 Task: Find connections with filter location Valkeakoski with filter topic #leanstartupswith filter profile language Spanish with filter current company Zee Entertainment Enterprises Limited with filter school Tagore Engineering College with filter industry Pension Funds with filter service category Financial Planning with filter keywords title Novelist/Writer
Action: Mouse pressed left at (364, 301)
Screenshot: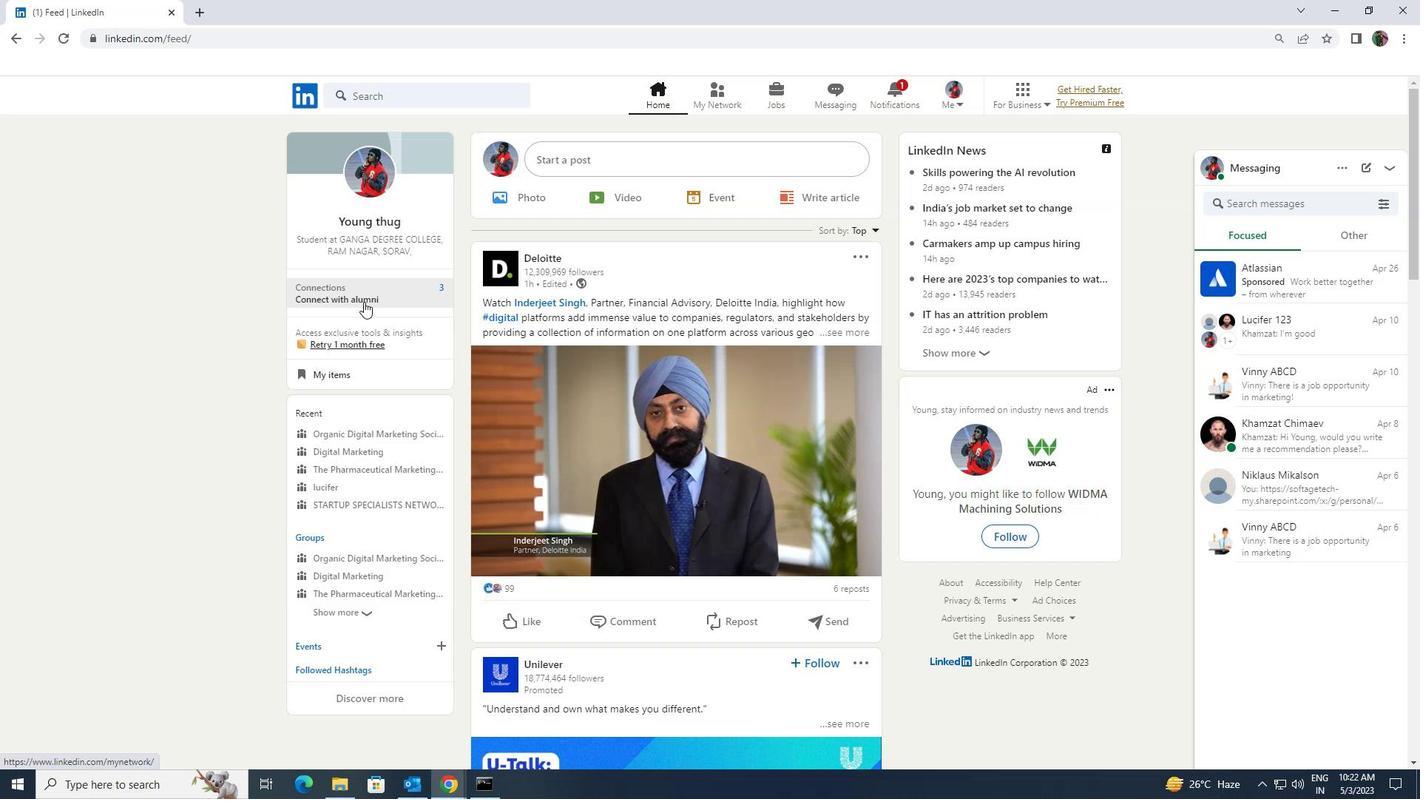 
Action: Mouse moved to (376, 187)
Screenshot: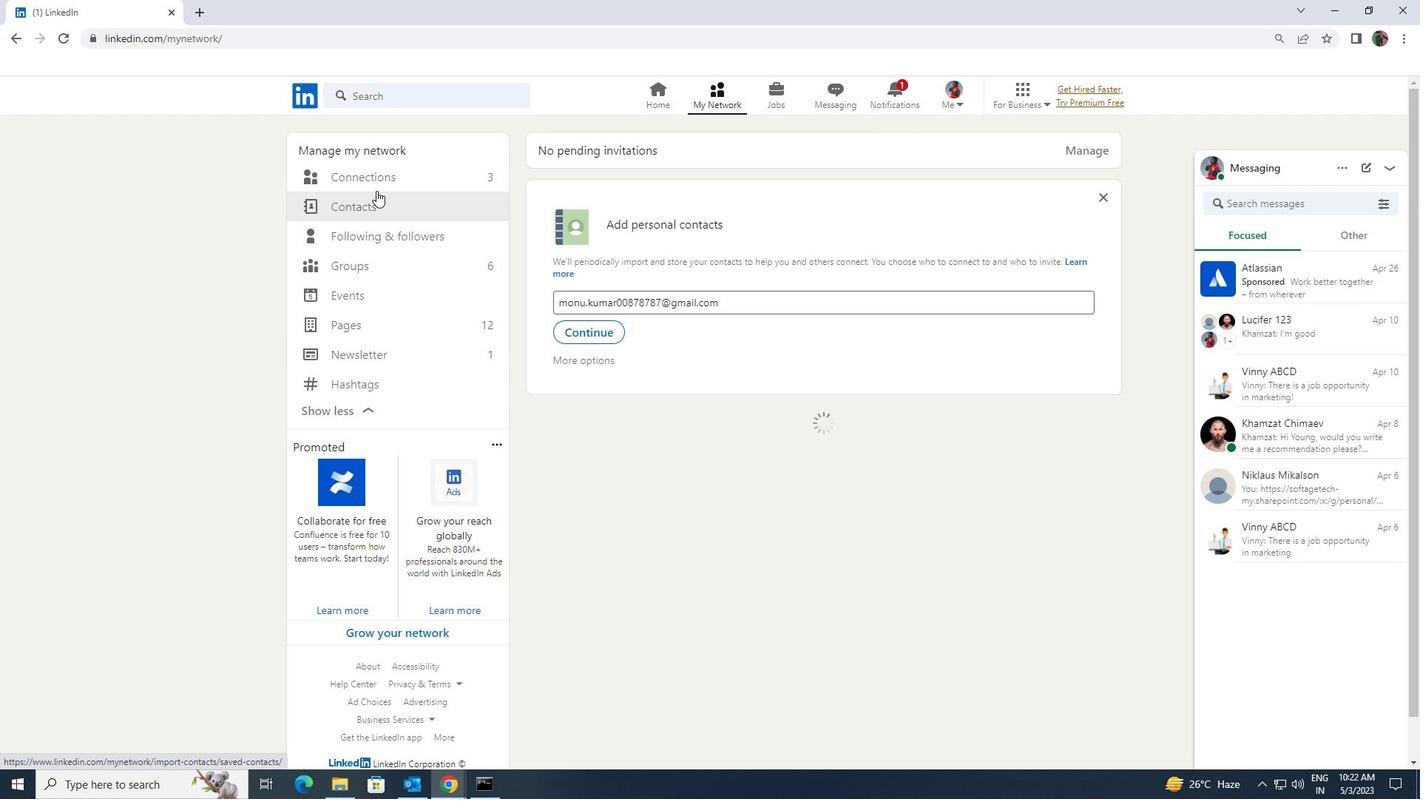 
Action: Mouse pressed left at (376, 187)
Screenshot: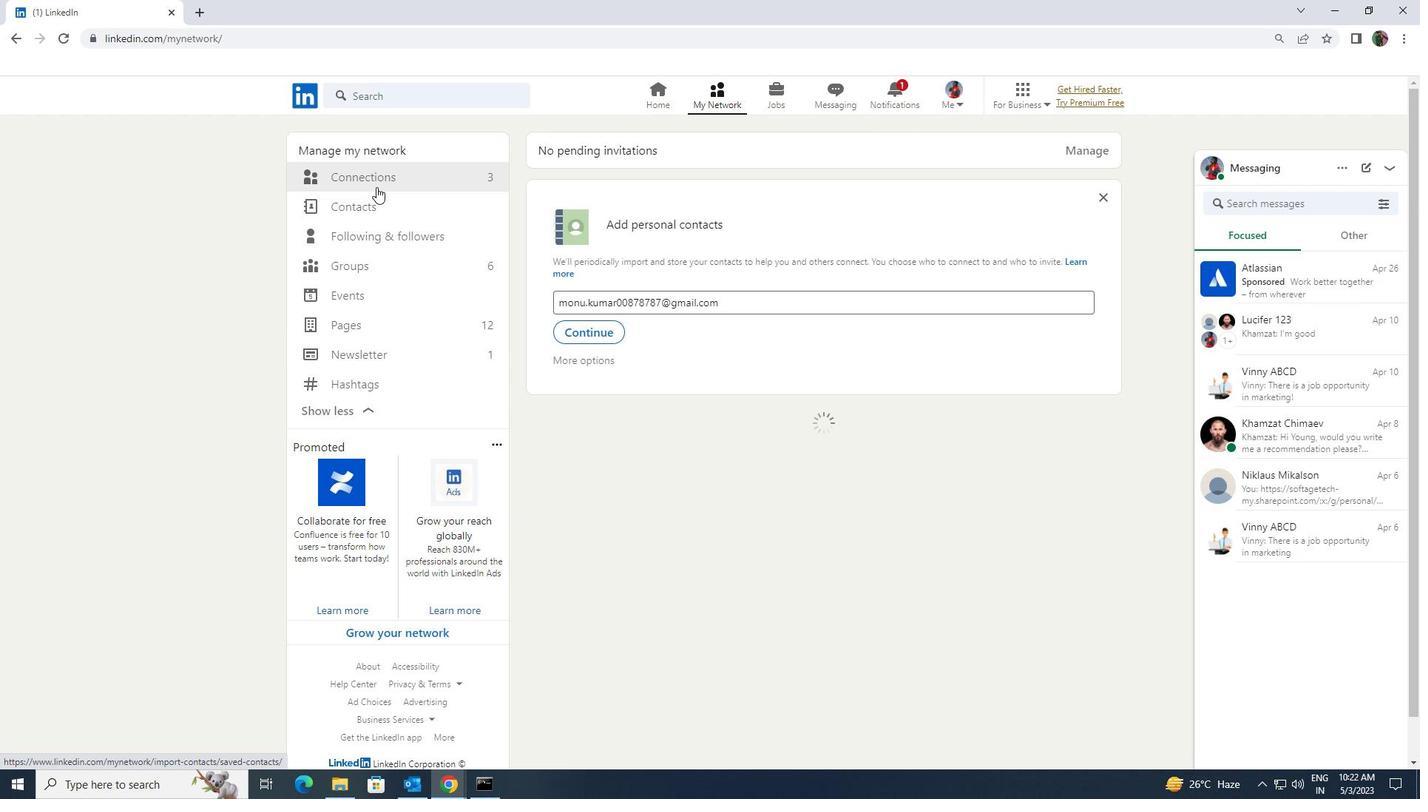 
Action: Mouse moved to (378, 184)
Screenshot: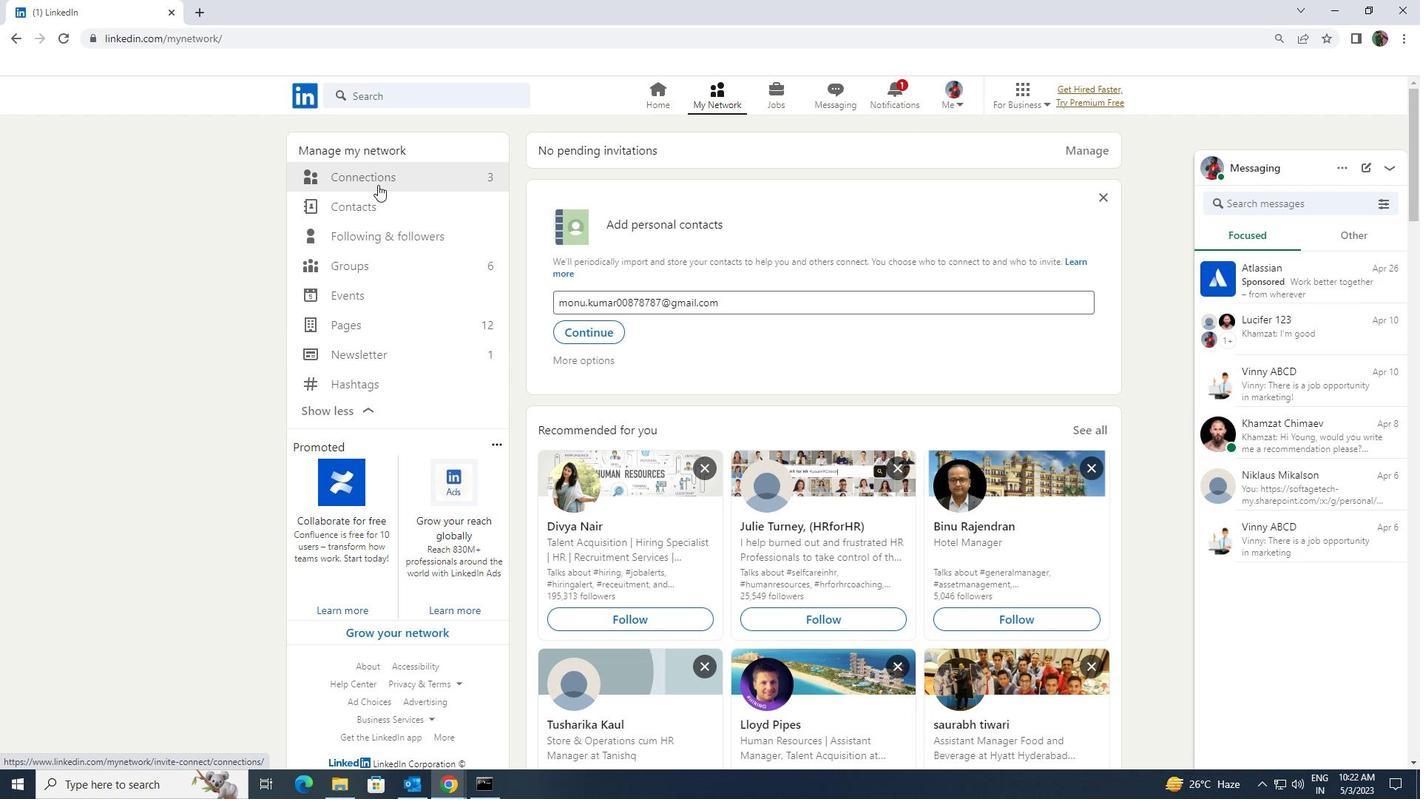 
Action: Mouse pressed left at (378, 184)
Screenshot: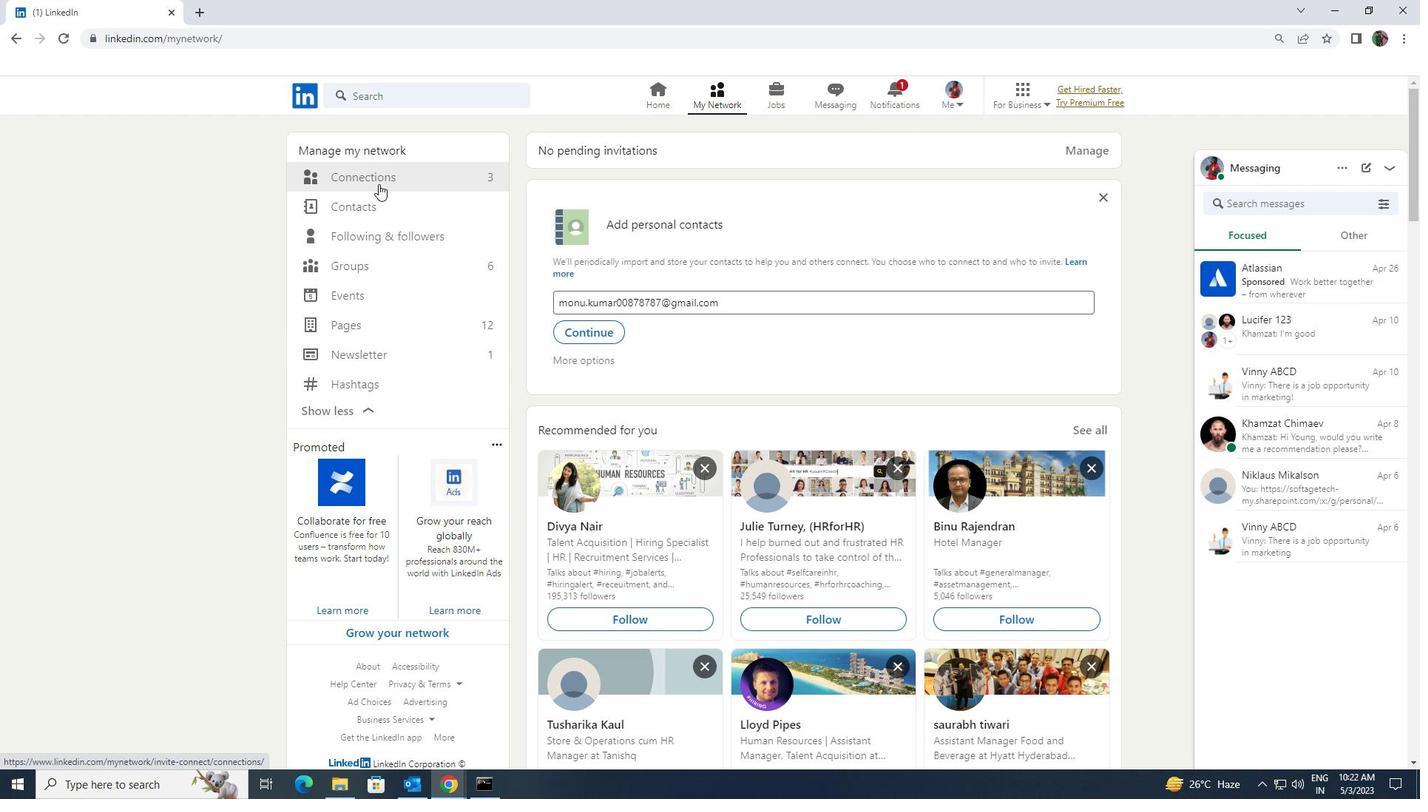 
Action: Mouse moved to (794, 183)
Screenshot: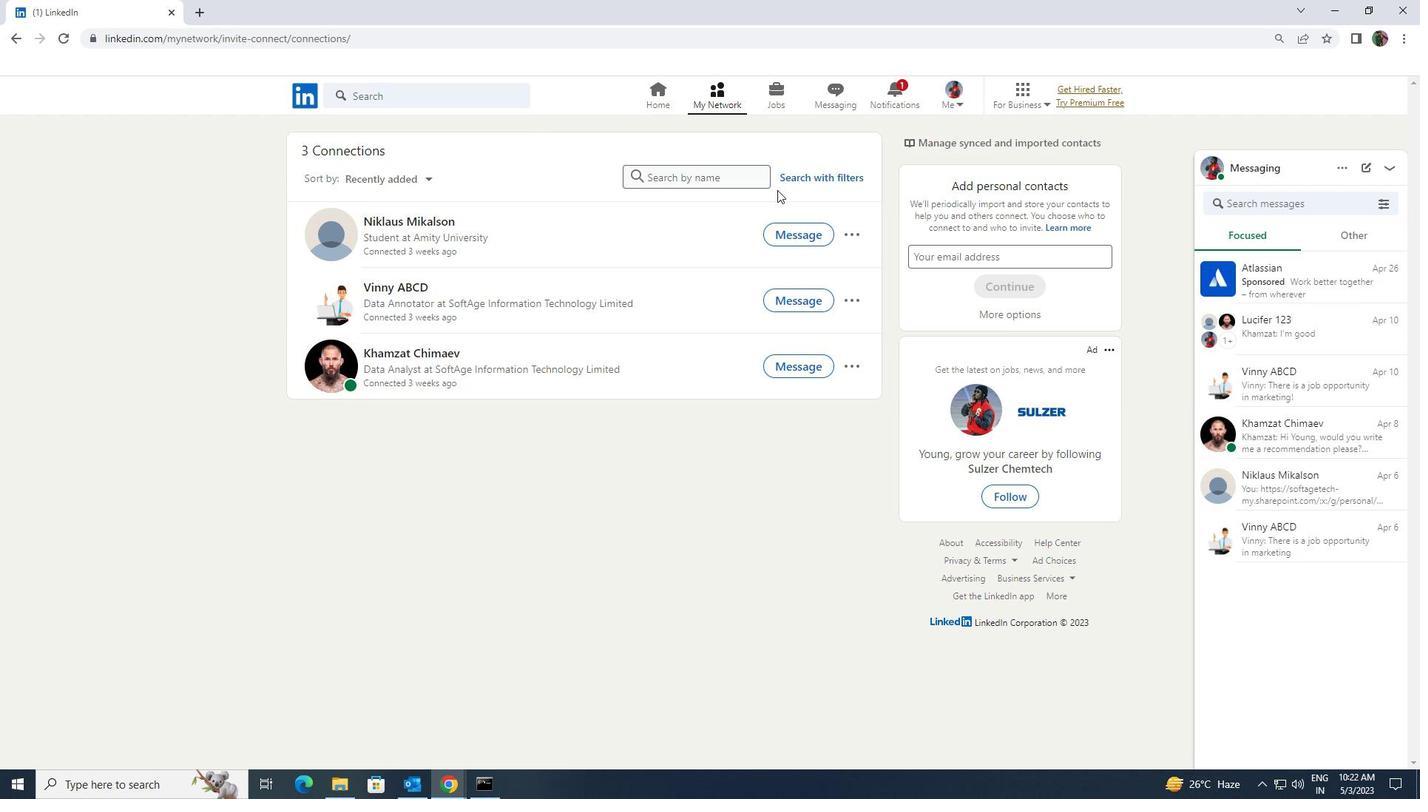 
Action: Mouse pressed left at (794, 183)
Screenshot: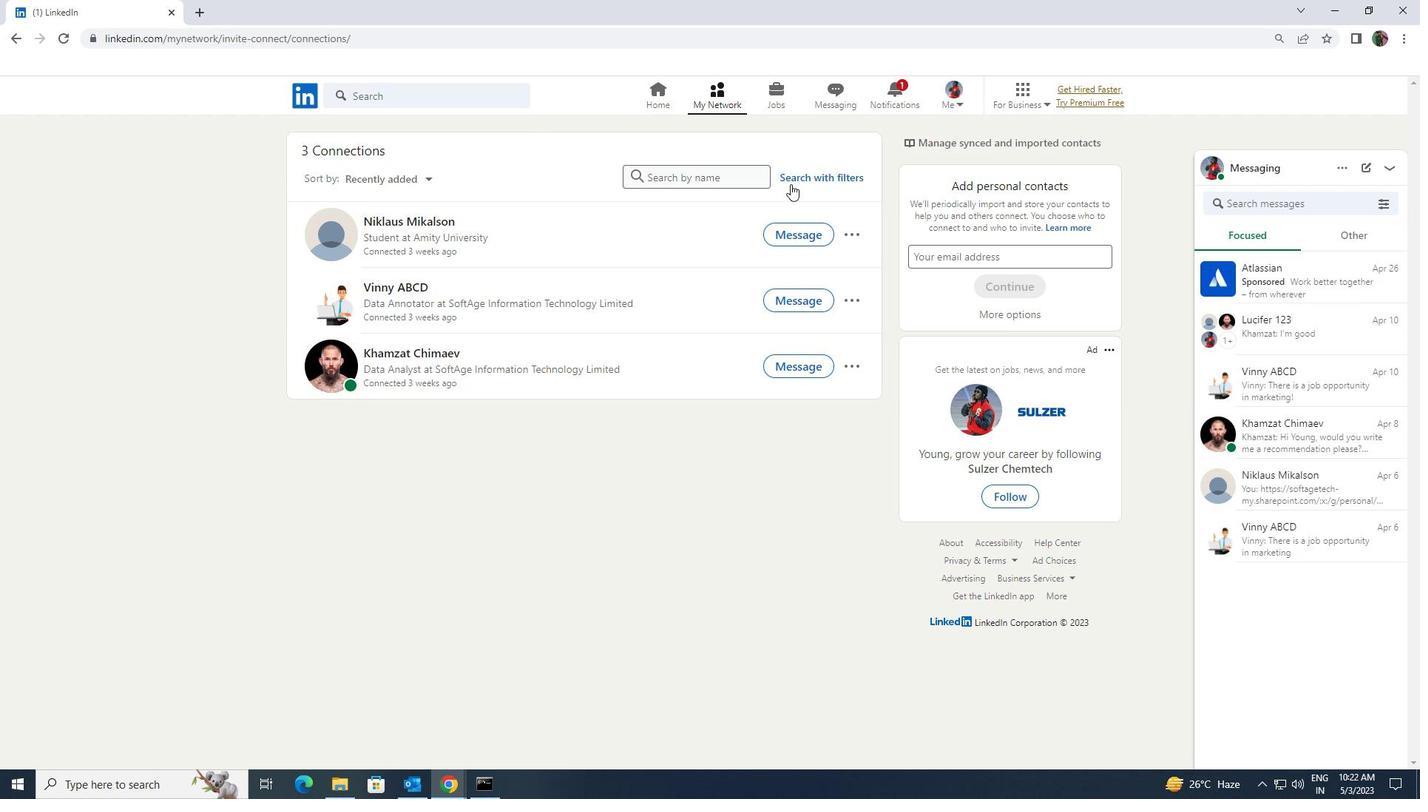 
Action: Mouse moved to (756, 137)
Screenshot: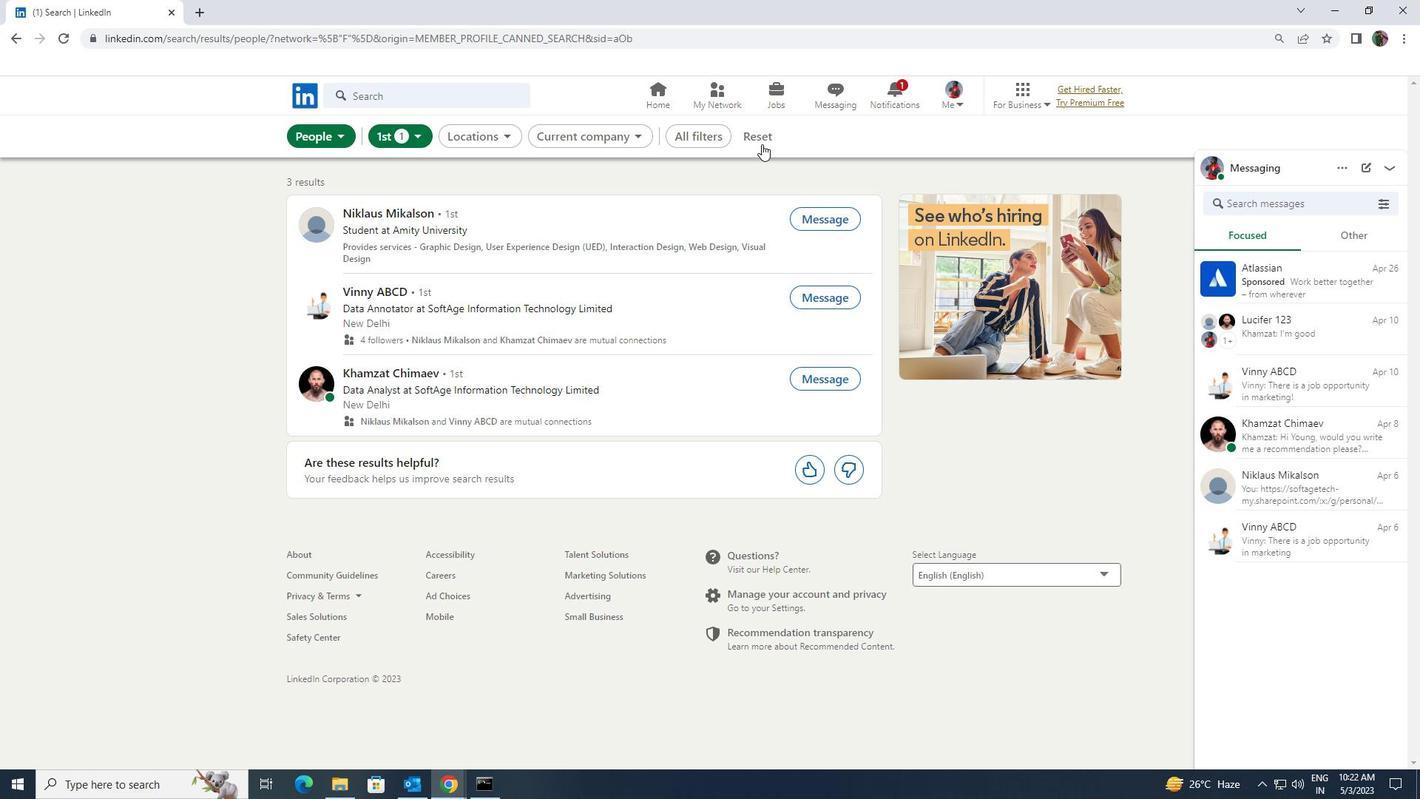 
Action: Mouse pressed left at (756, 137)
Screenshot: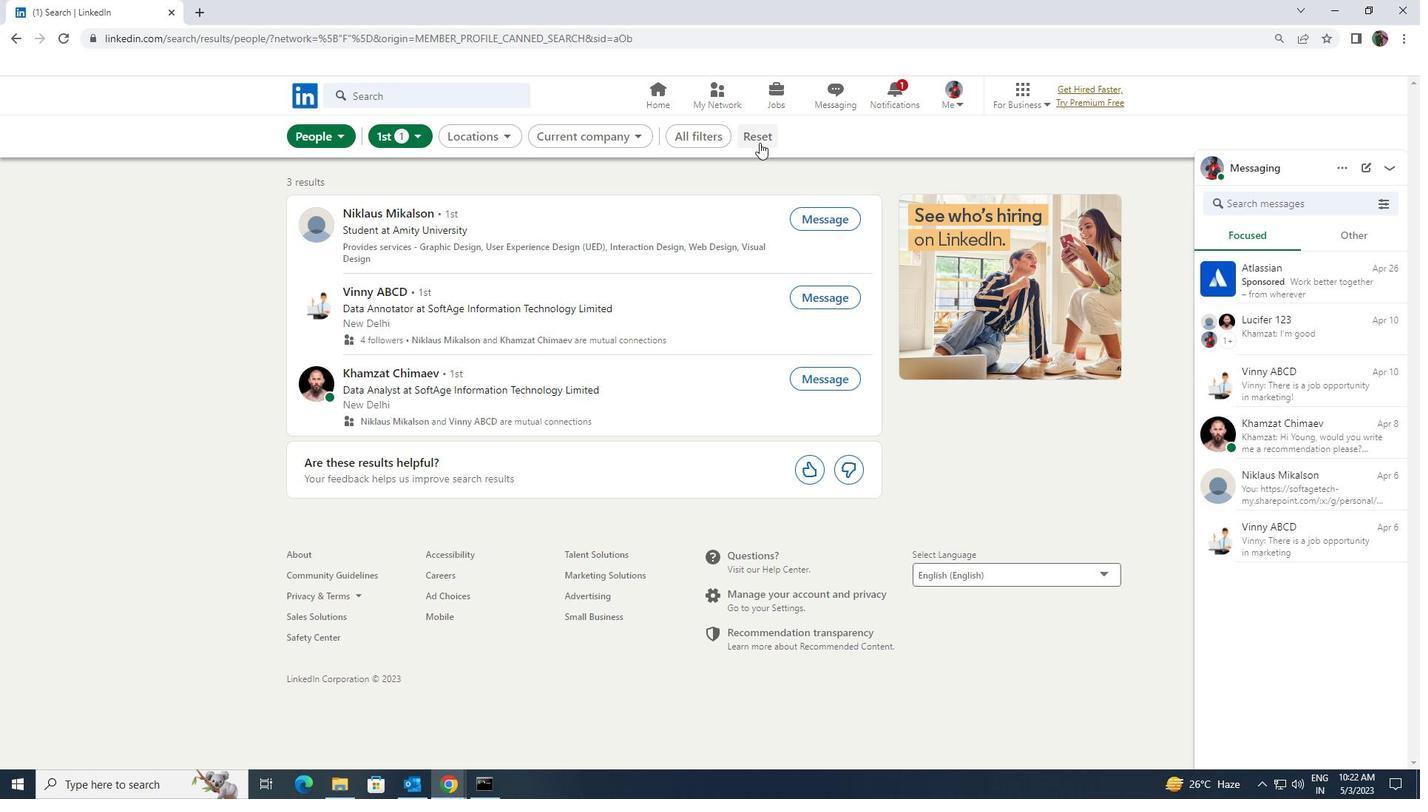 
Action: Mouse moved to (749, 136)
Screenshot: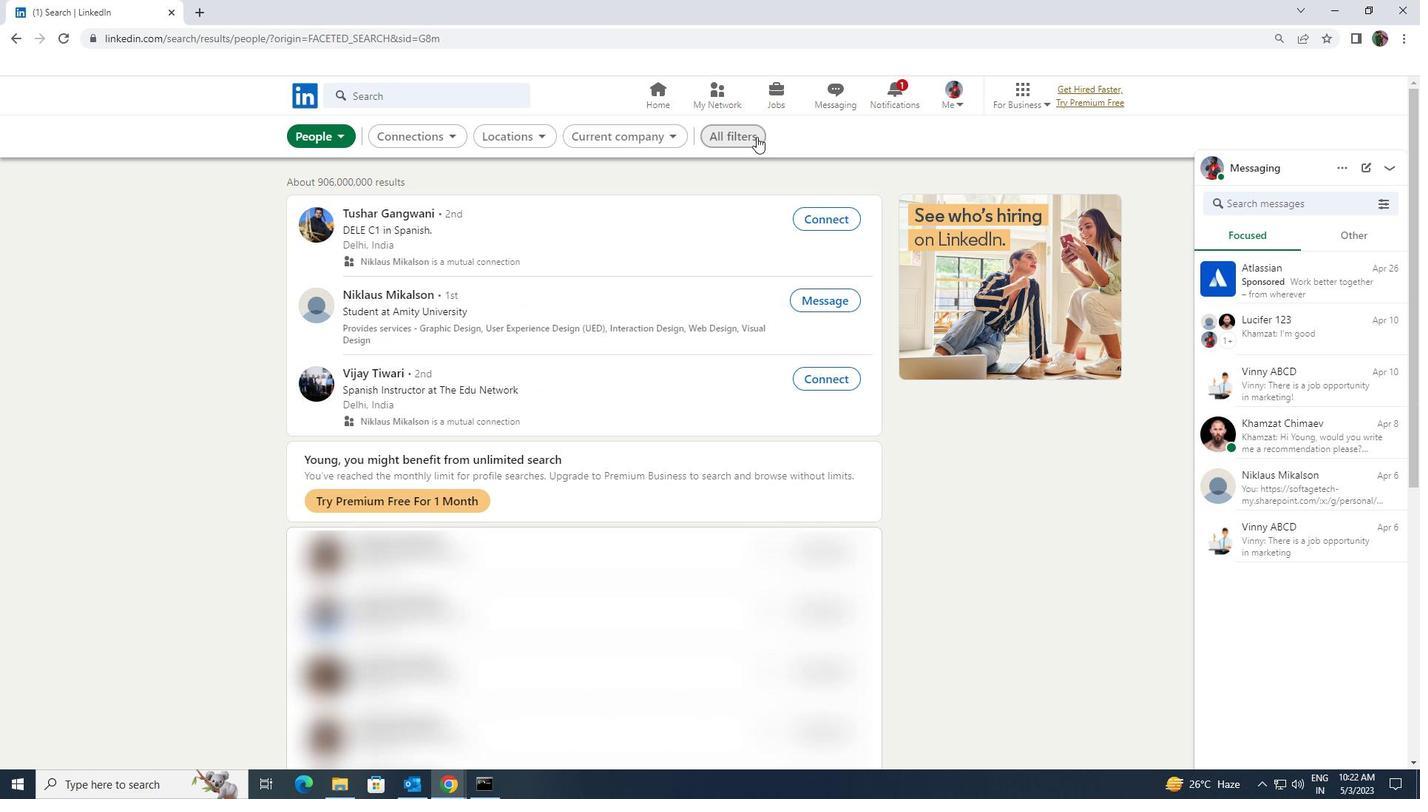 
Action: Mouse pressed left at (749, 136)
Screenshot: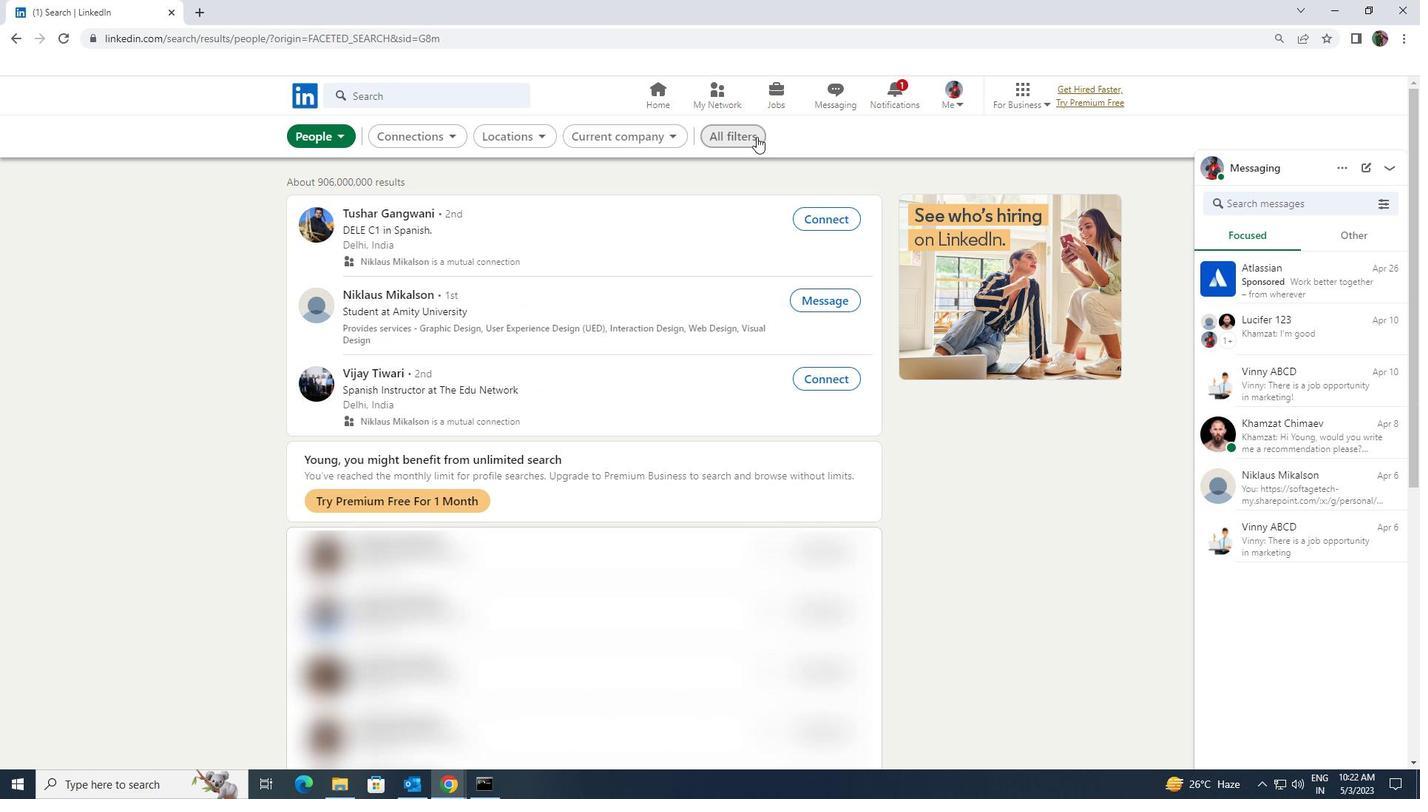 
Action: Mouse moved to (1235, 583)
Screenshot: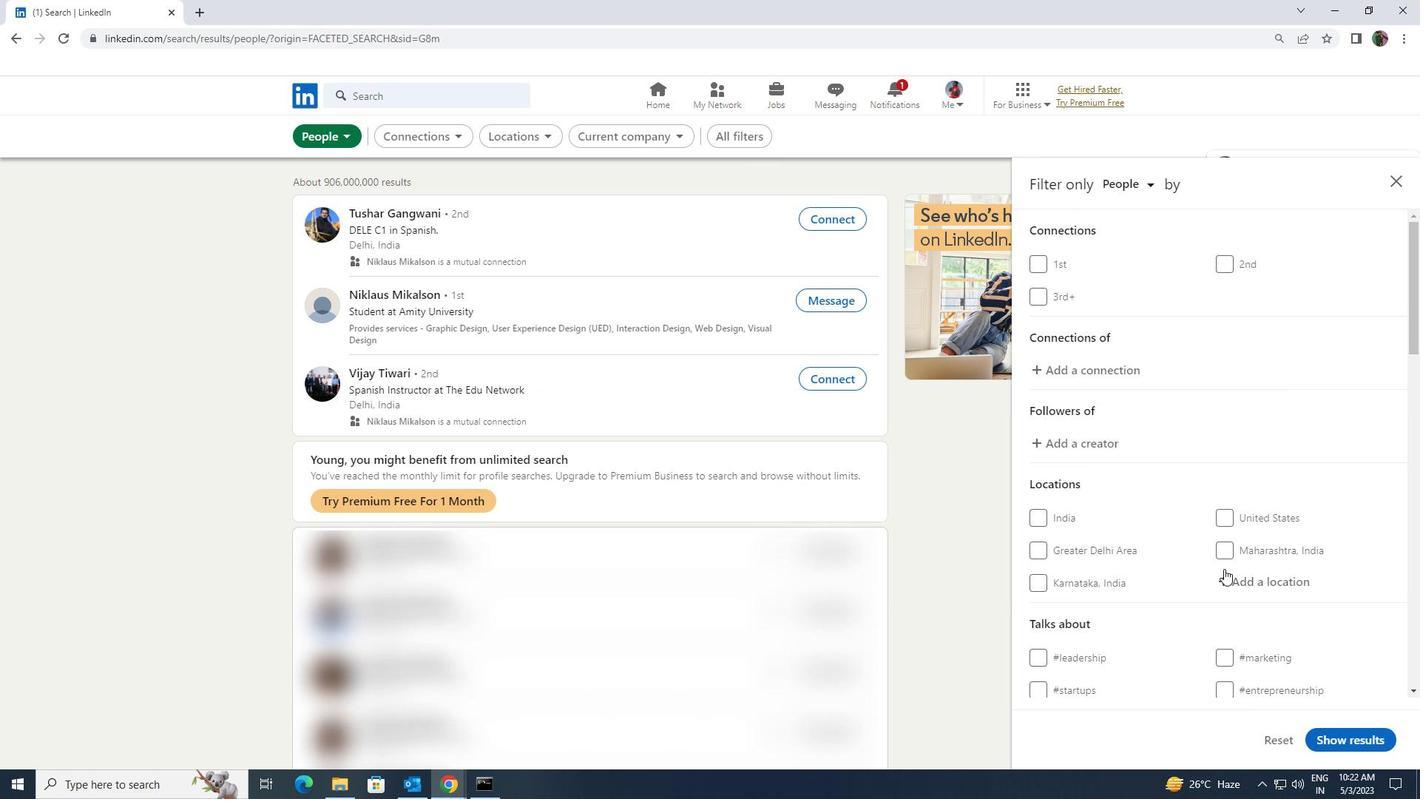
Action: Mouse pressed left at (1235, 583)
Screenshot: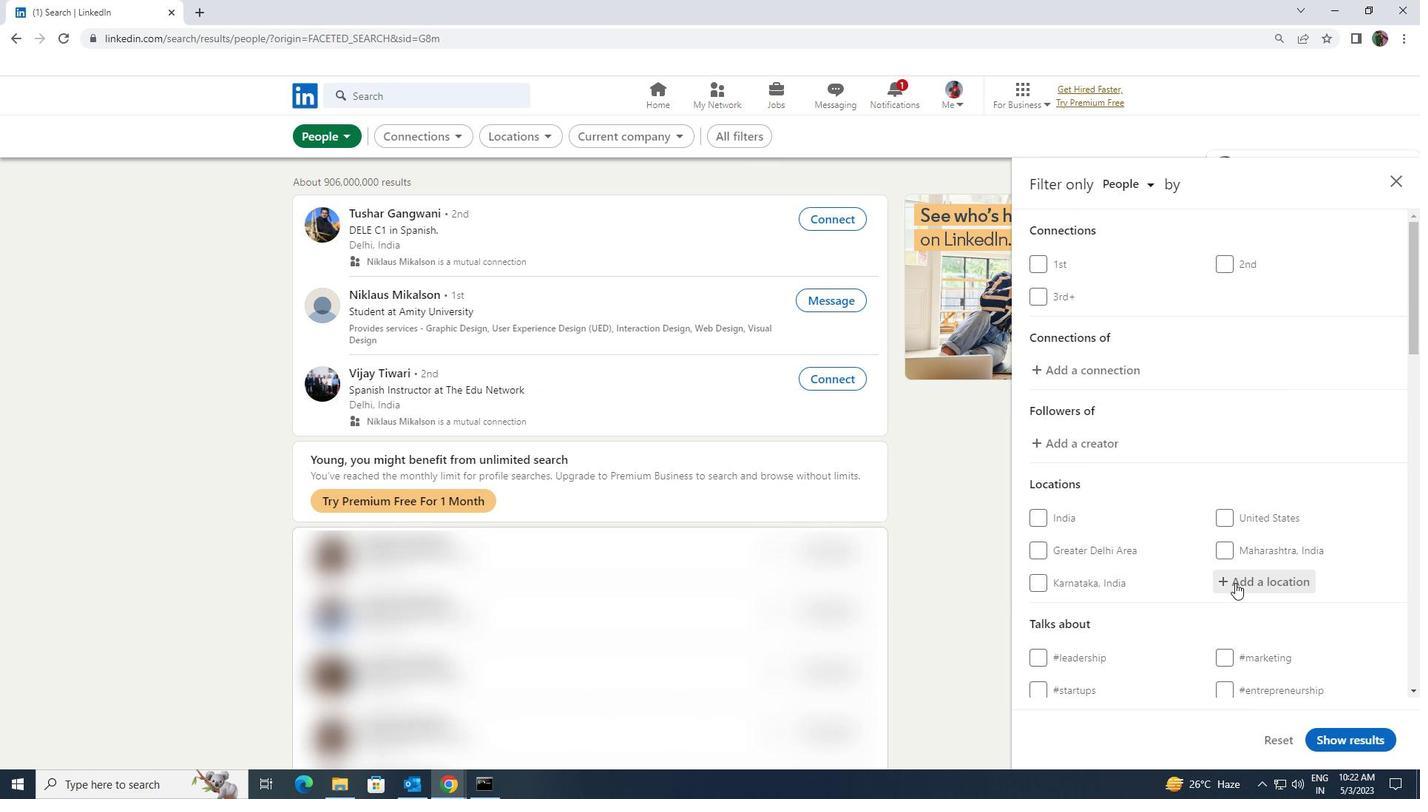 
Action: Mouse moved to (1234, 583)
Screenshot: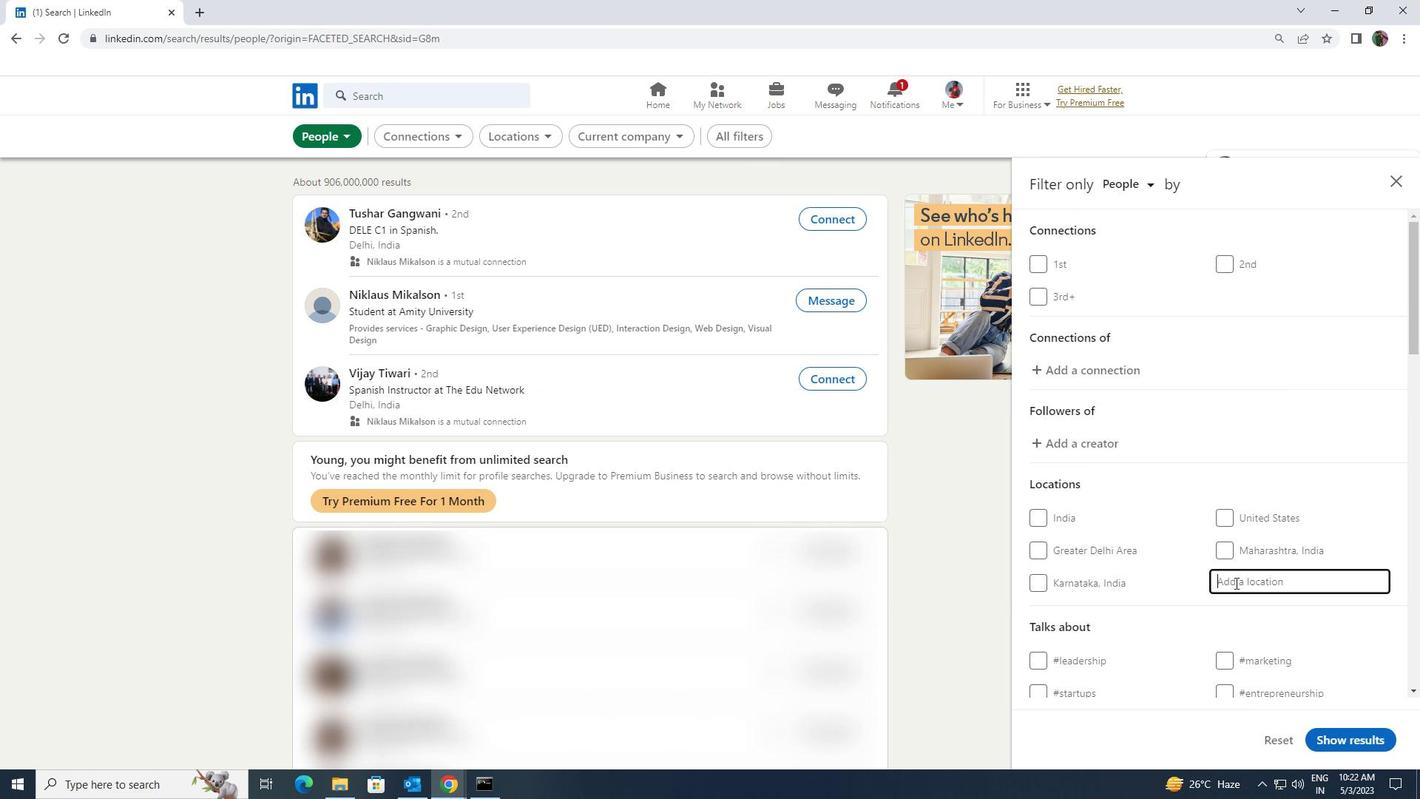 
Action: Key pressed <Key.shift>VALEKAKOSI
Screenshot: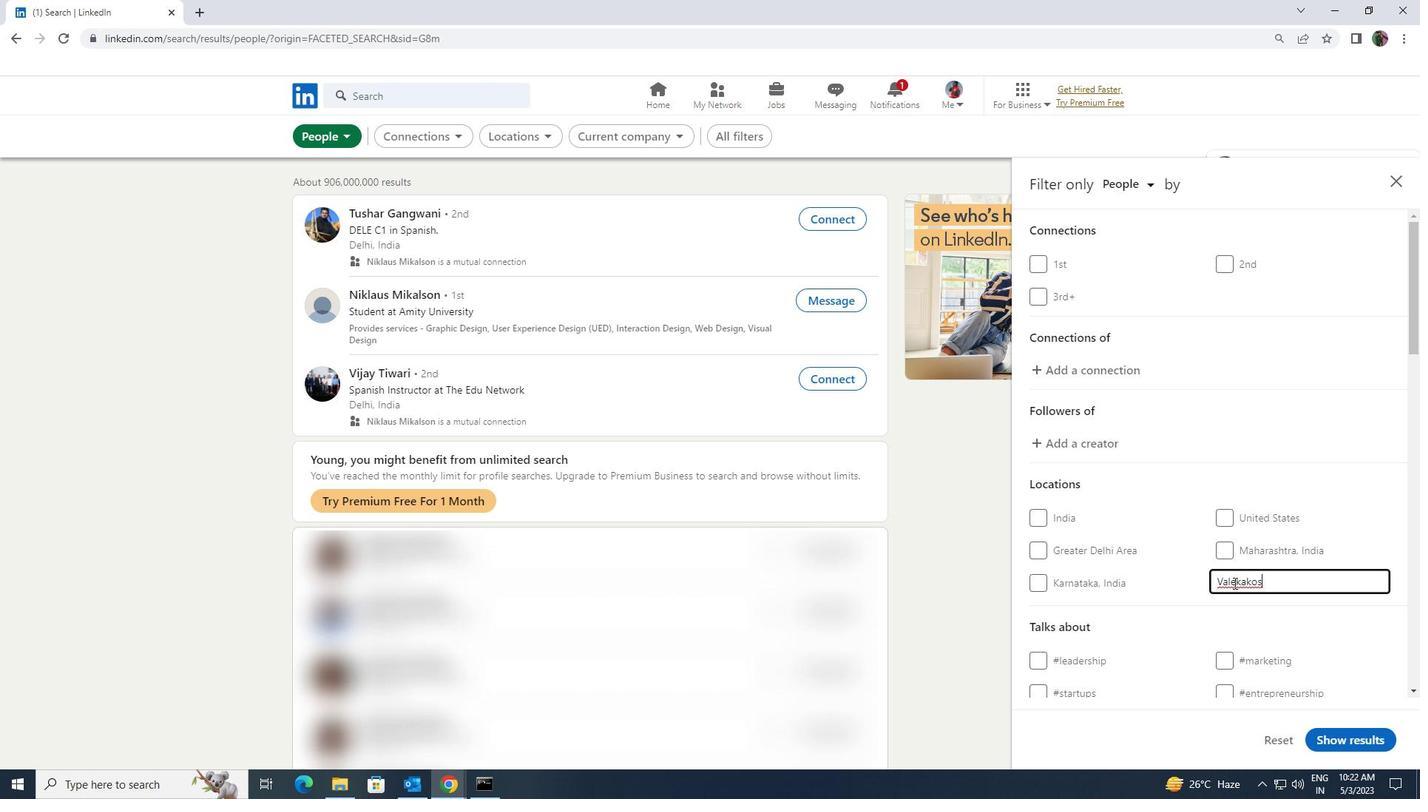 
Action: Mouse moved to (1245, 628)
Screenshot: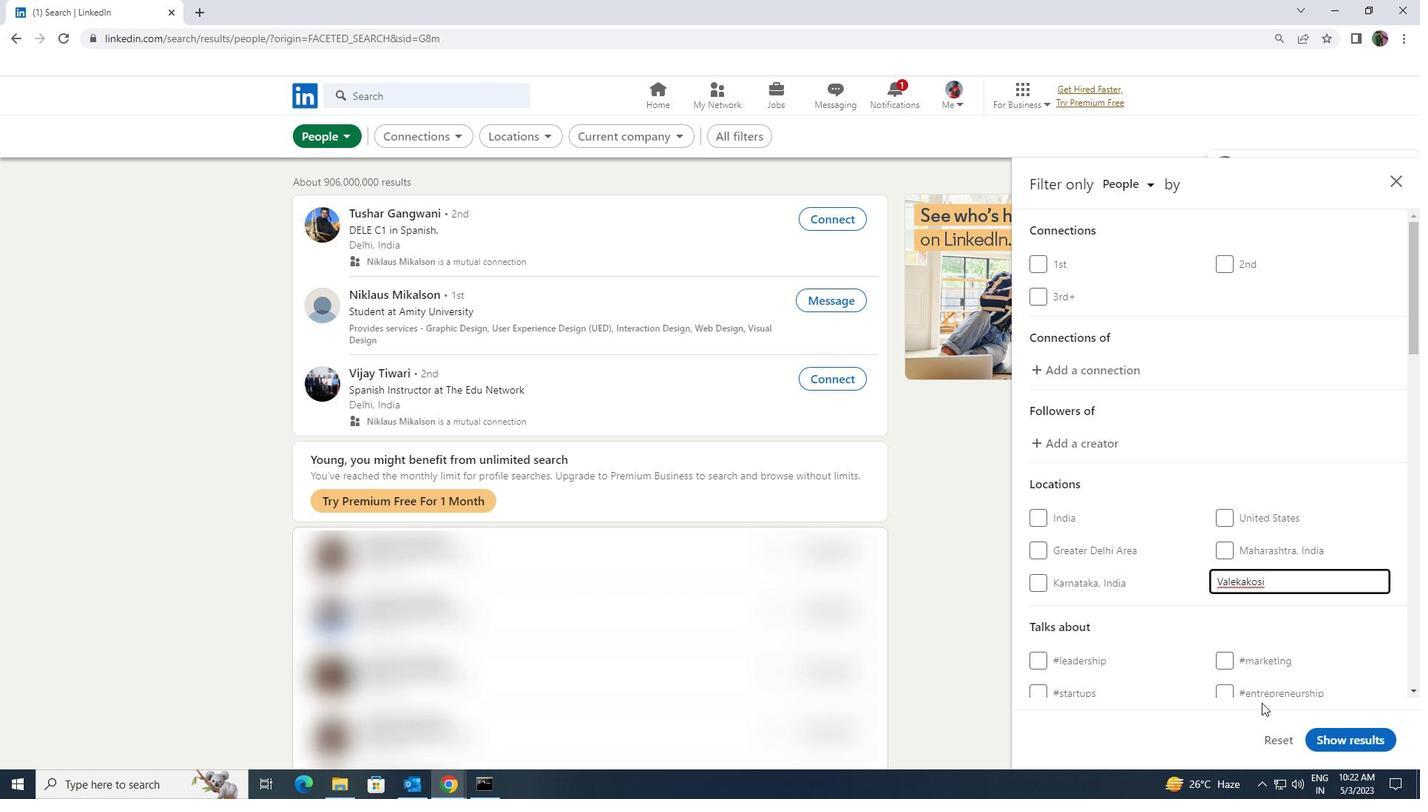 
Action: Mouse scrolled (1245, 628) with delta (0, 0)
Screenshot: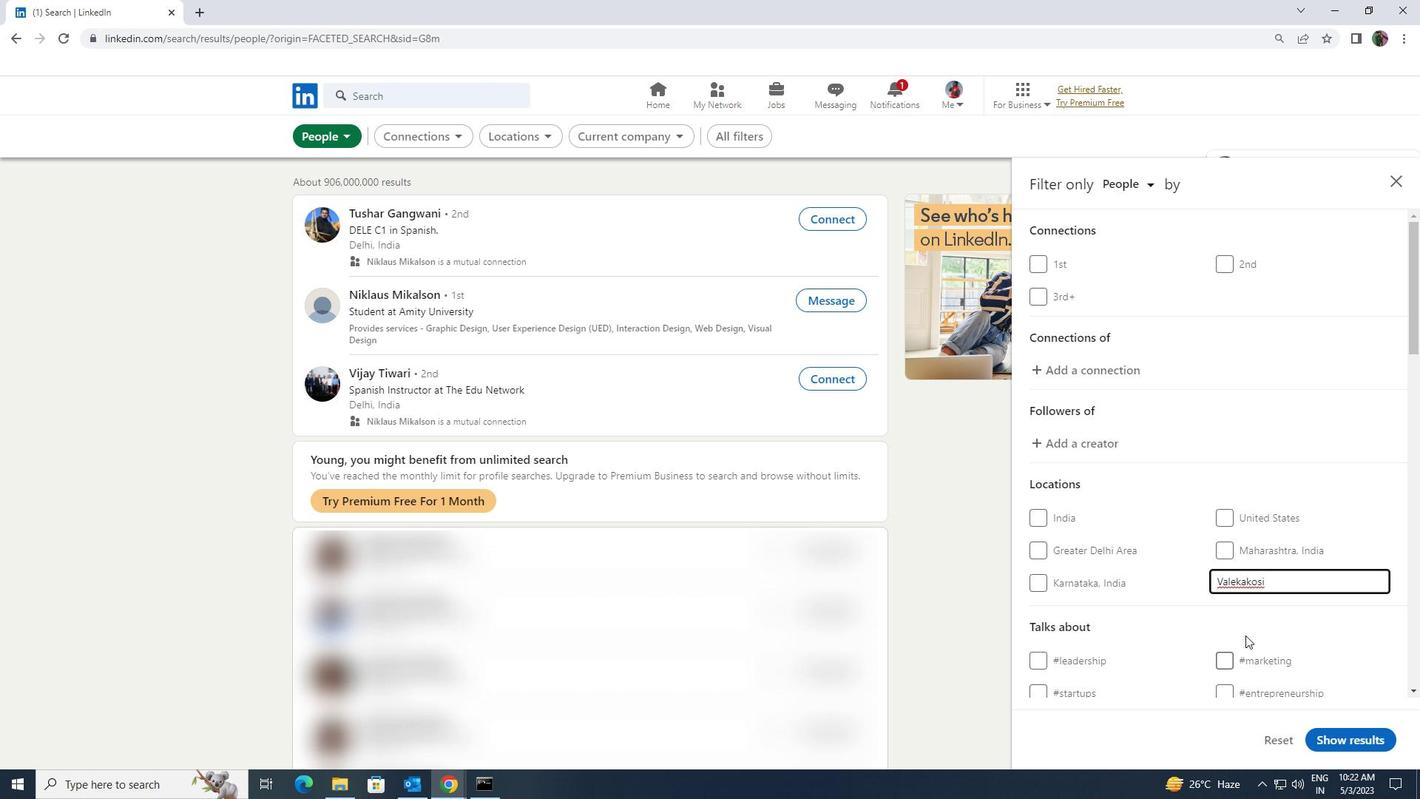 
Action: Mouse scrolled (1245, 628) with delta (0, 0)
Screenshot: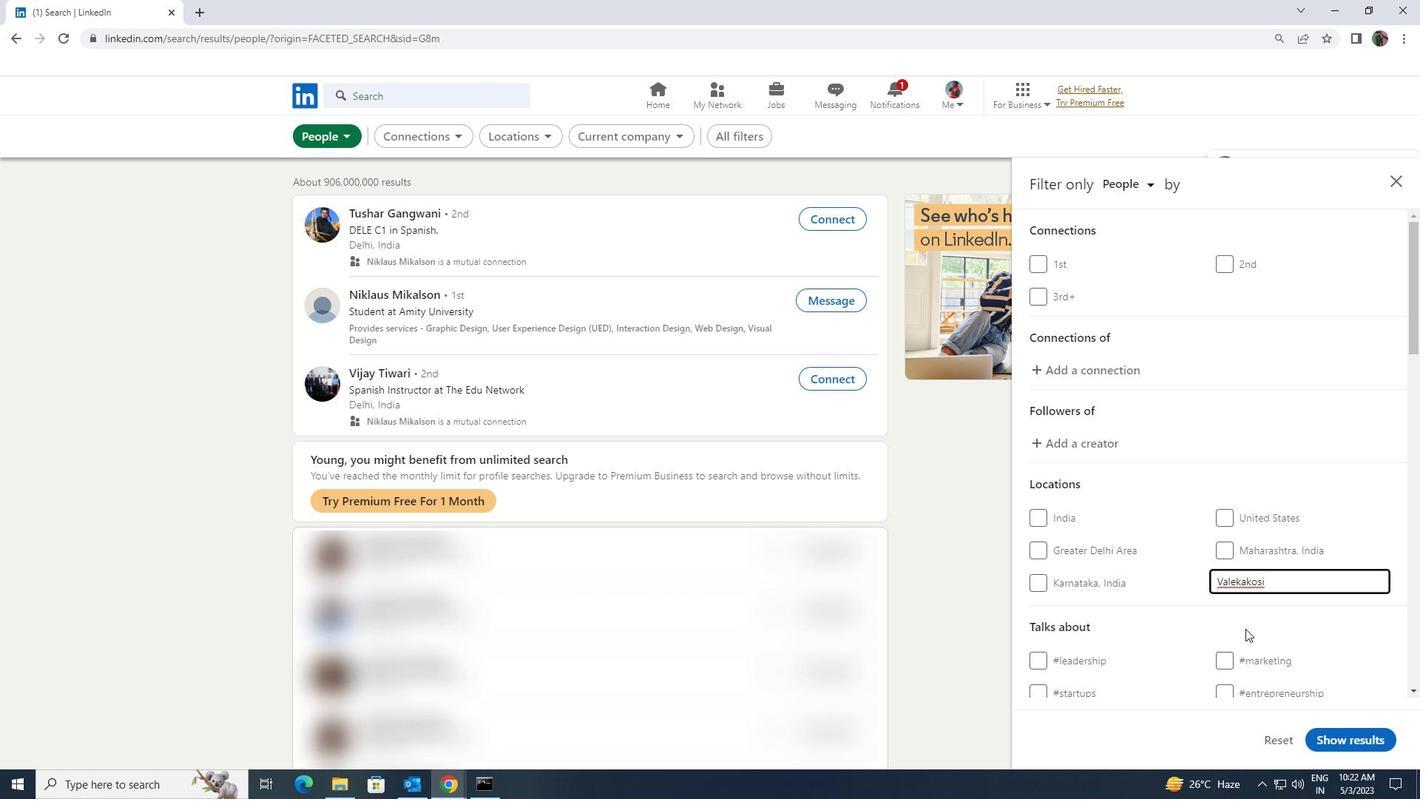 
Action: Mouse scrolled (1245, 628) with delta (0, 0)
Screenshot: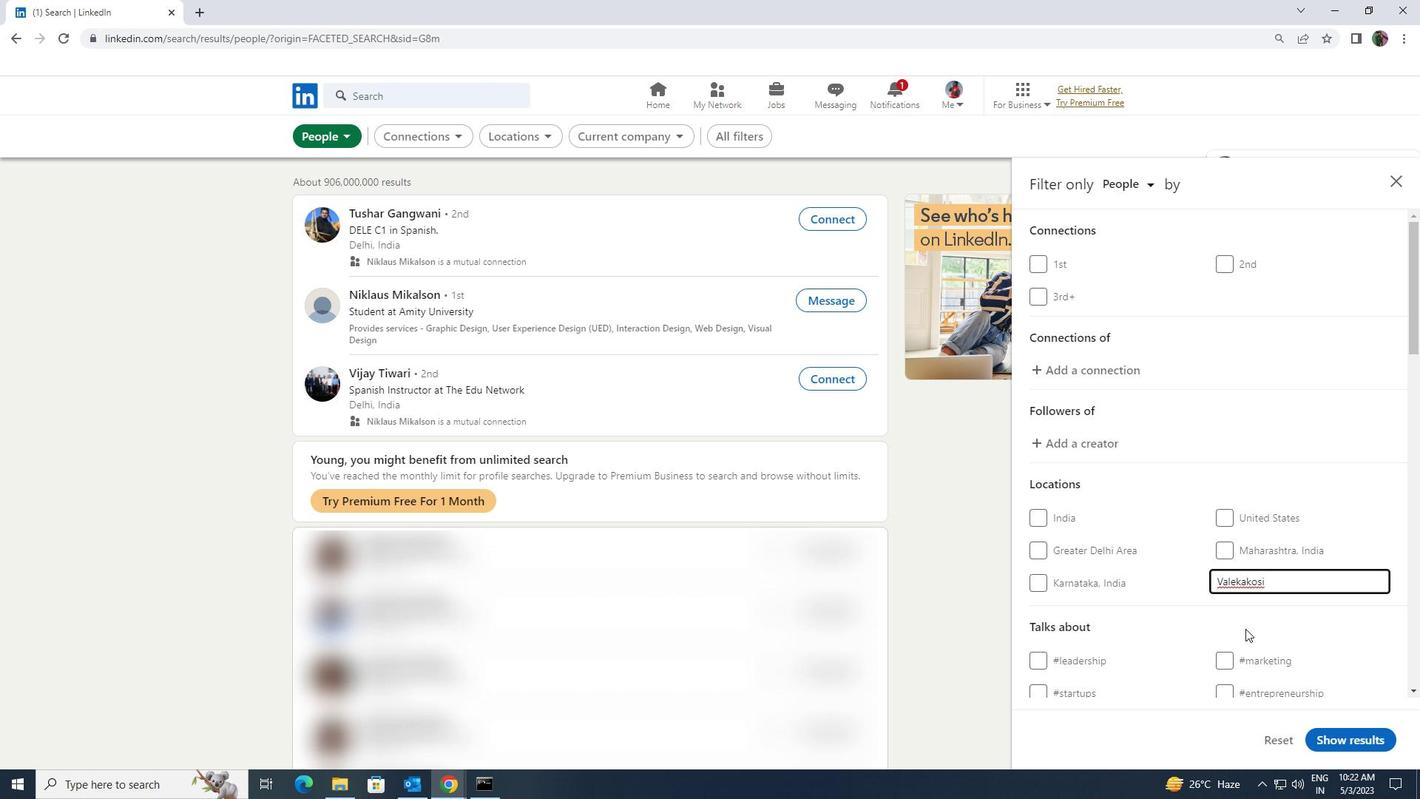 
Action: Mouse moved to (1243, 501)
Screenshot: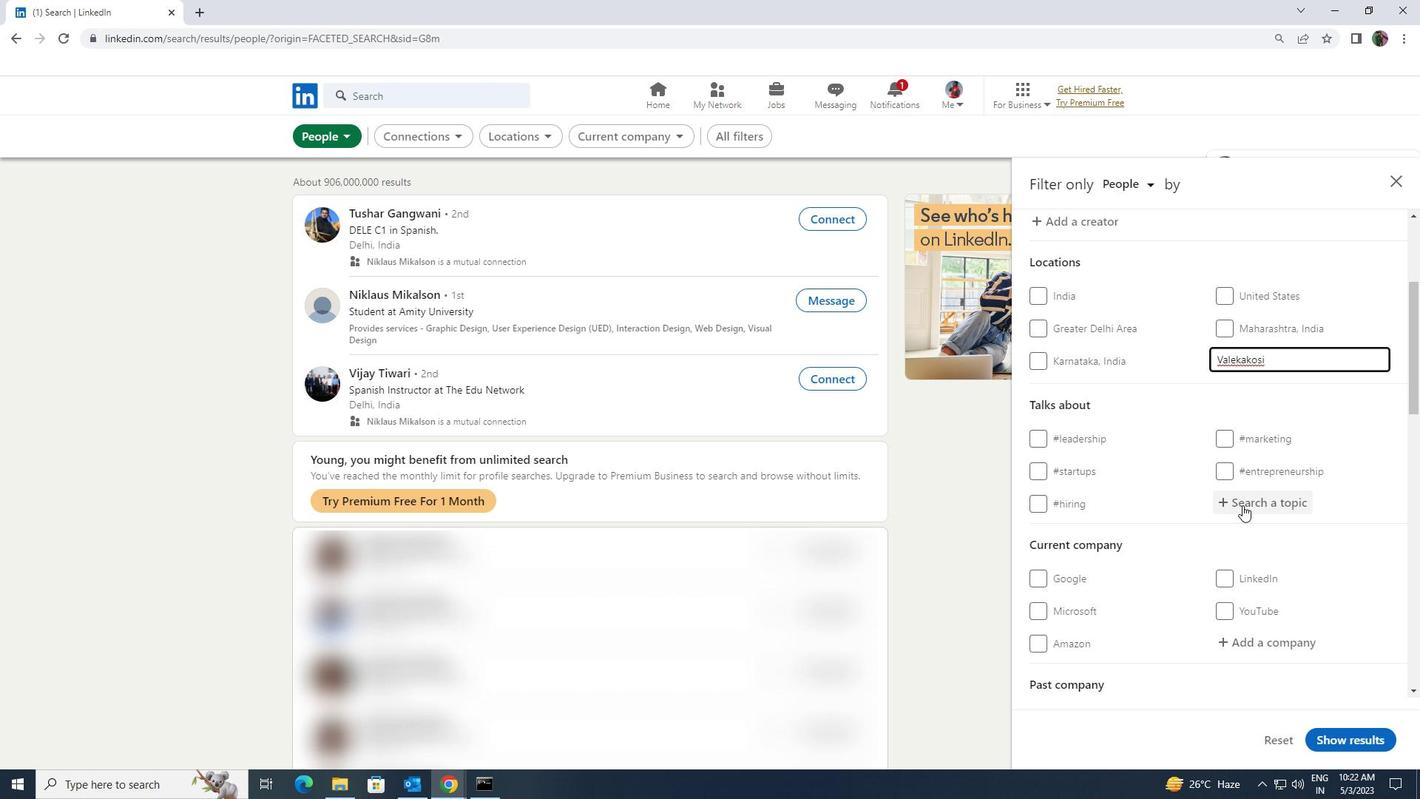 
Action: Mouse pressed left at (1243, 501)
Screenshot: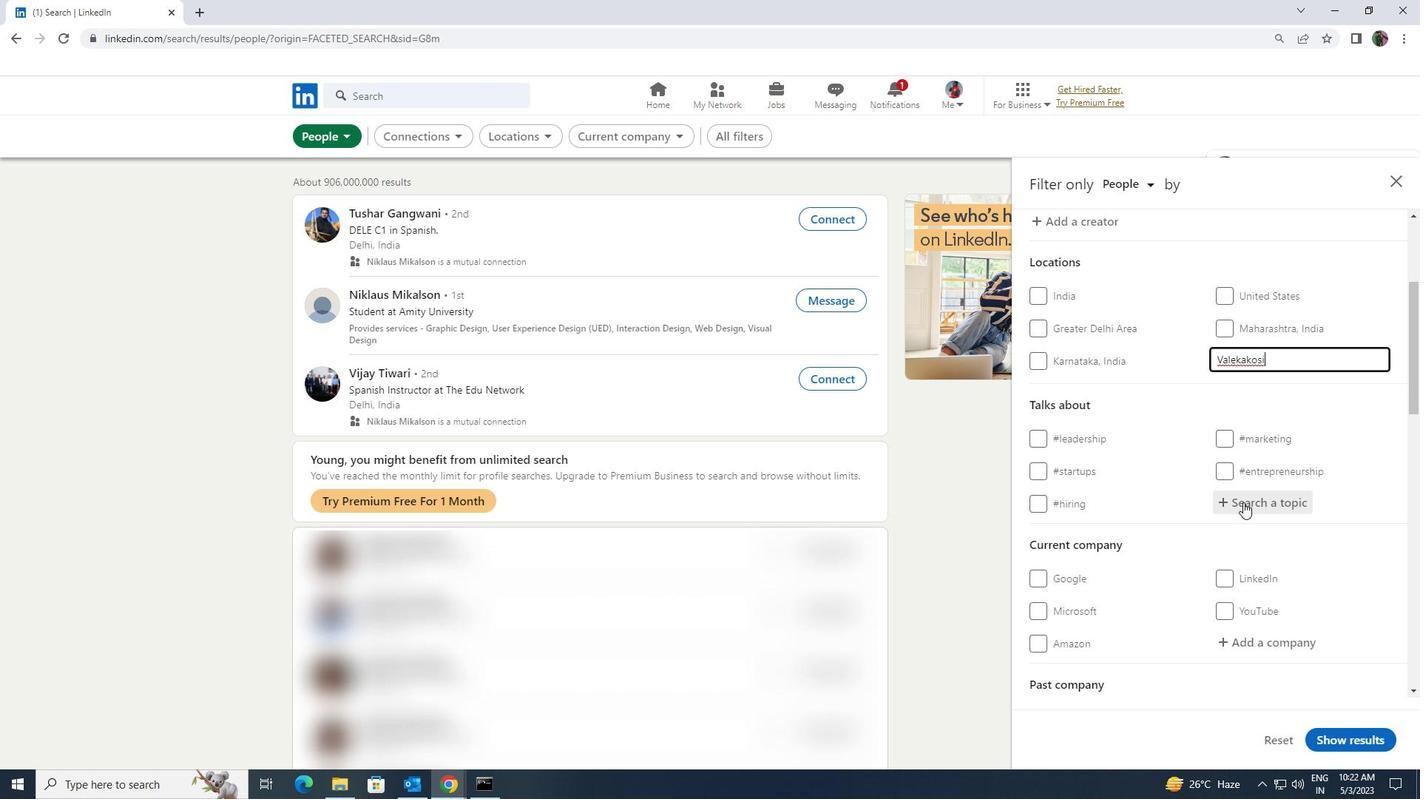 
Action: Key pressed <Key.shift><Key.shift>LEANSTA
Screenshot: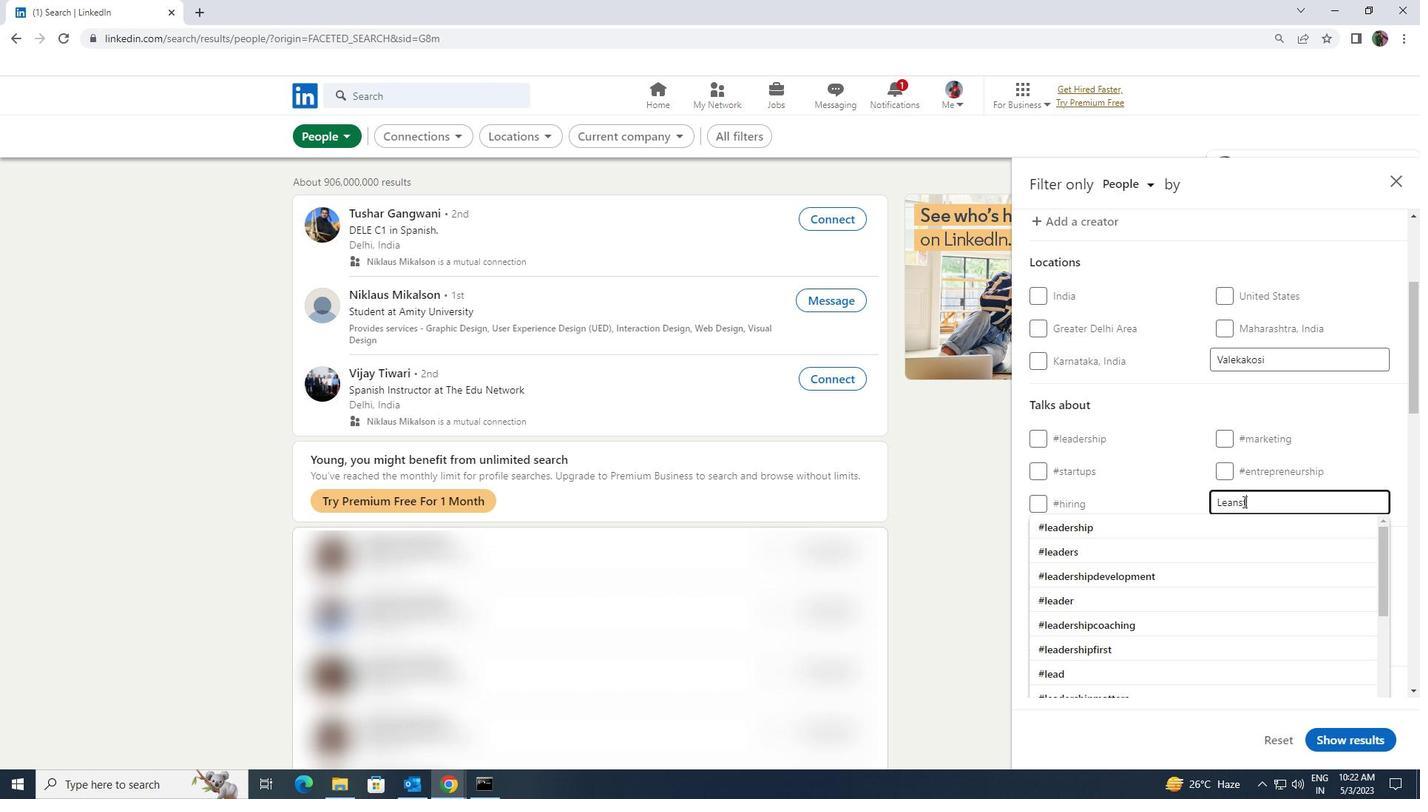 
Action: Mouse moved to (1240, 520)
Screenshot: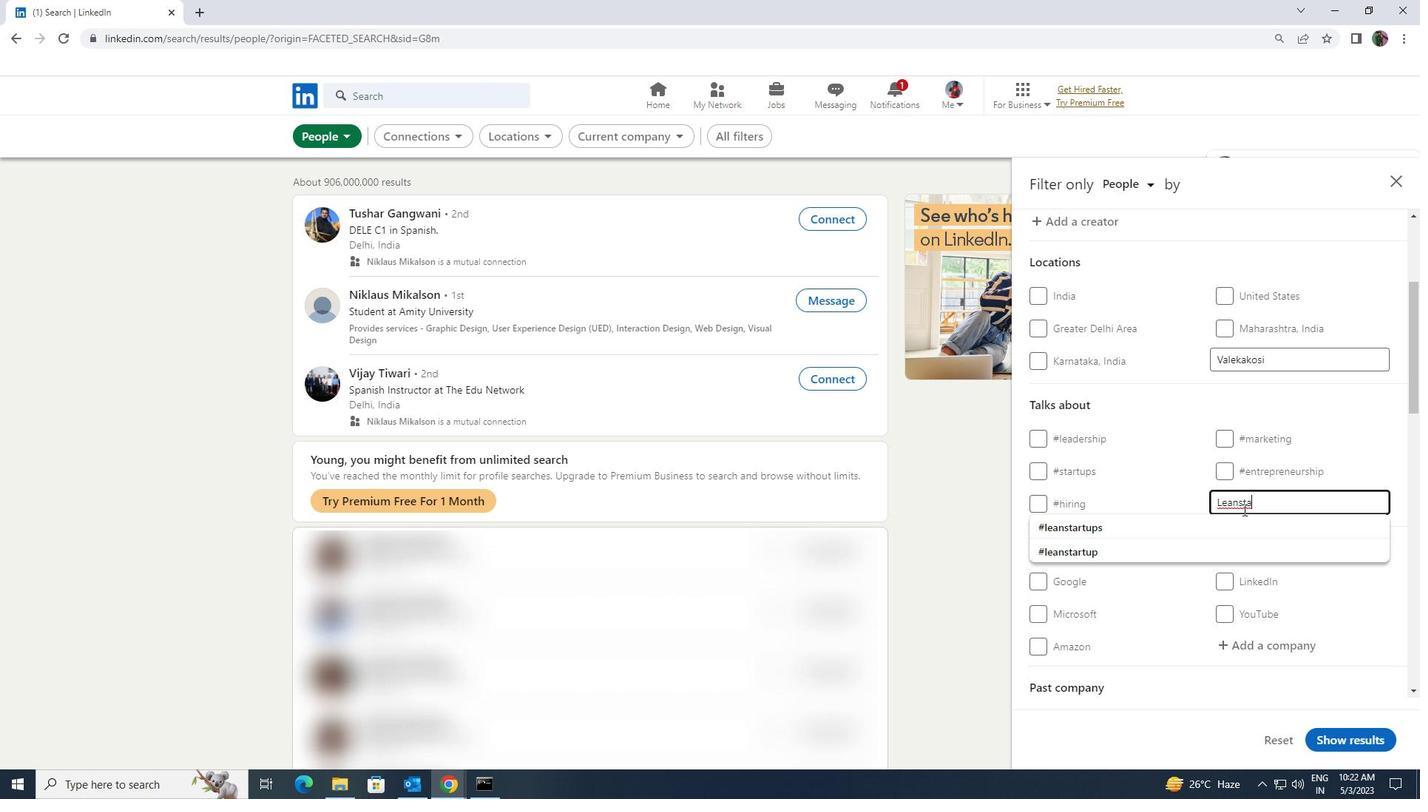 
Action: Mouse pressed left at (1240, 520)
Screenshot: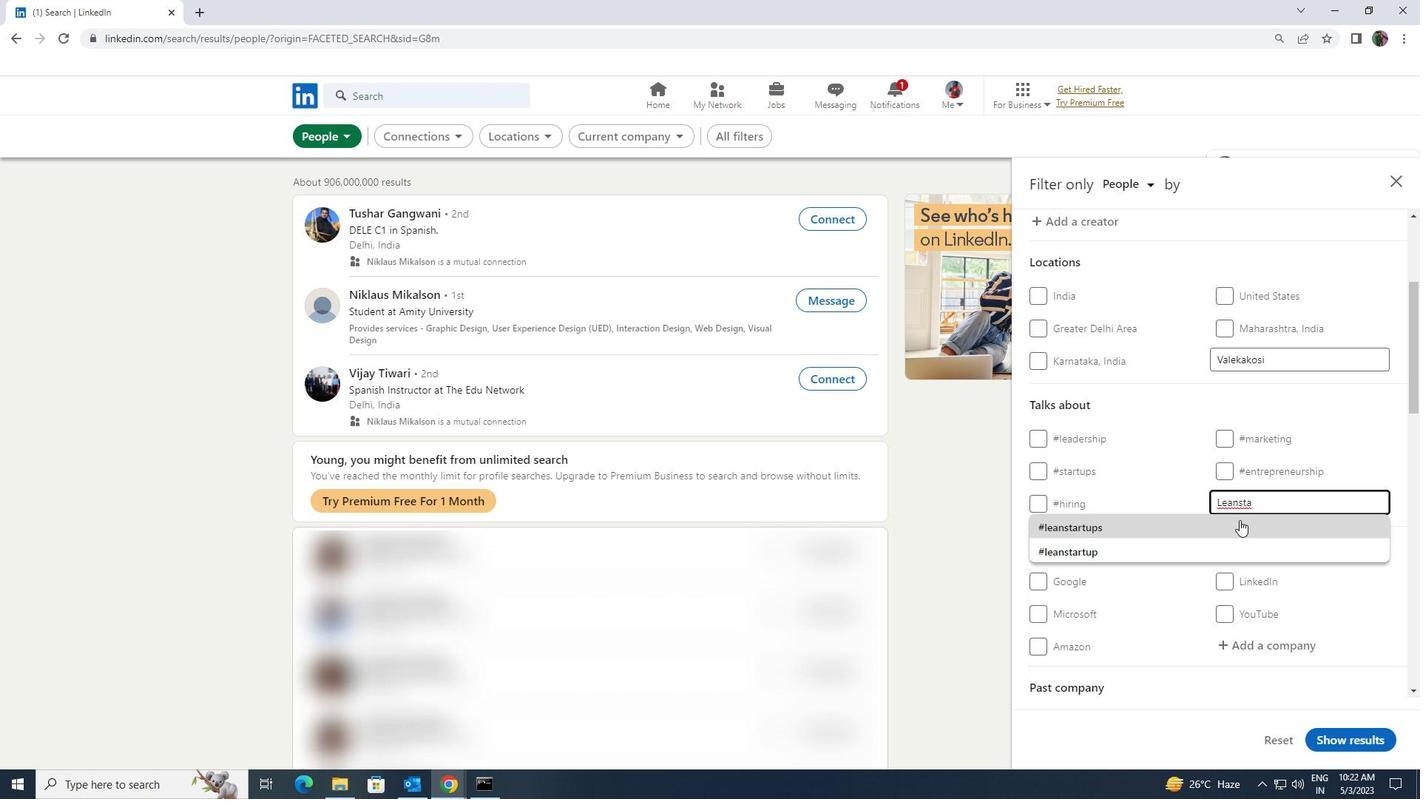 
Action: Mouse moved to (1239, 520)
Screenshot: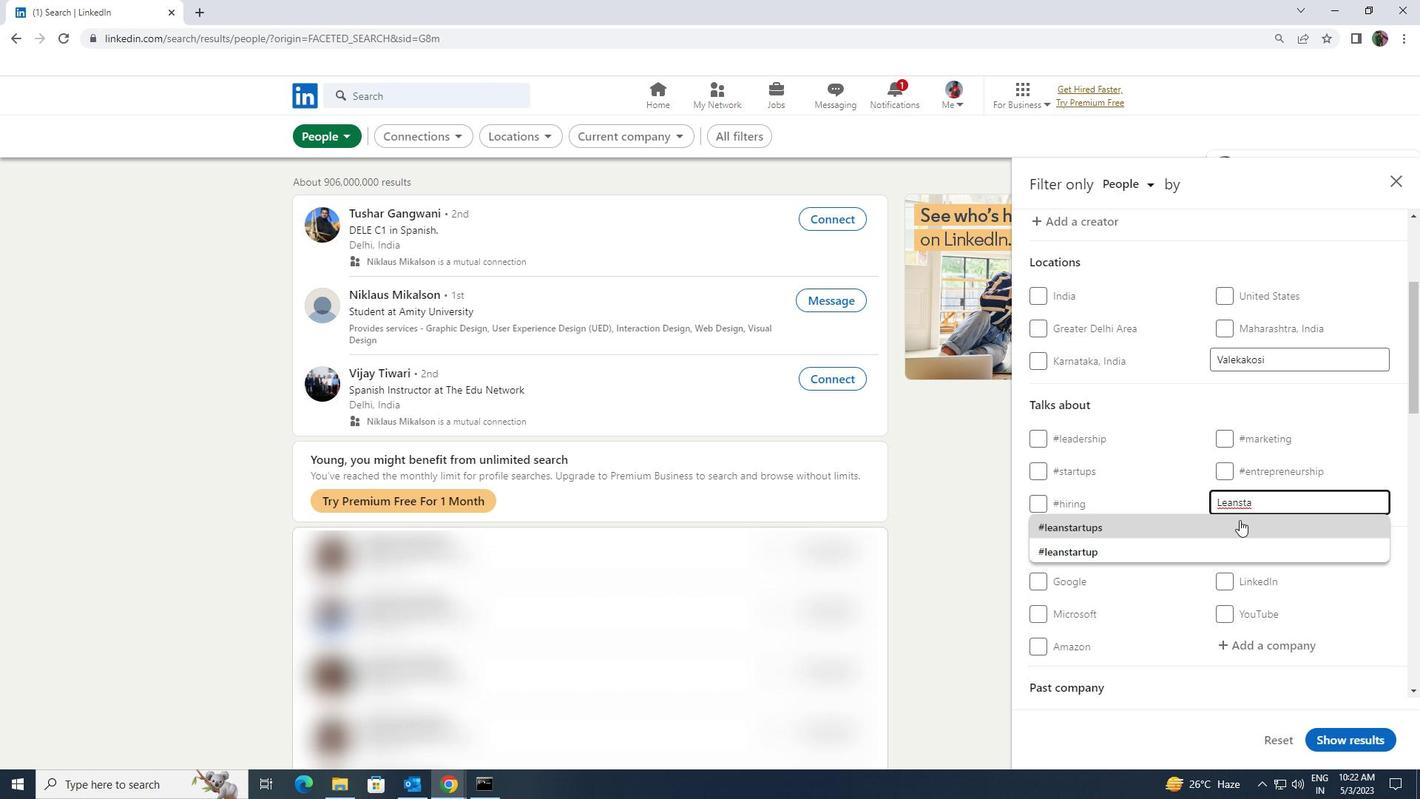 
Action: Mouse scrolled (1239, 519) with delta (0, 0)
Screenshot: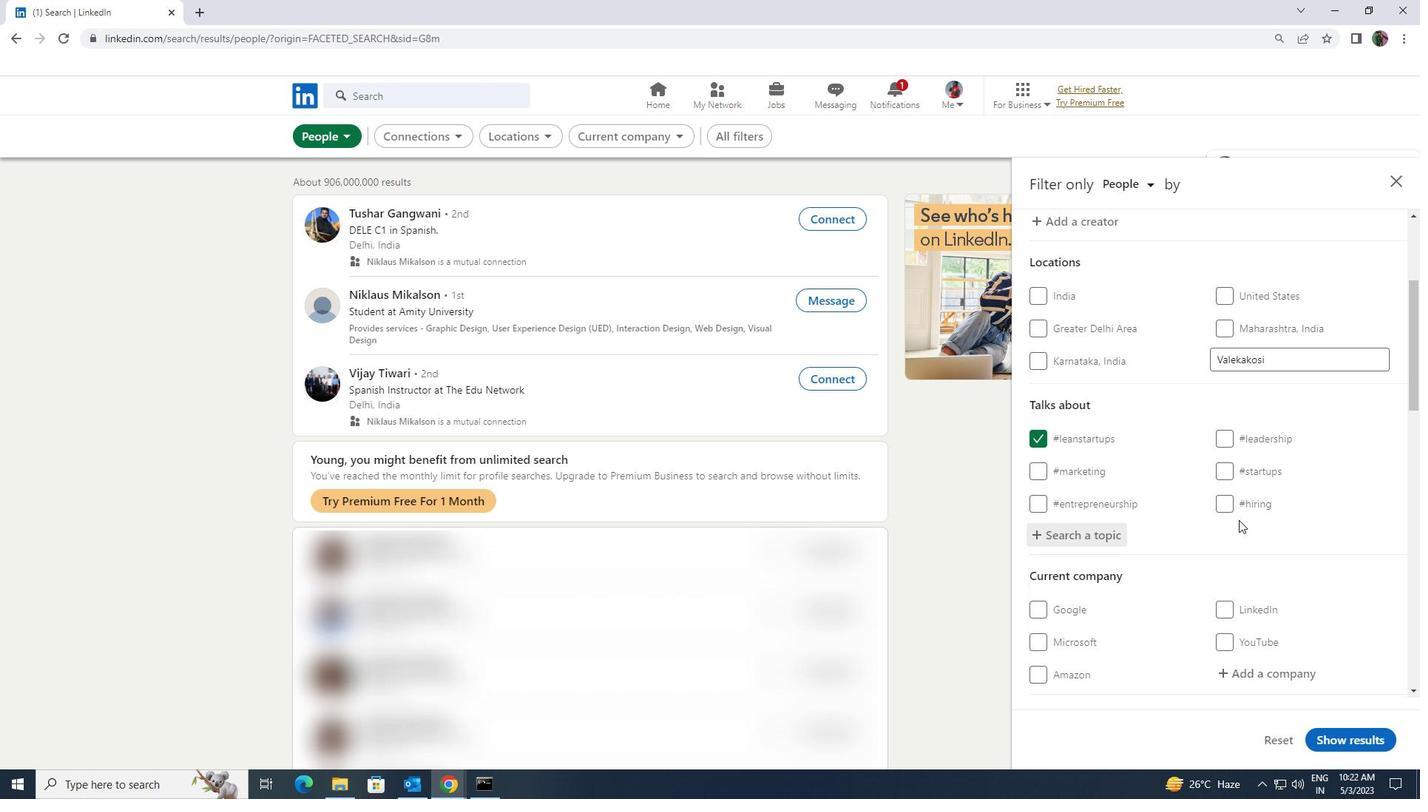 
Action: Mouse scrolled (1239, 519) with delta (0, 0)
Screenshot: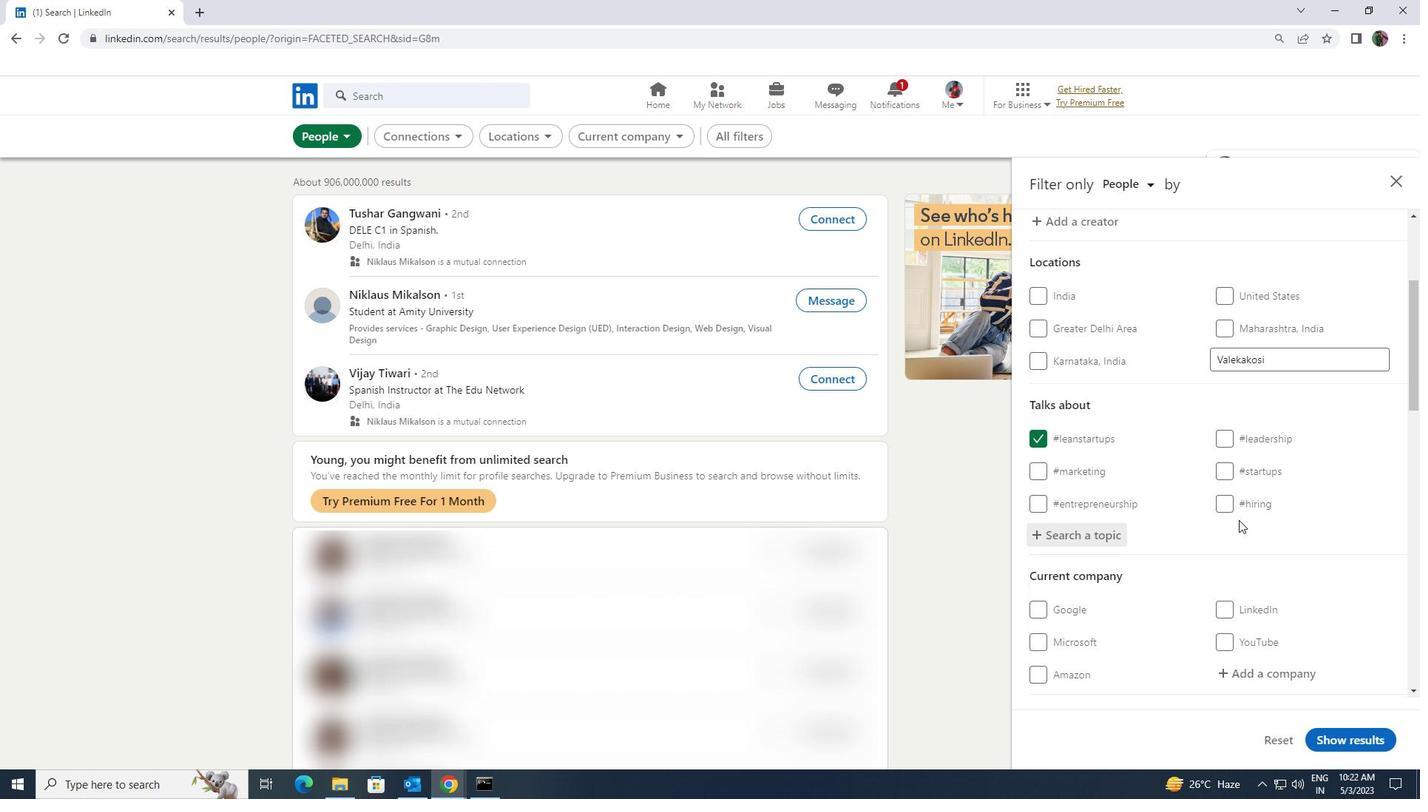 
Action: Mouse scrolled (1239, 519) with delta (0, 0)
Screenshot: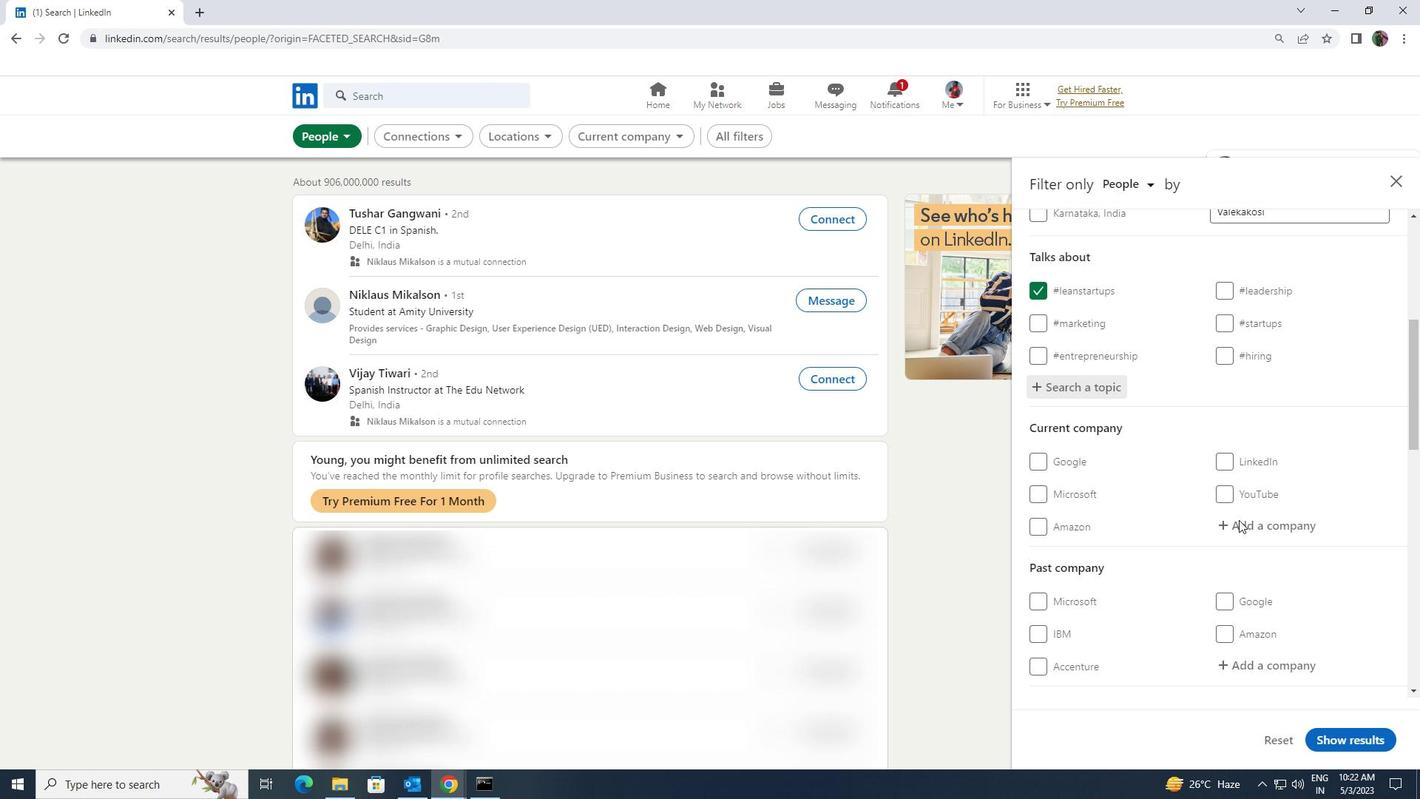 
Action: Mouse scrolled (1239, 519) with delta (0, 0)
Screenshot: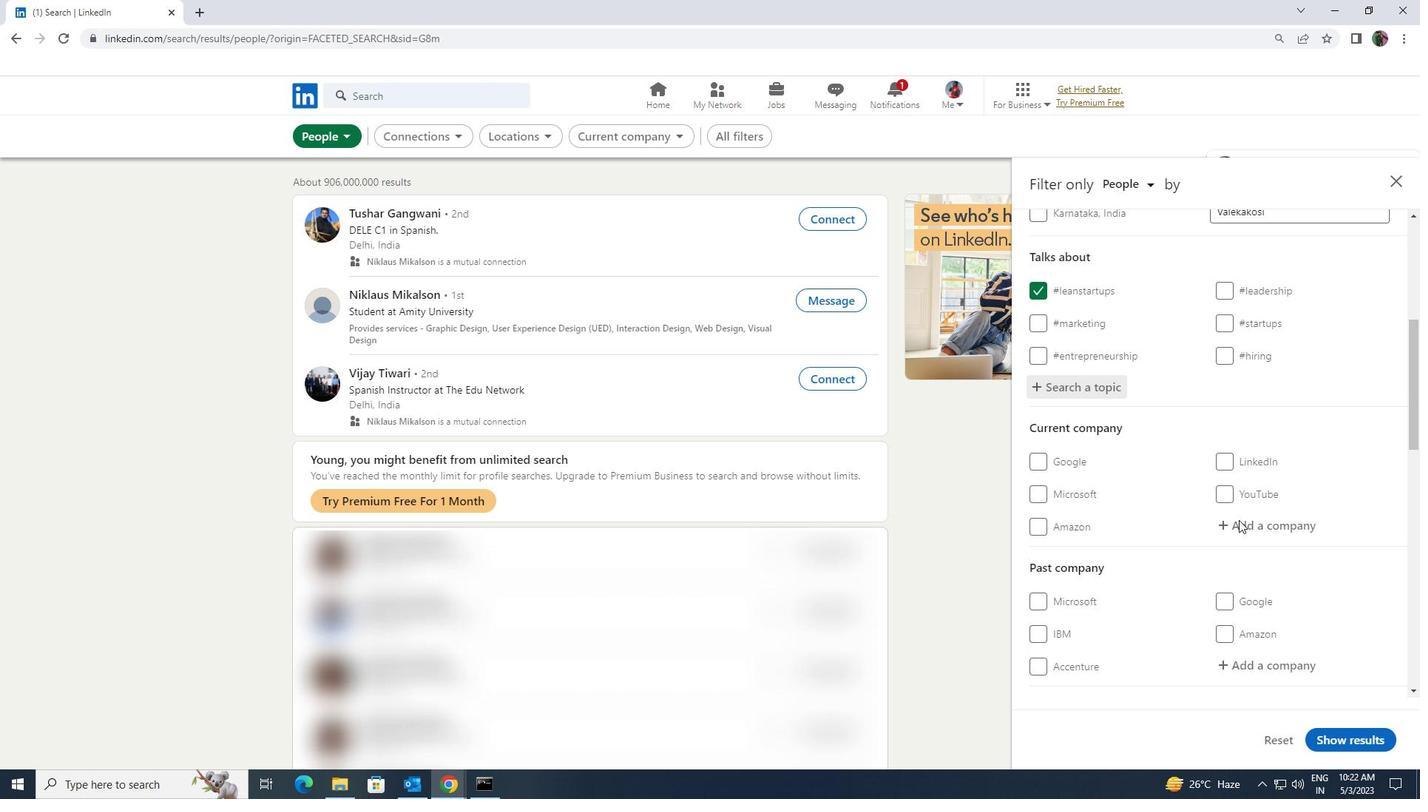 
Action: Mouse scrolled (1239, 519) with delta (0, 0)
Screenshot: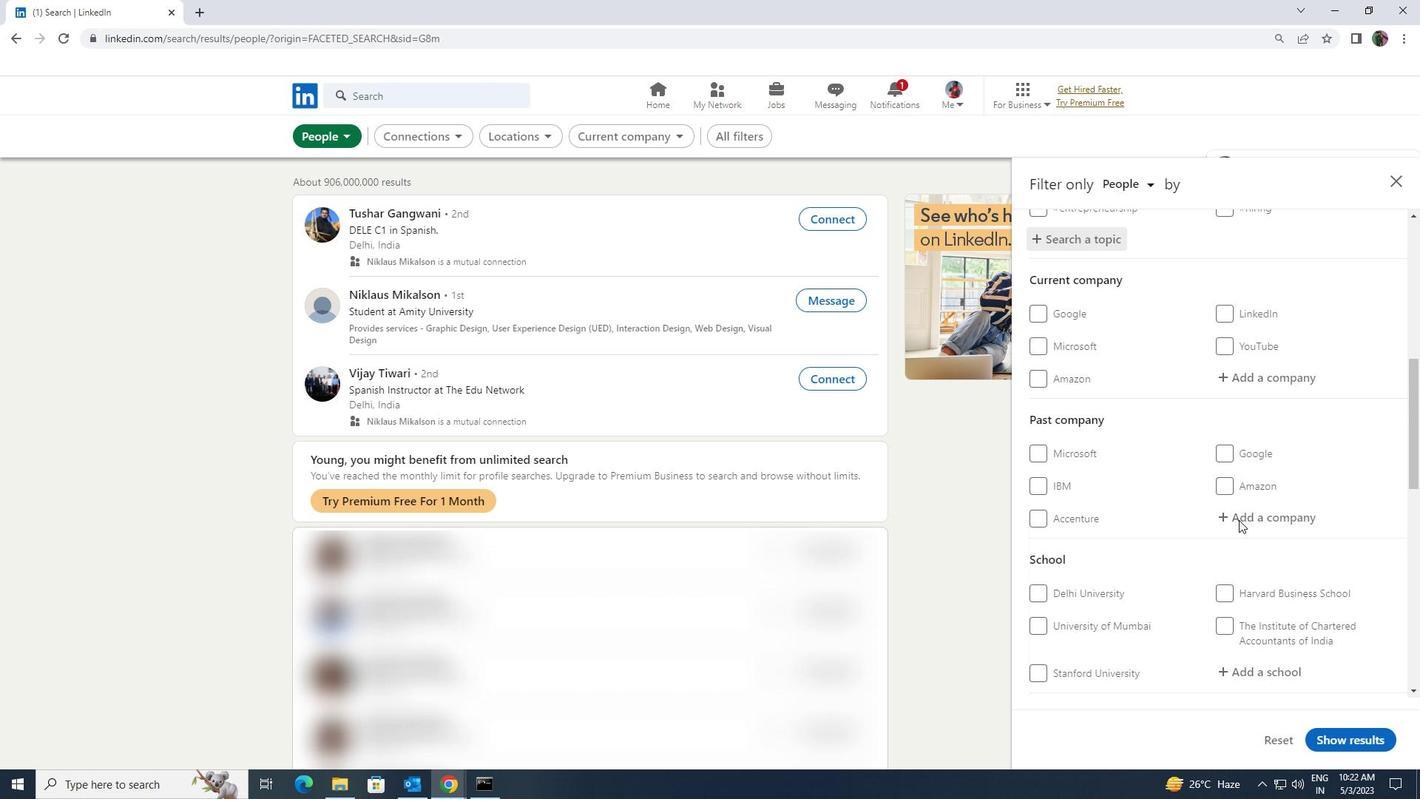 
Action: Mouse scrolled (1239, 519) with delta (0, 0)
Screenshot: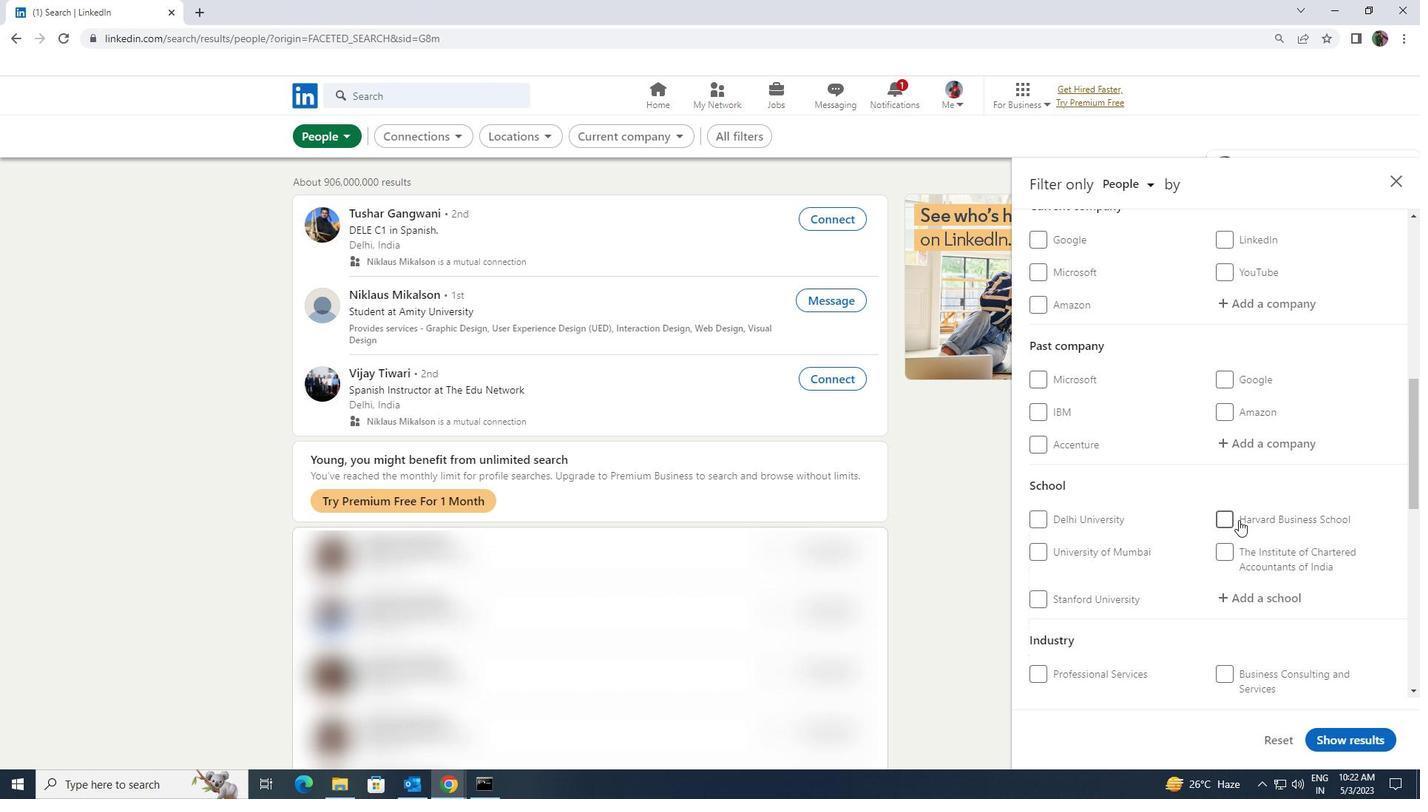 
Action: Mouse scrolled (1239, 519) with delta (0, 0)
Screenshot: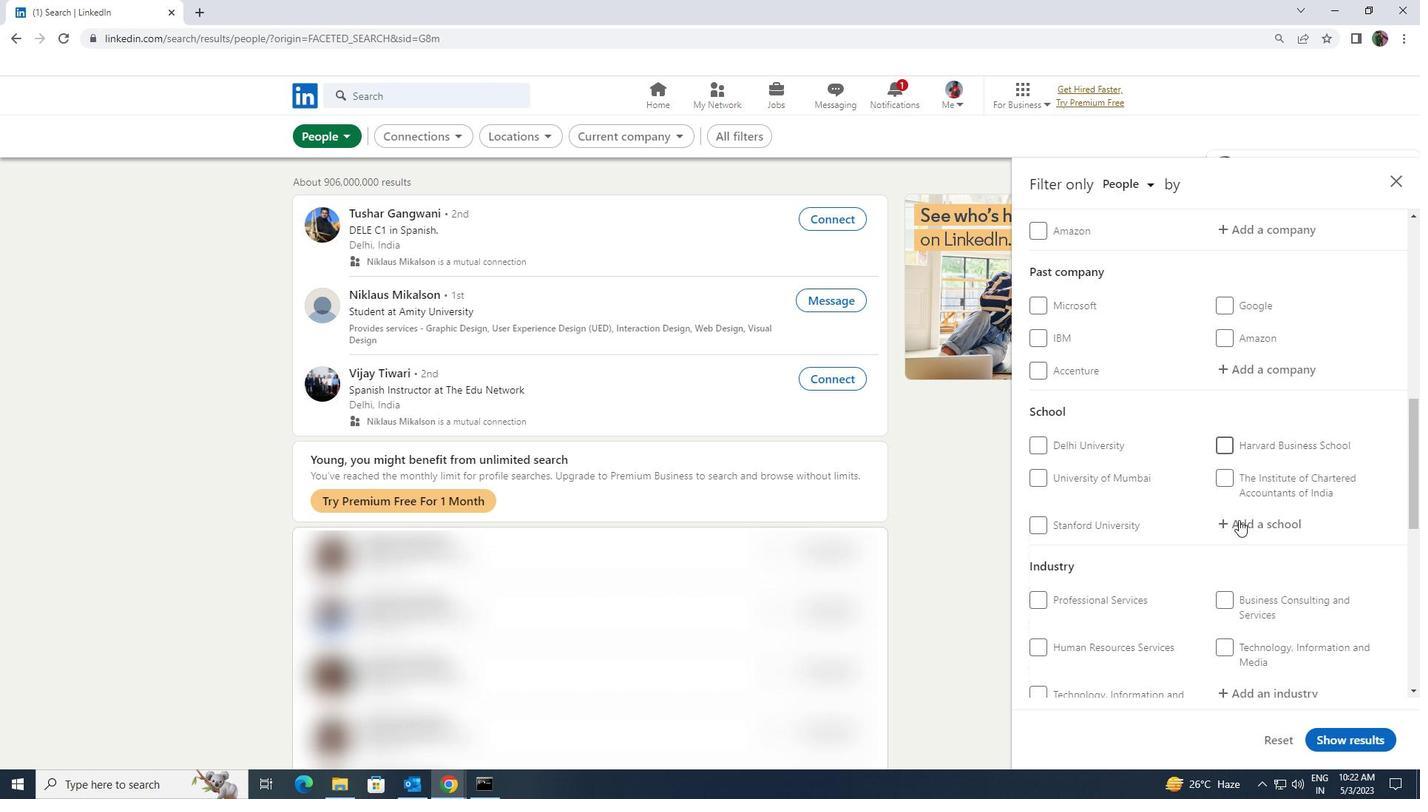 
Action: Mouse scrolled (1239, 519) with delta (0, 0)
Screenshot: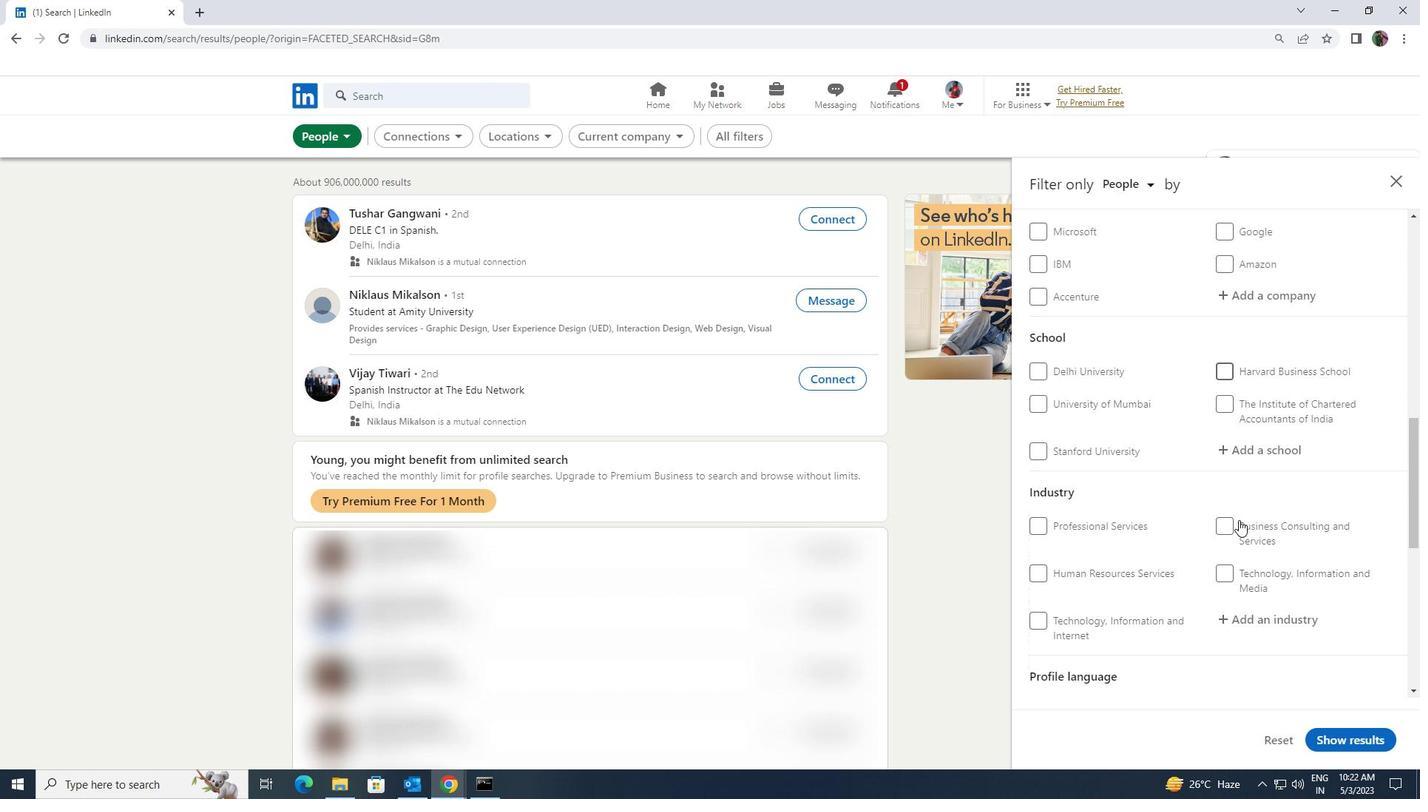 
Action: Mouse scrolled (1239, 519) with delta (0, 0)
Screenshot: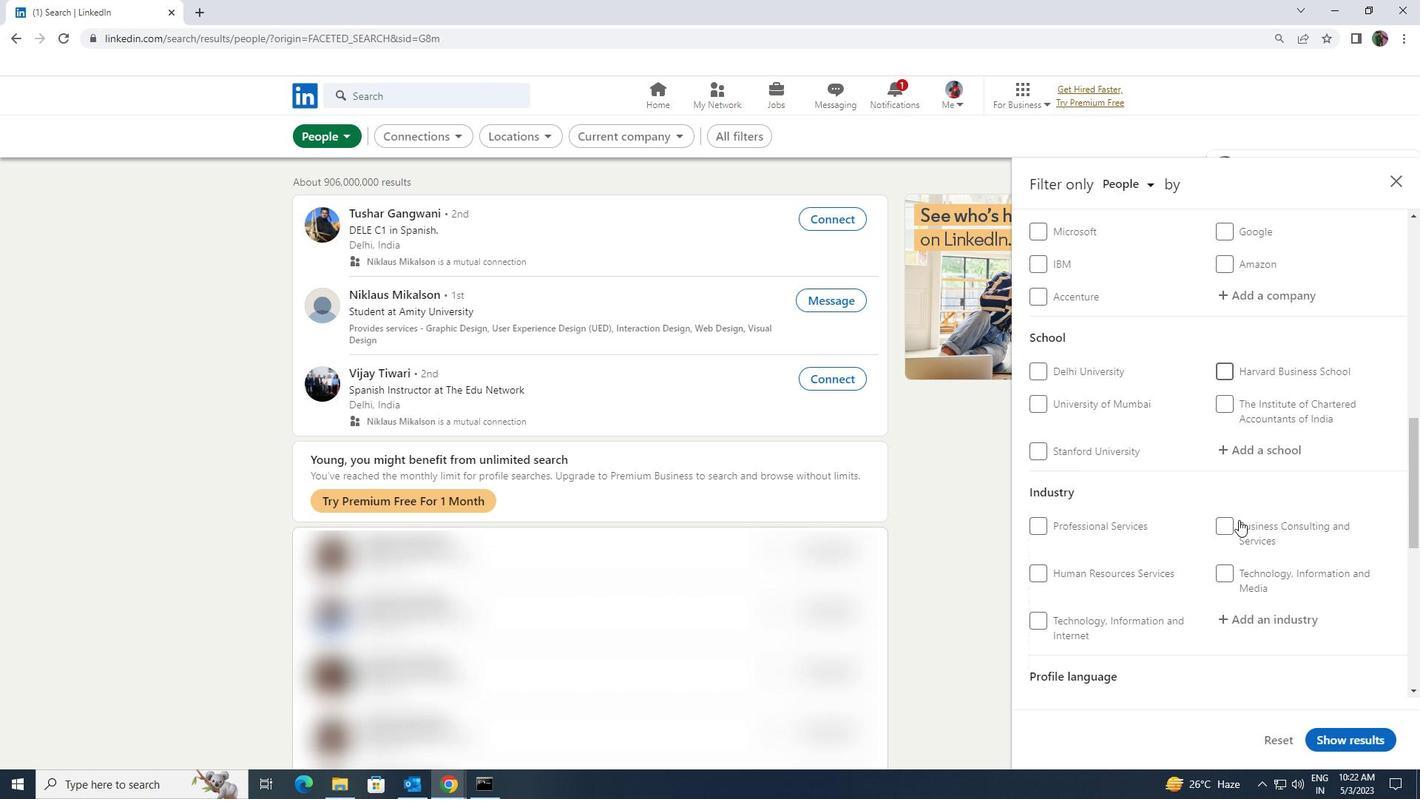 
Action: Mouse scrolled (1239, 519) with delta (0, 0)
Screenshot: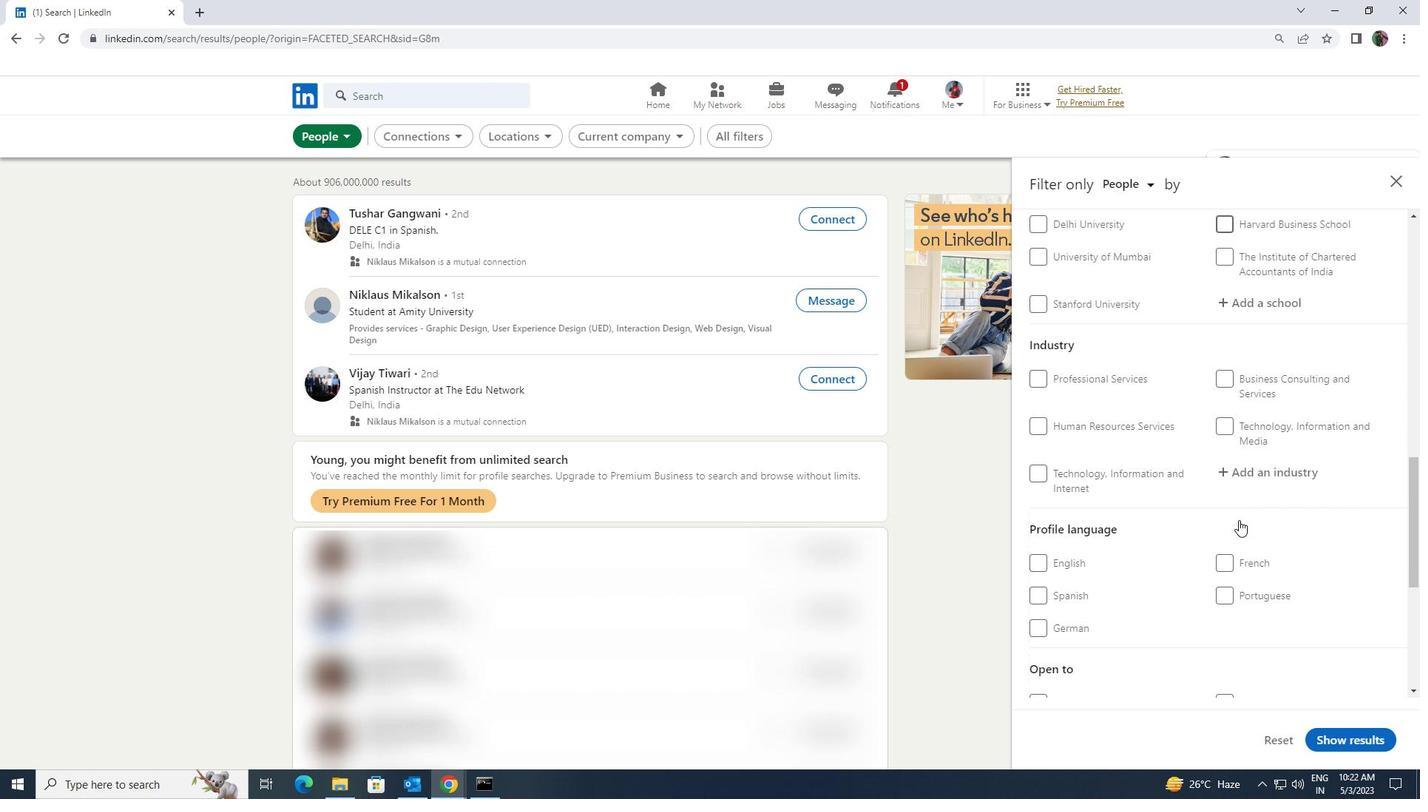
Action: Mouse moved to (1038, 517)
Screenshot: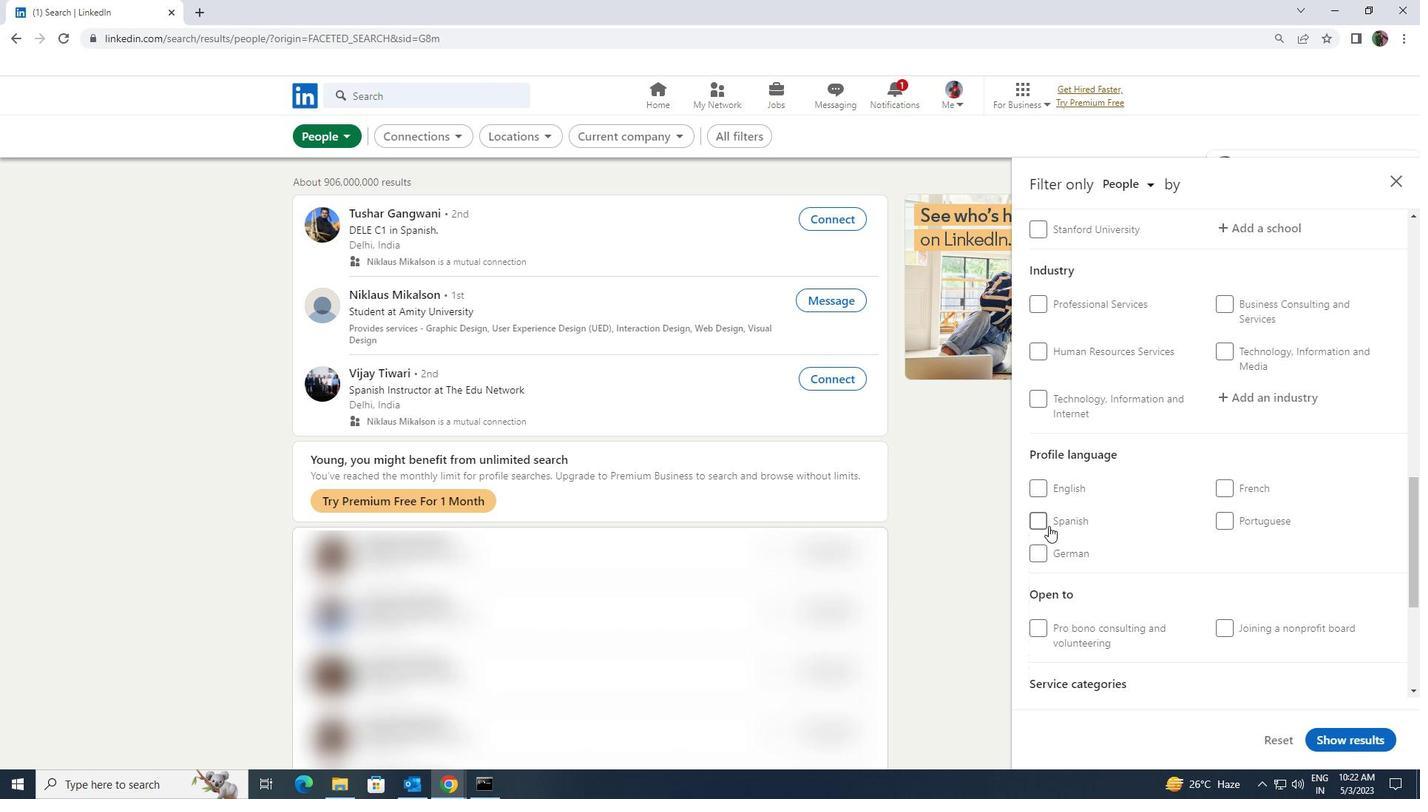 
Action: Mouse pressed left at (1038, 517)
Screenshot: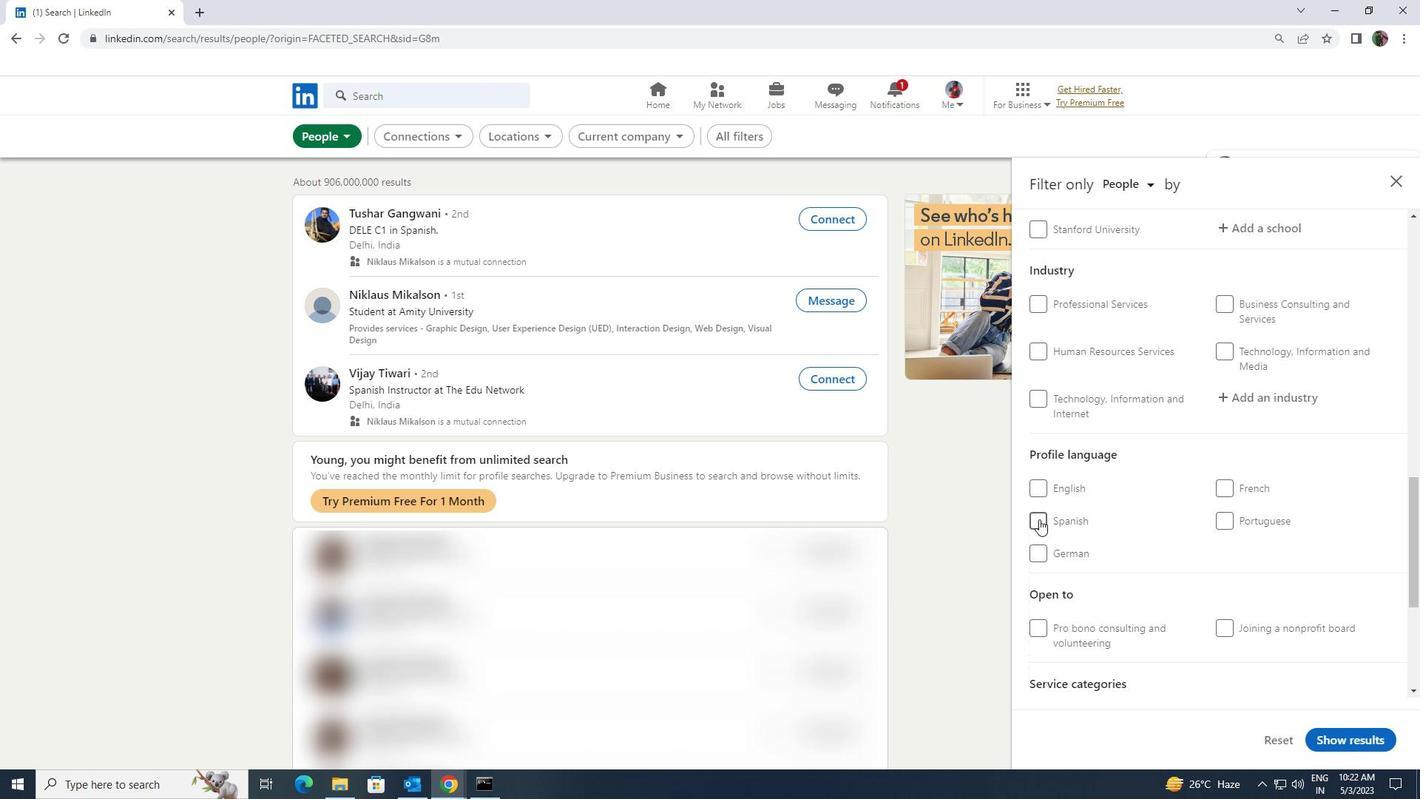 
Action: Mouse moved to (1176, 531)
Screenshot: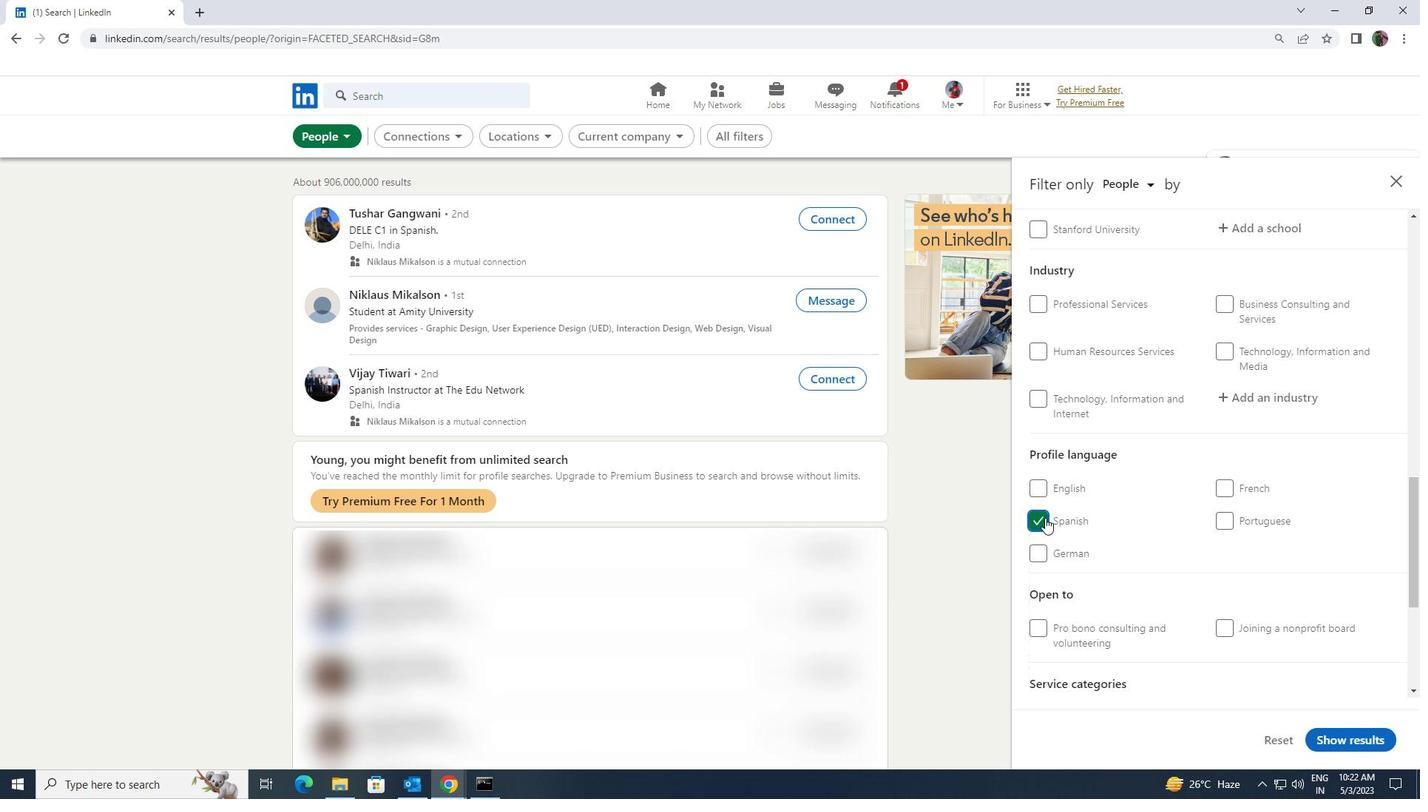 
Action: Mouse scrolled (1176, 531) with delta (0, 0)
Screenshot: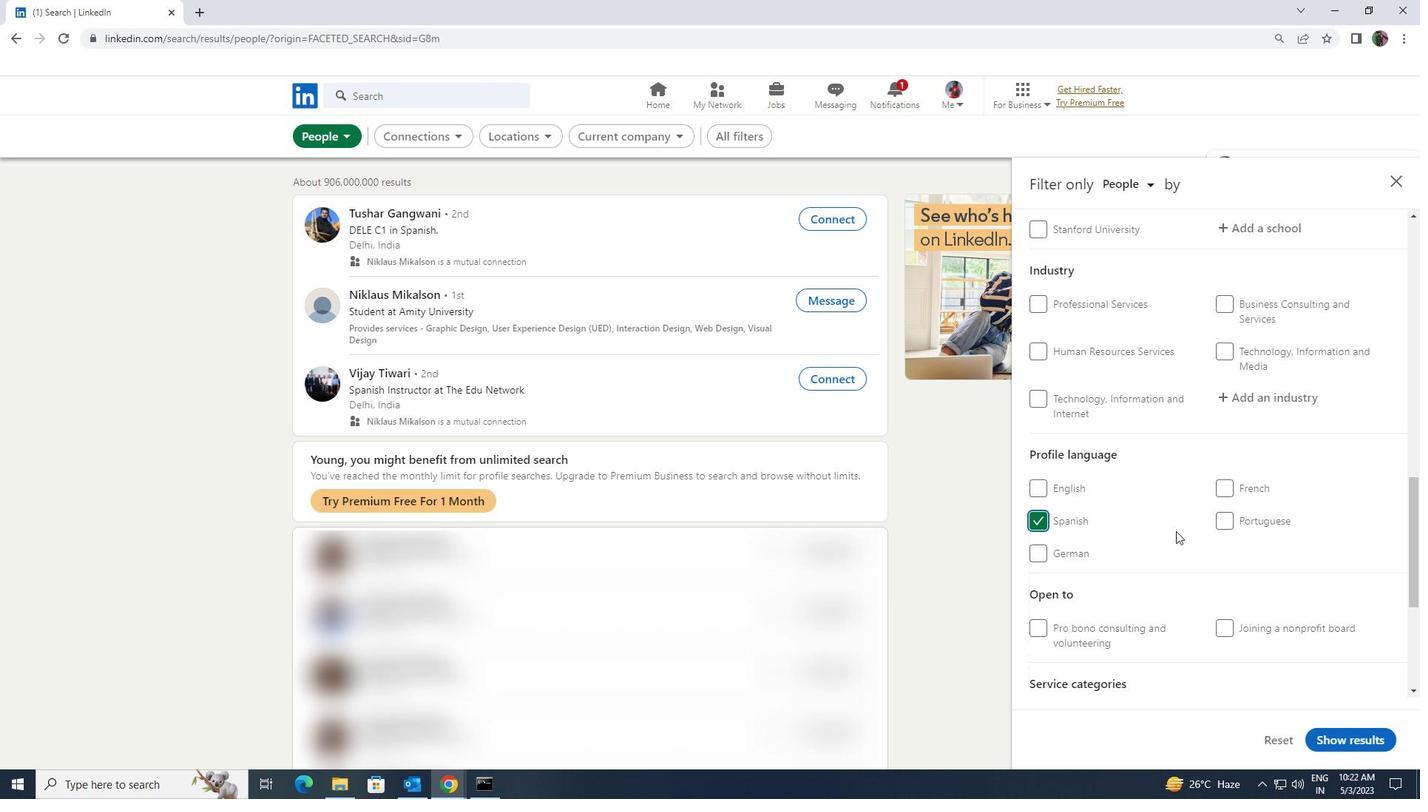 
Action: Mouse scrolled (1176, 531) with delta (0, 0)
Screenshot: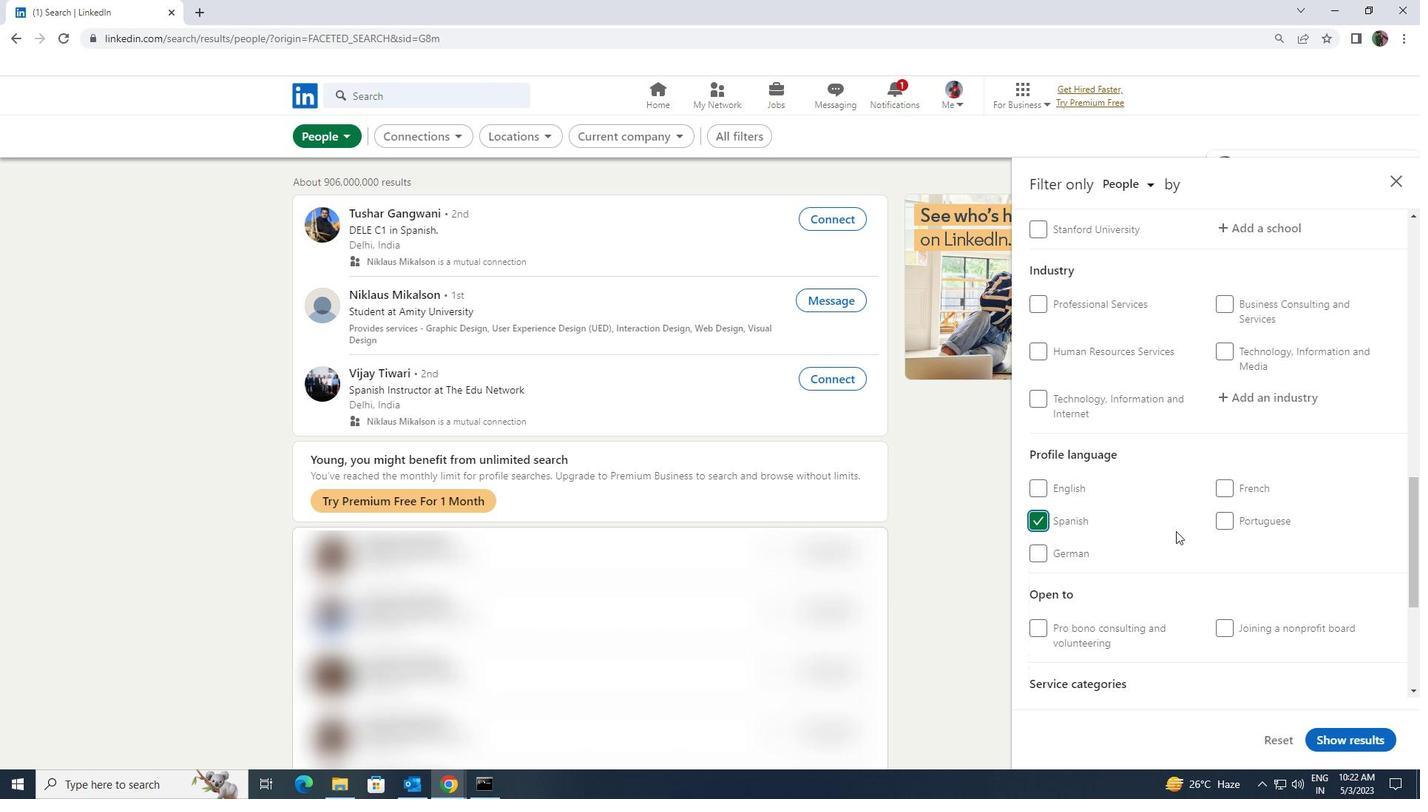 
Action: Mouse moved to (1177, 532)
Screenshot: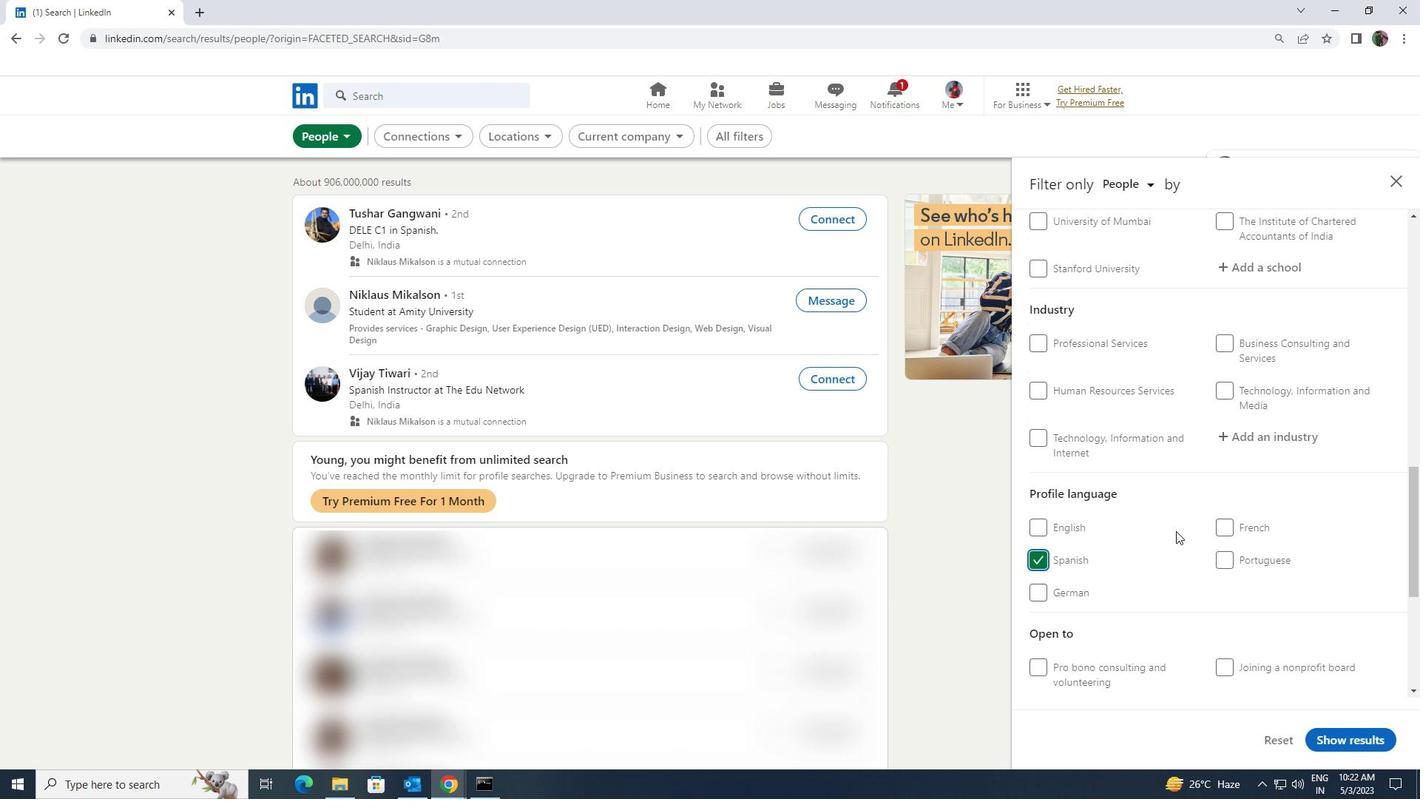 
Action: Mouse scrolled (1177, 533) with delta (0, 0)
Screenshot: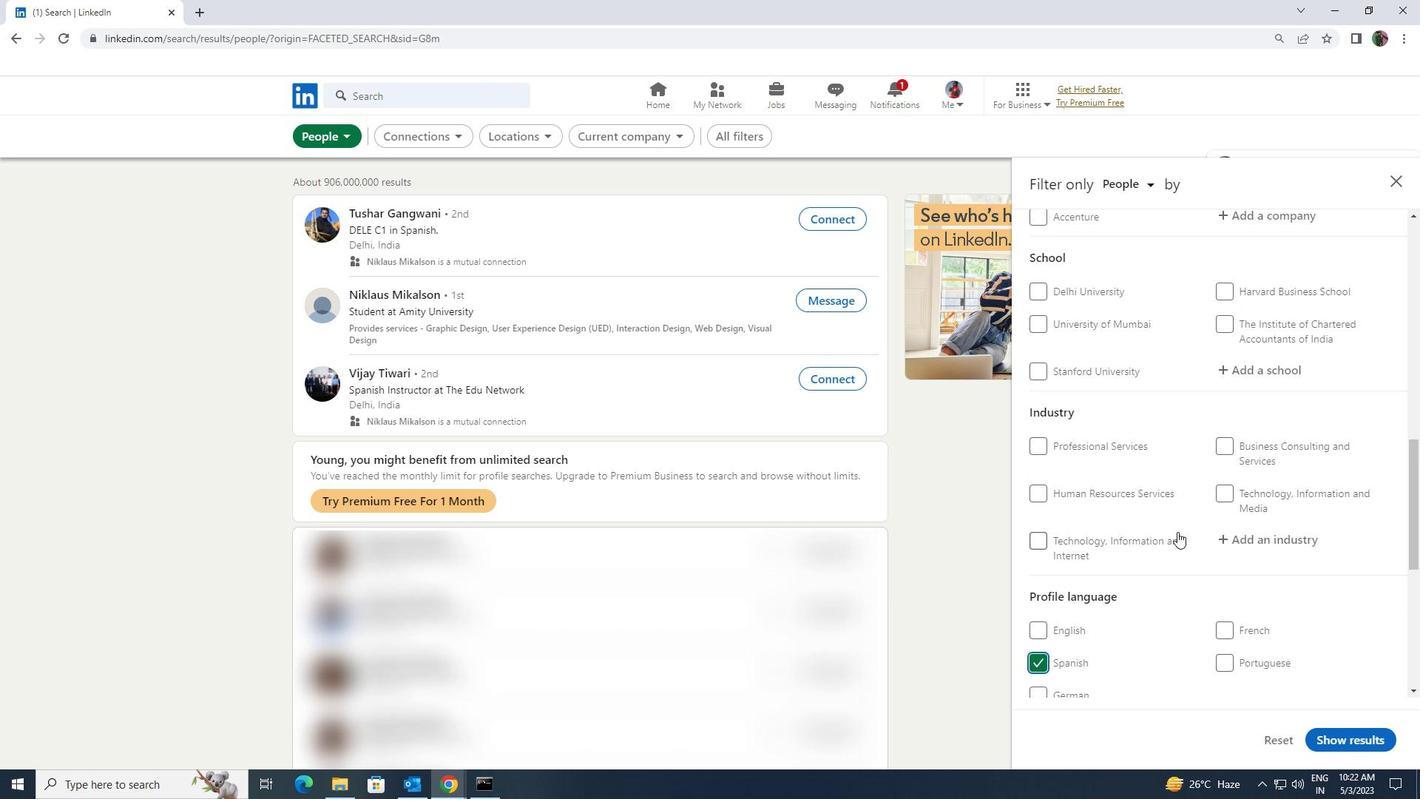 
Action: Mouse scrolled (1177, 533) with delta (0, 0)
Screenshot: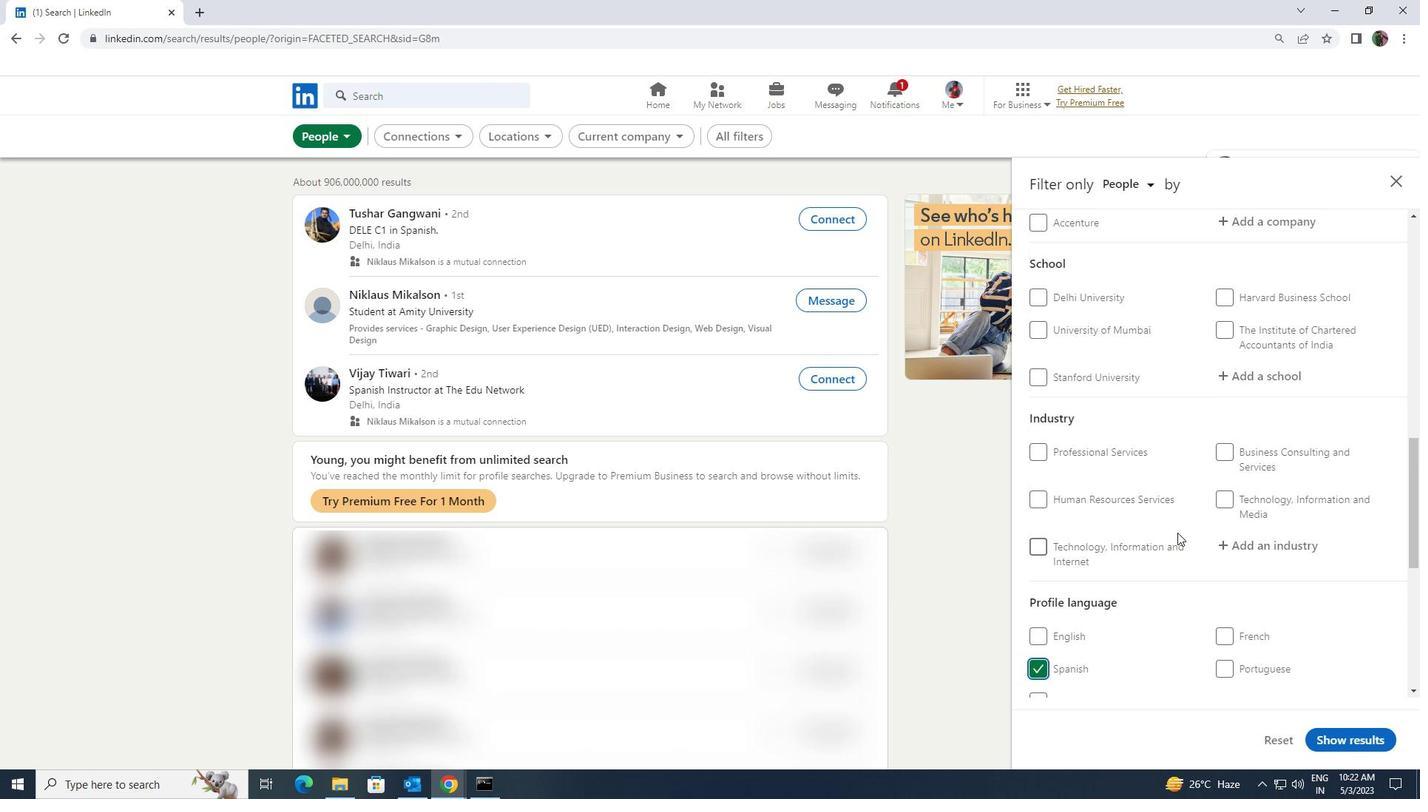 
Action: Mouse moved to (1177, 534)
Screenshot: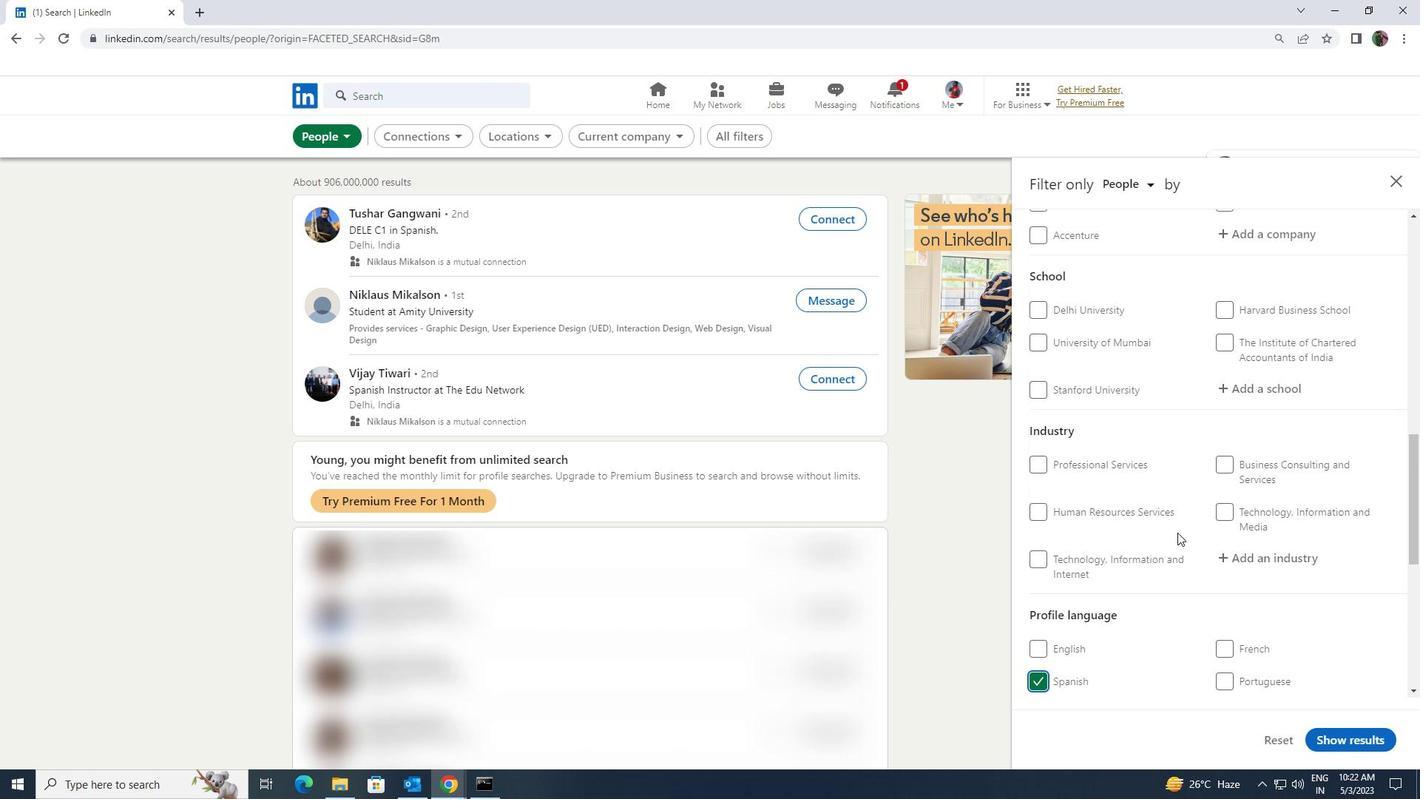 
Action: Mouse scrolled (1177, 534) with delta (0, 0)
Screenshot: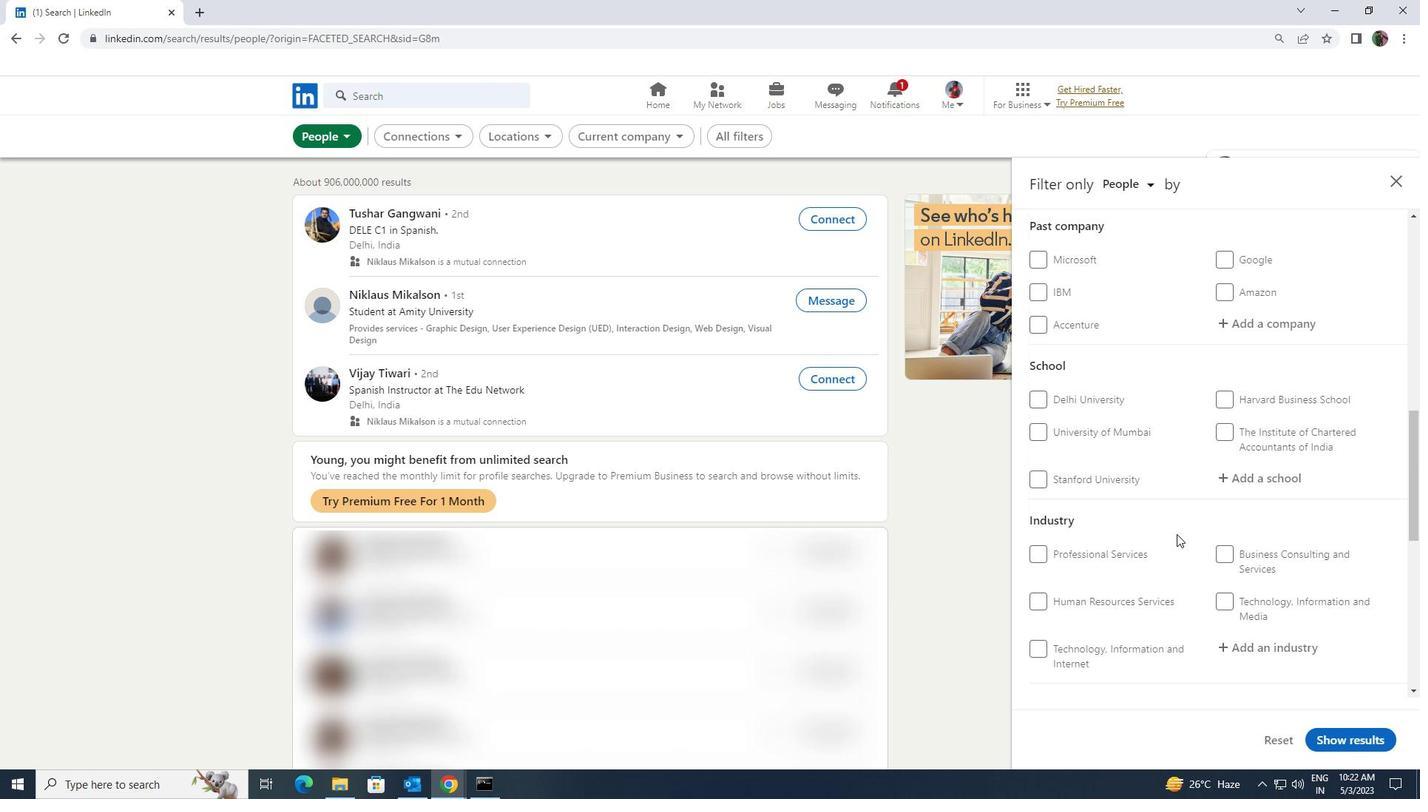 
Action: Mouse moved to (1172, 537)
Screenshot: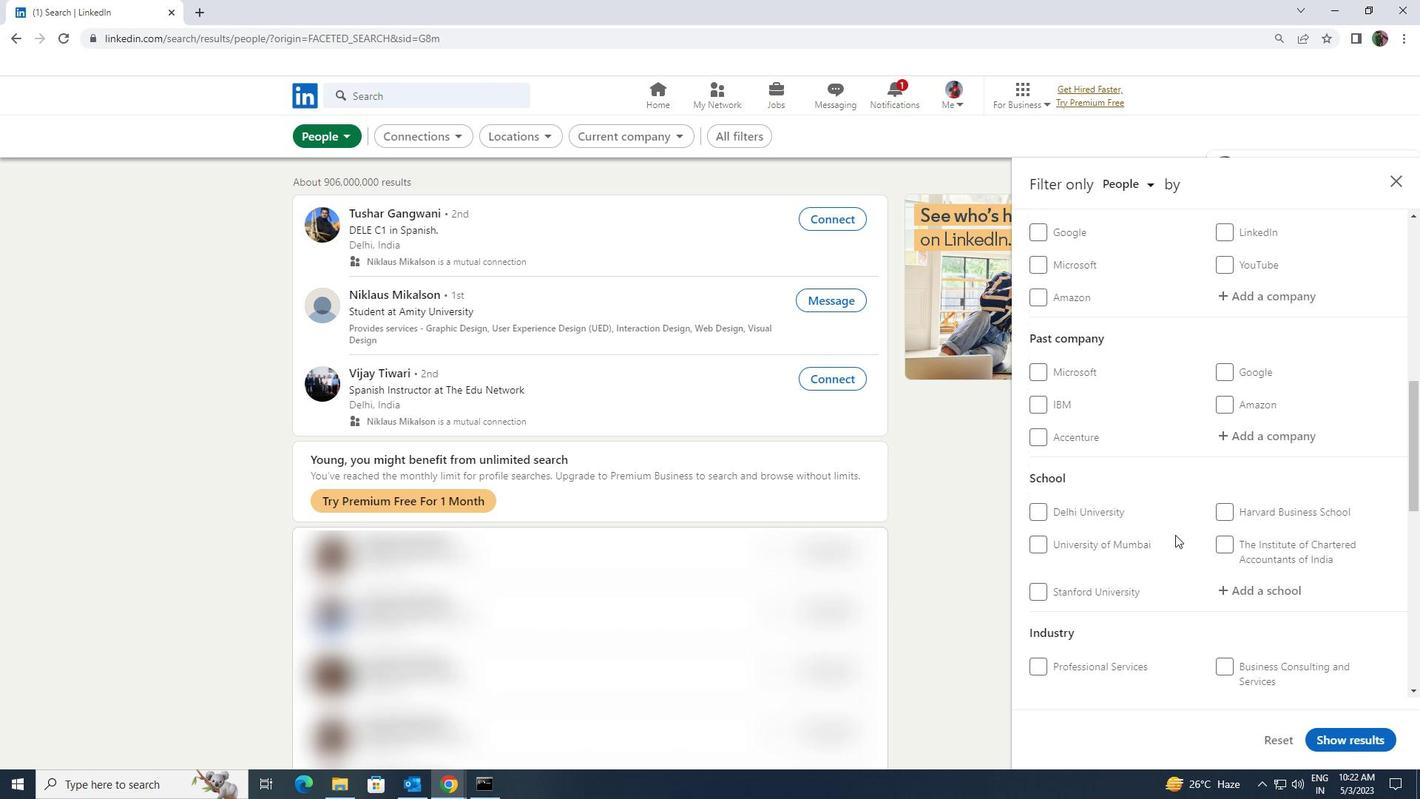 
Action: Mouse scrolled (1172, 538) with delta (0, 0)
Screenshot: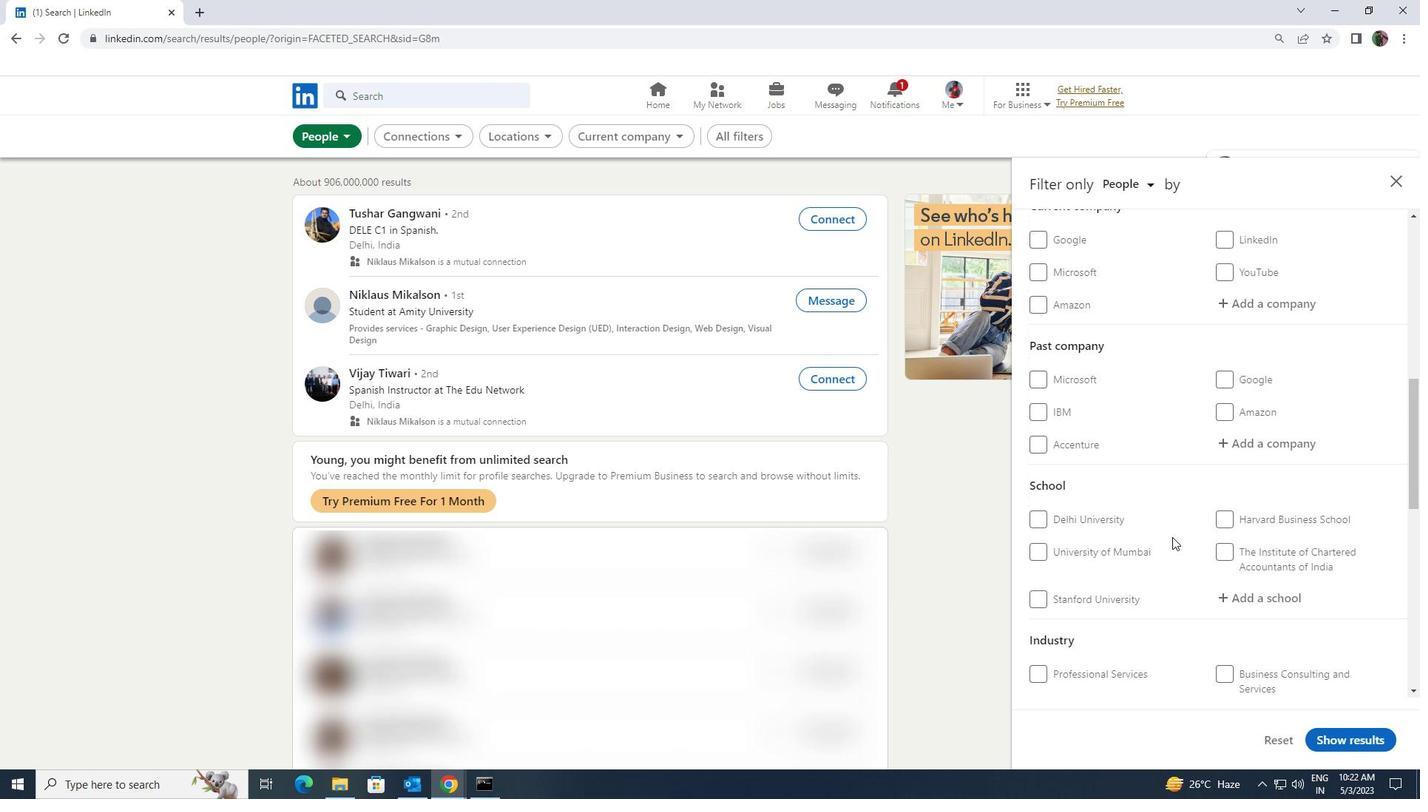
Action: Mouse scrolled (1172, 538) with delta (0, 0)
Screenshot: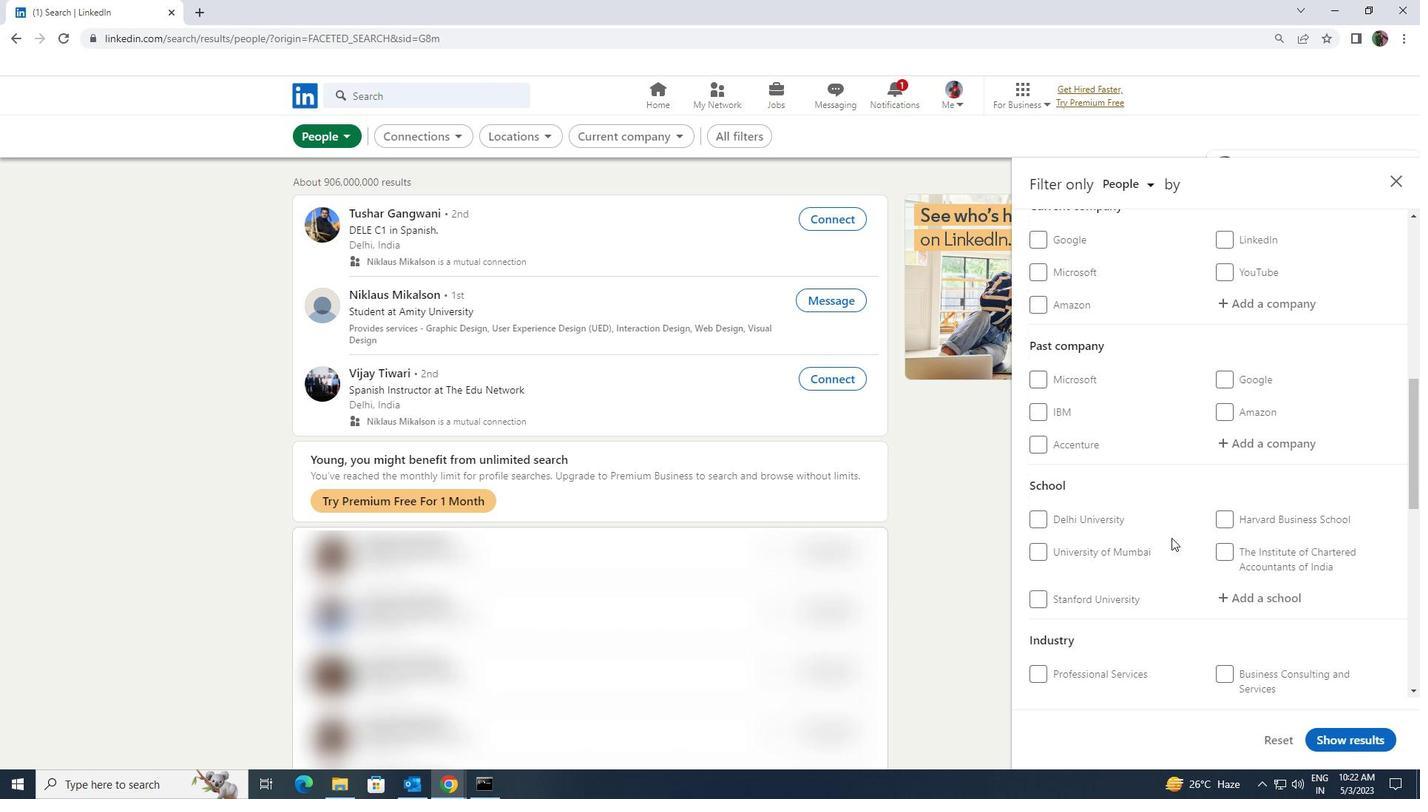 
Action: Mouse moved to (1220, 452)
Screenshot: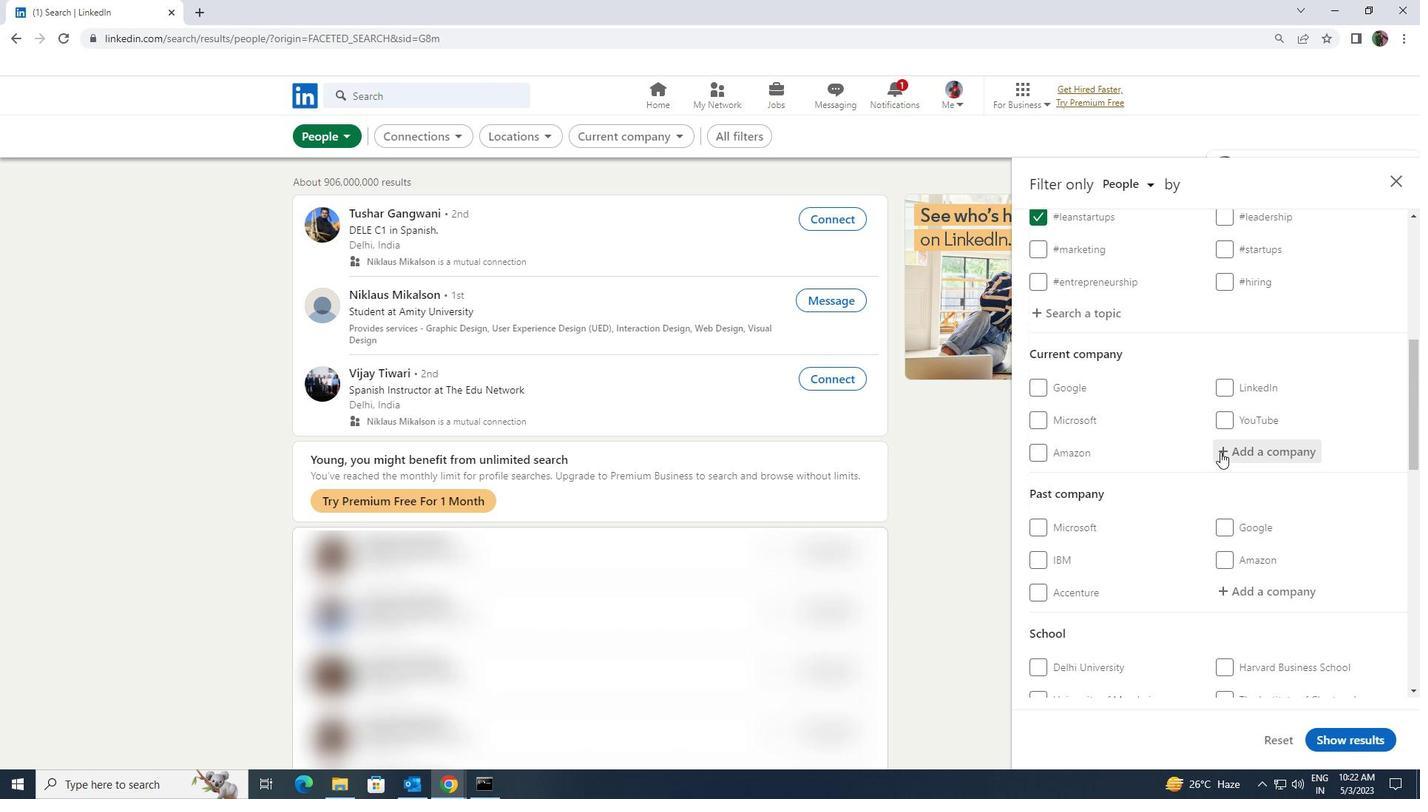 
Action: Mouse pressed left at (1220, 452)
Screenshot: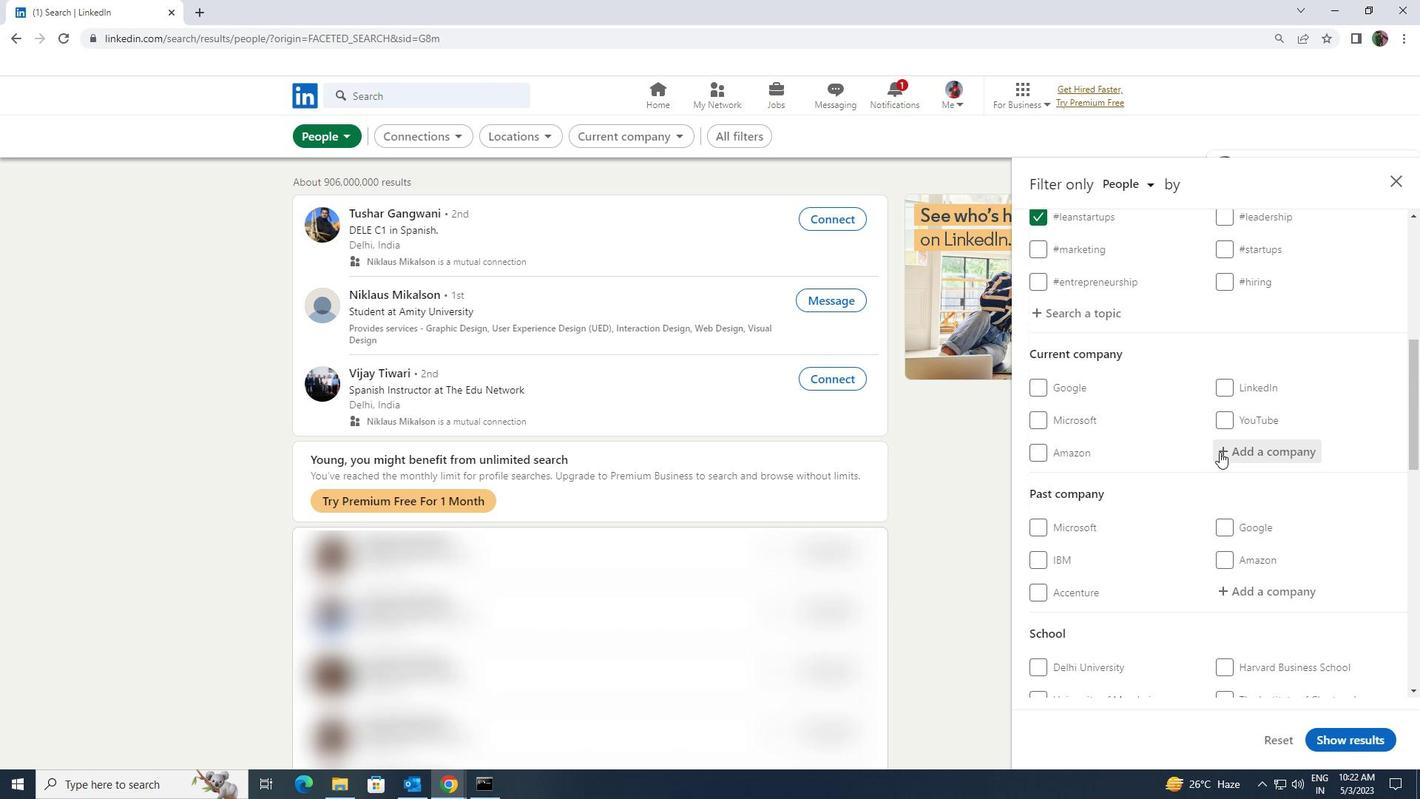 
Action: Key pressed <Key.shift><Key.shift><Key.shift><Key.shift><Key.shift>ZEE<Key.space><Key.shift>ENTE
Screenshot: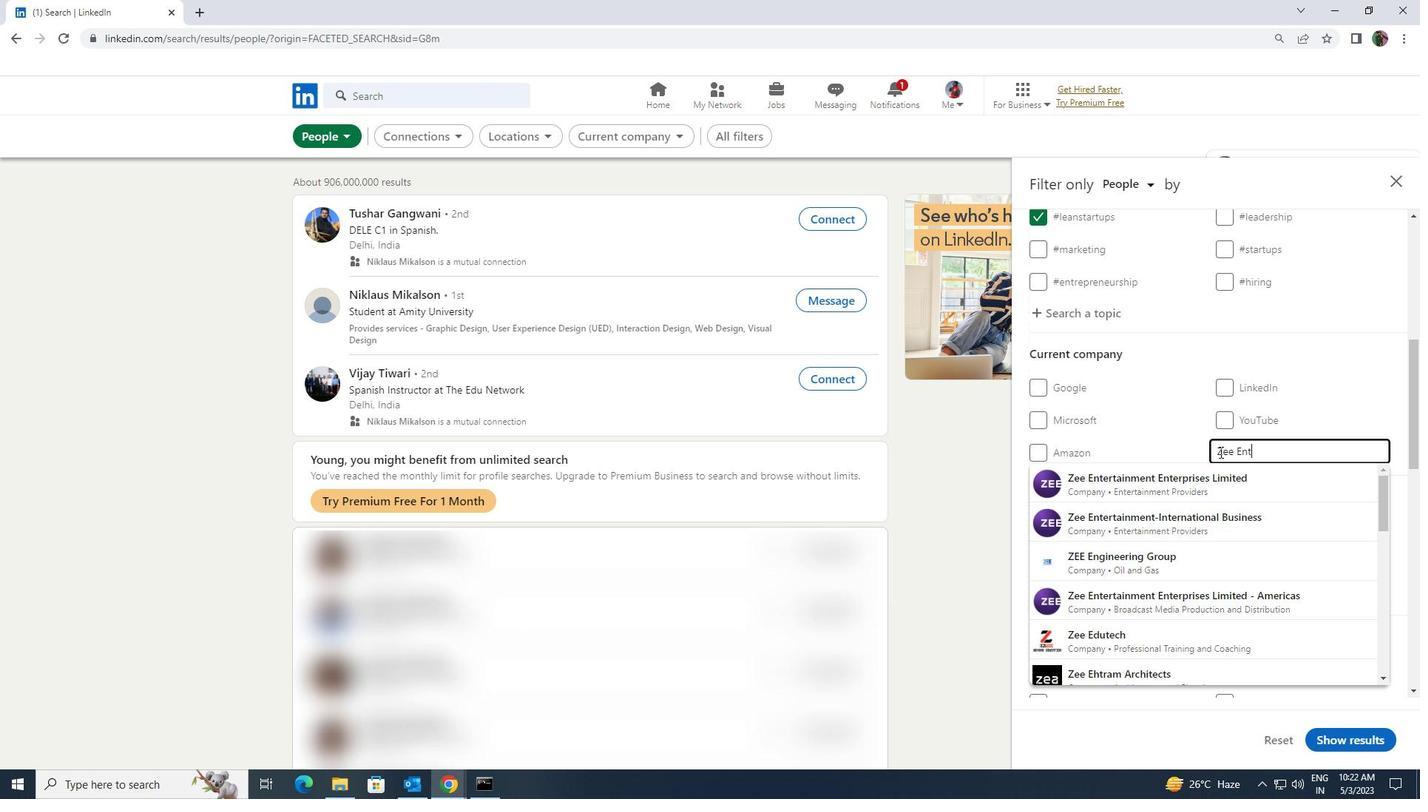 
Action: Mouse moved to (1216, 470)
Screenshot: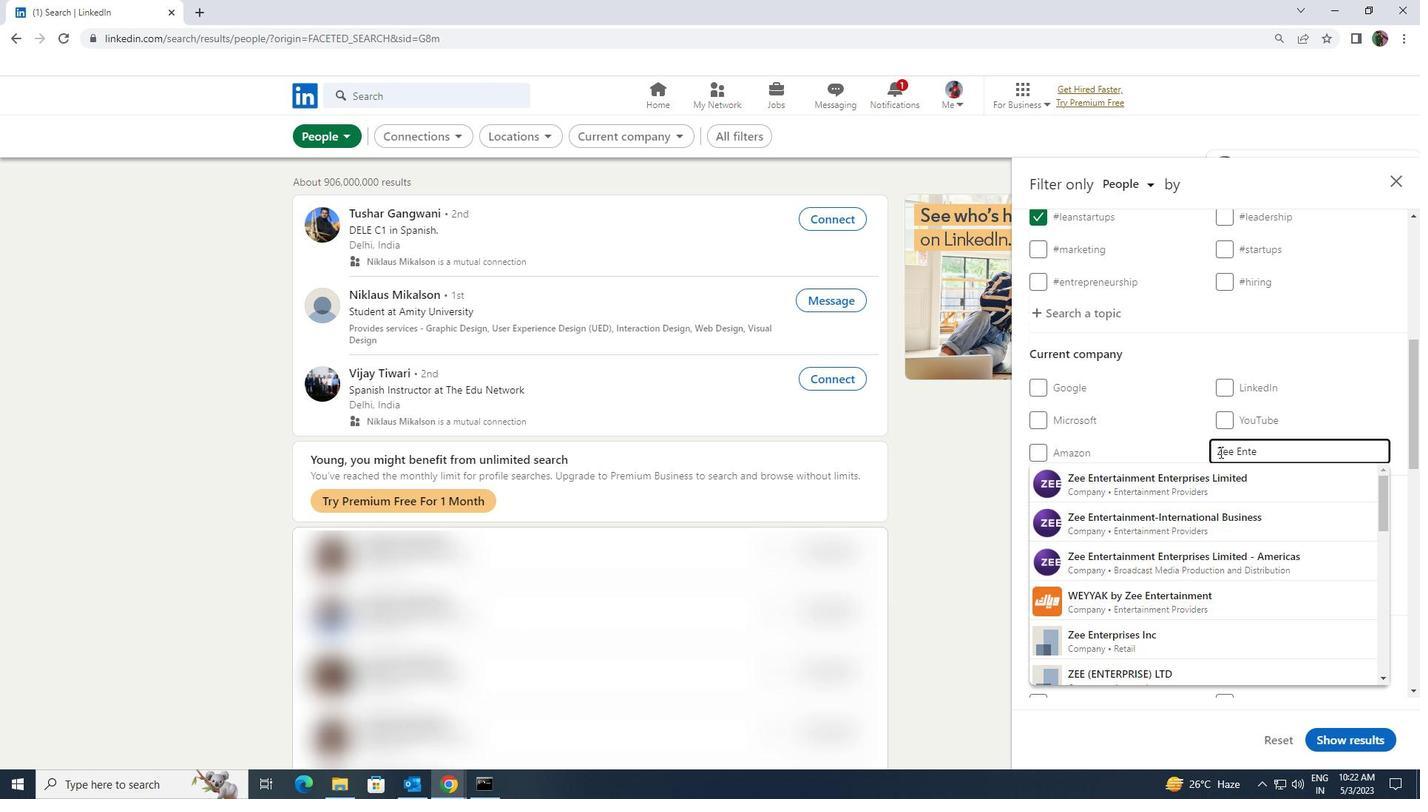 
Action: Mouse pressed left at (1216, 470)
Screenshot: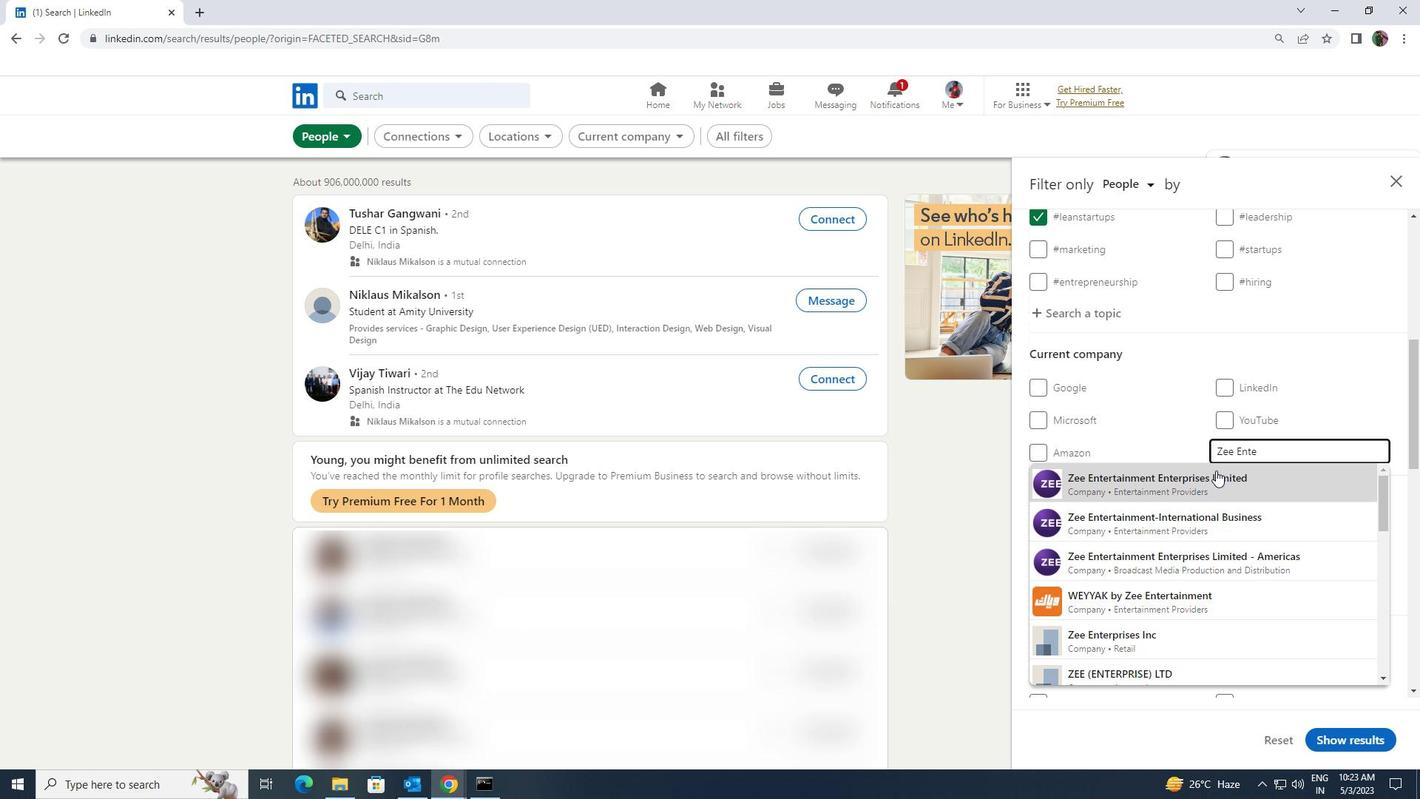 
Action: Mouse moved to (1216, 470)
Screenshot: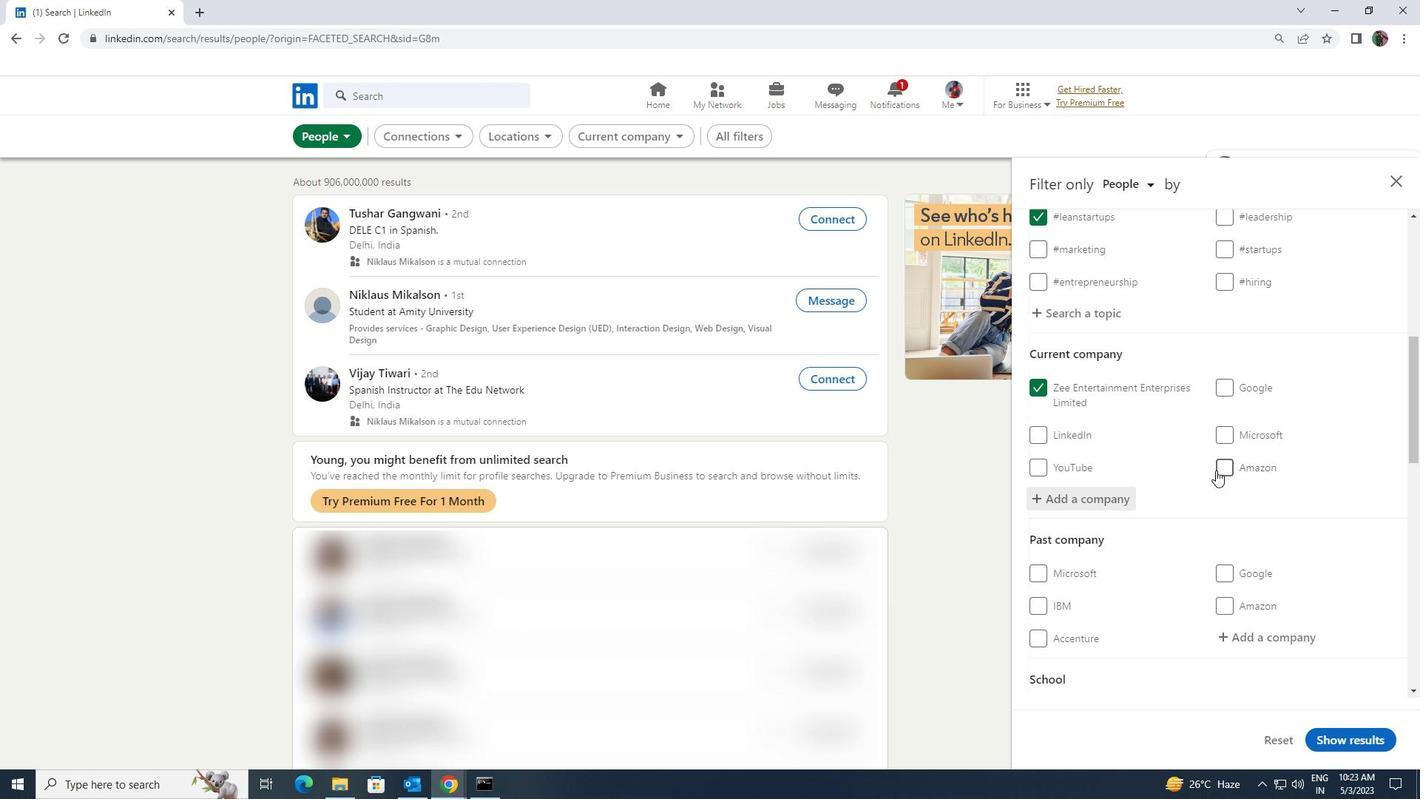 
Action: Mouse scrolled (1216, 469) with delta (0, 0)
Screenshot: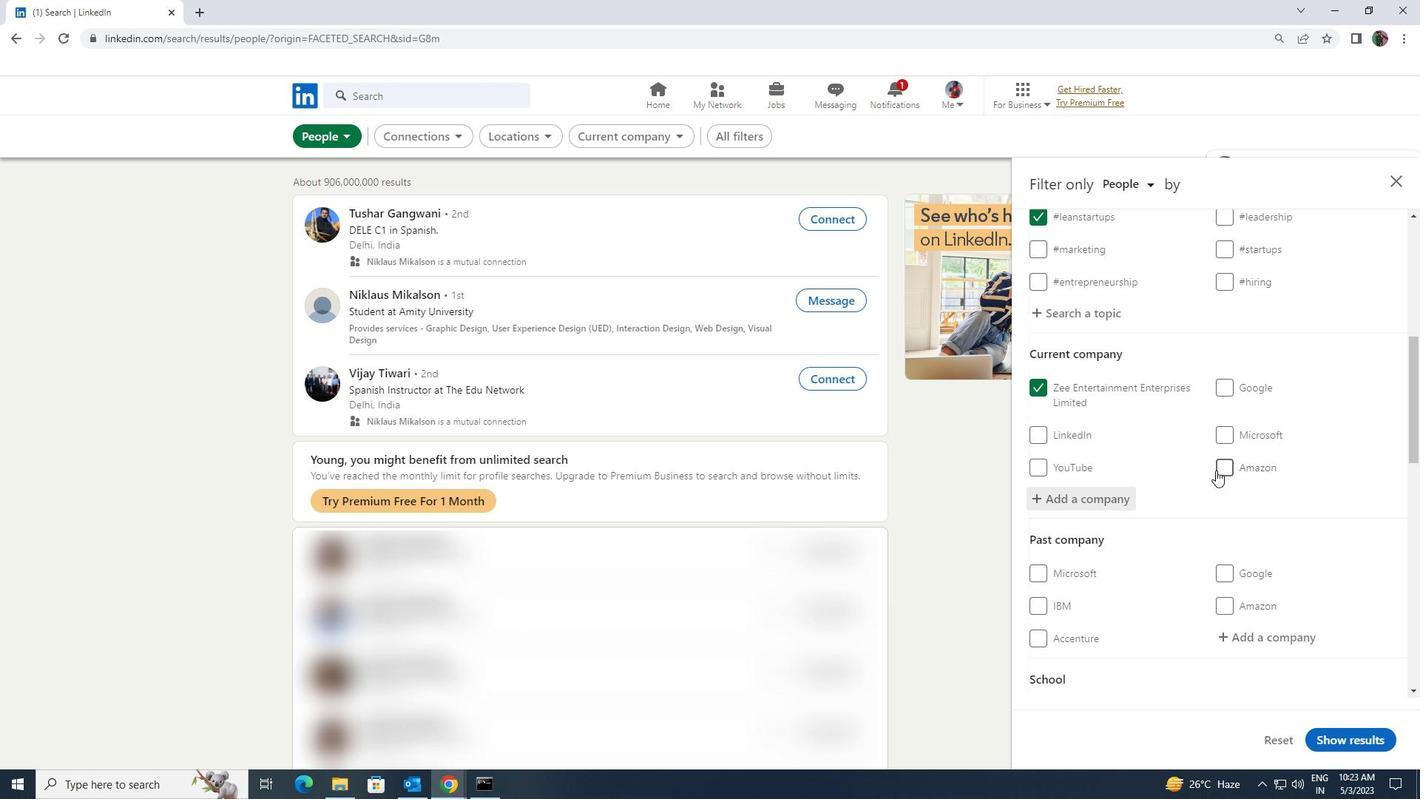 
Action: Mouse scrolled (1216, 469) with delta (0, 0)
Screenshot: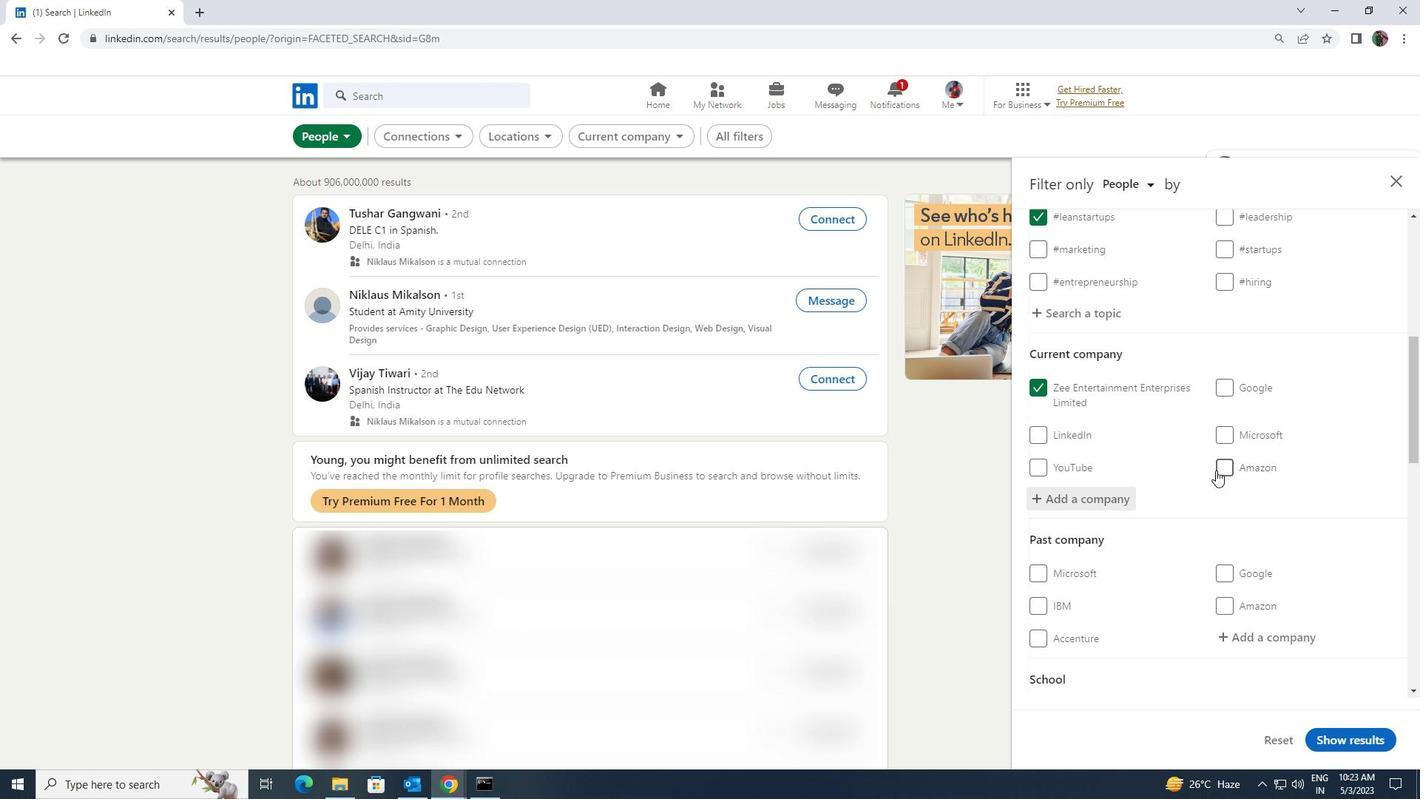 
Action: Mouse scrolled (1216, 469) with delta (0, 0)
Screenshot: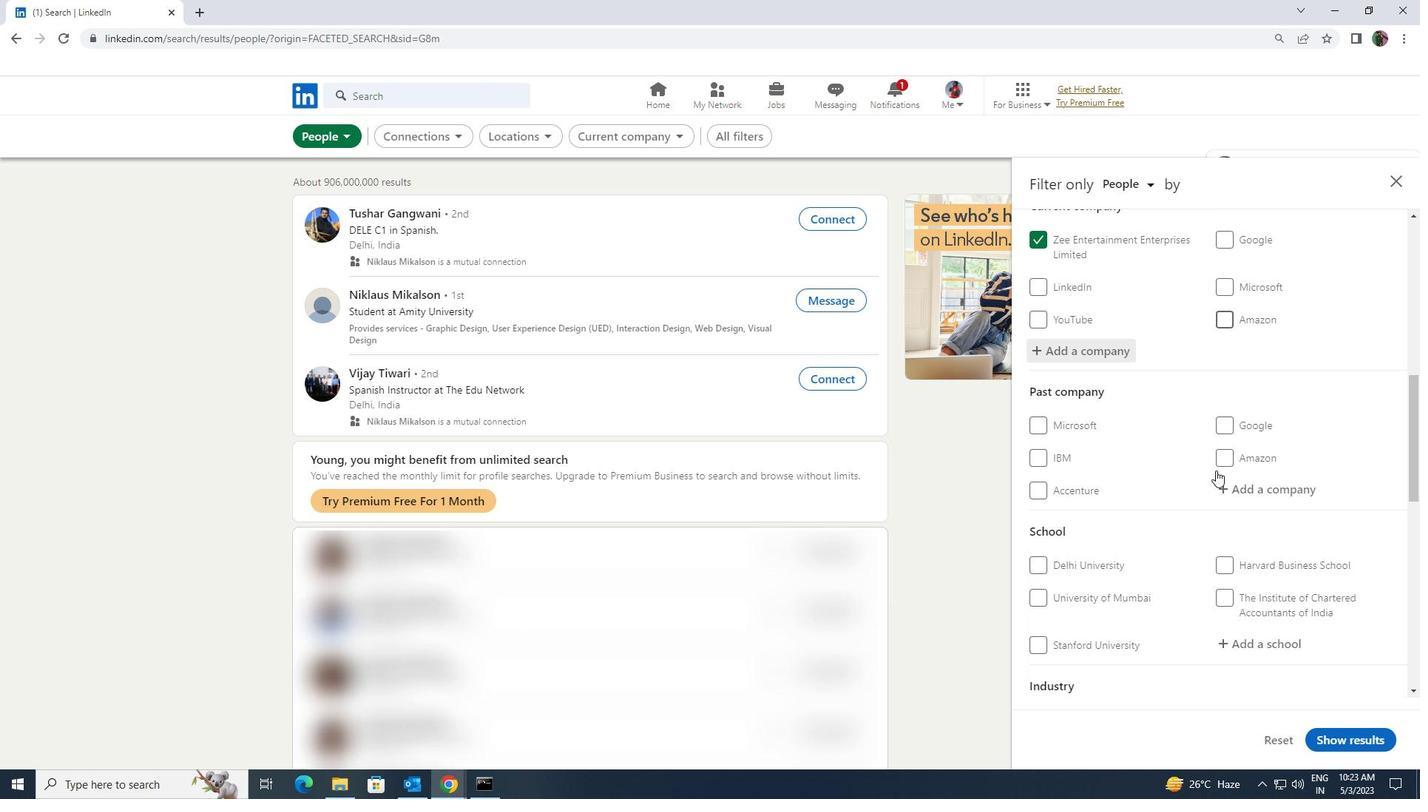 
Action: Mouse scrolled (1216, 469) with delta (0, 0)
Screenshot: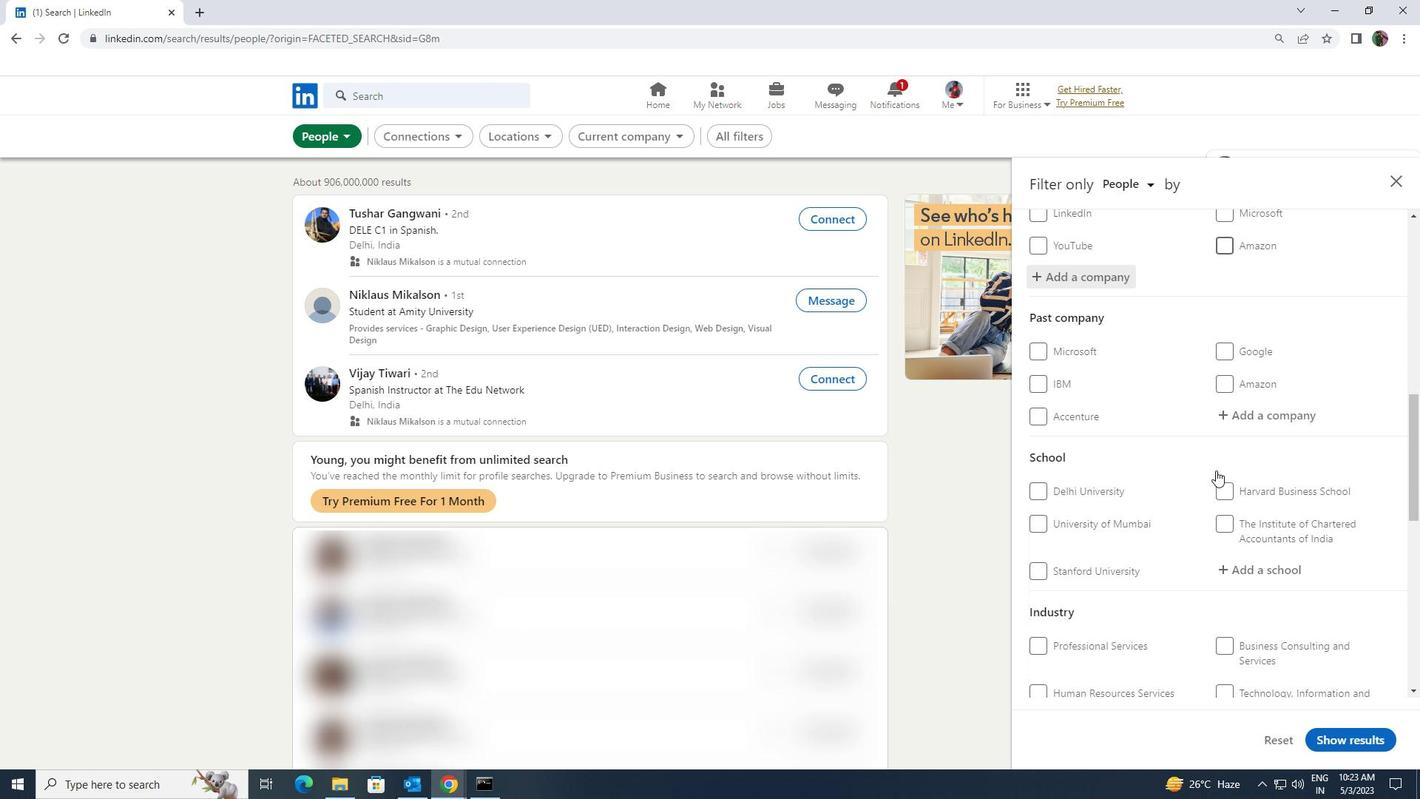 
Action: Mouse moved to (1232, 485)
Screenshot: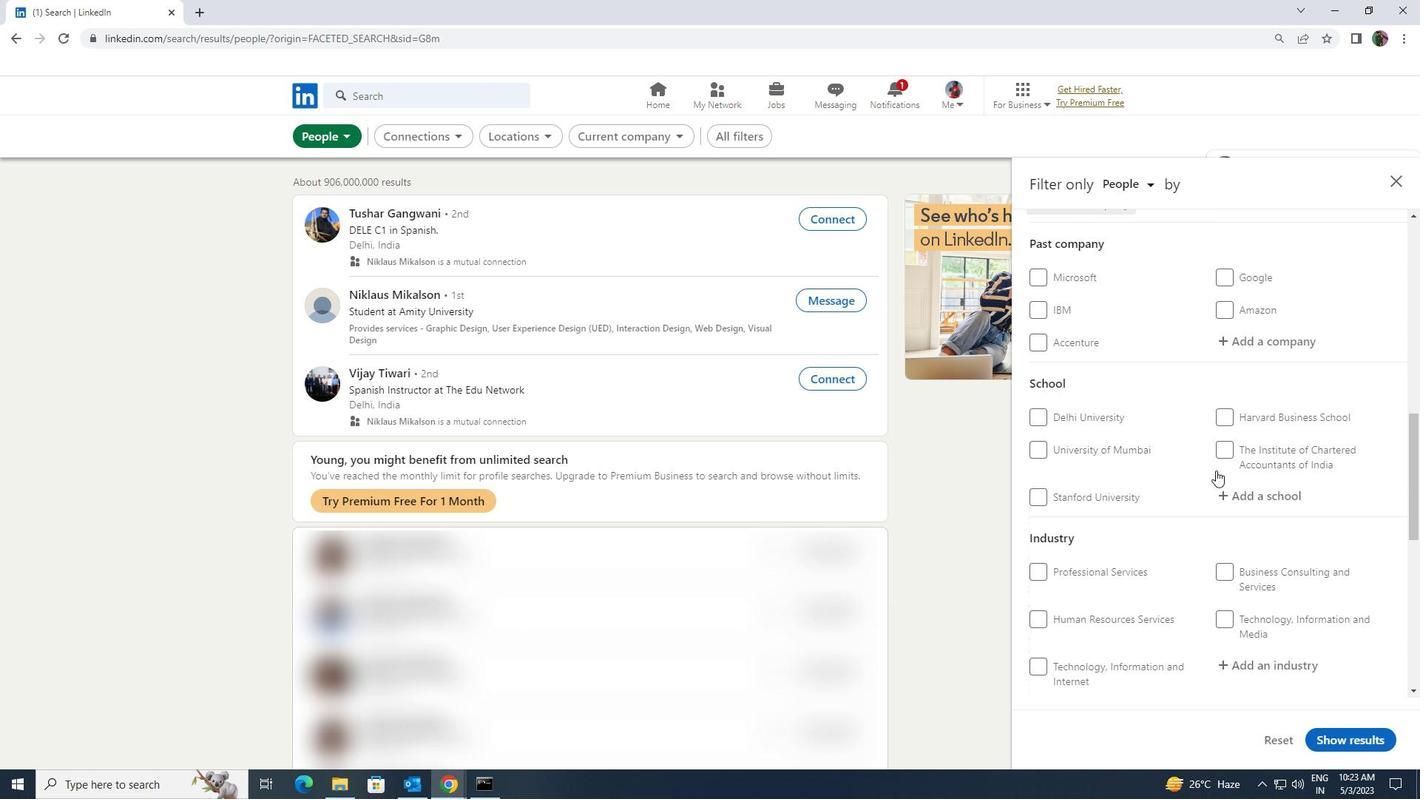 
Action: Mouse pressed left at (1232, 485)
Screenshot: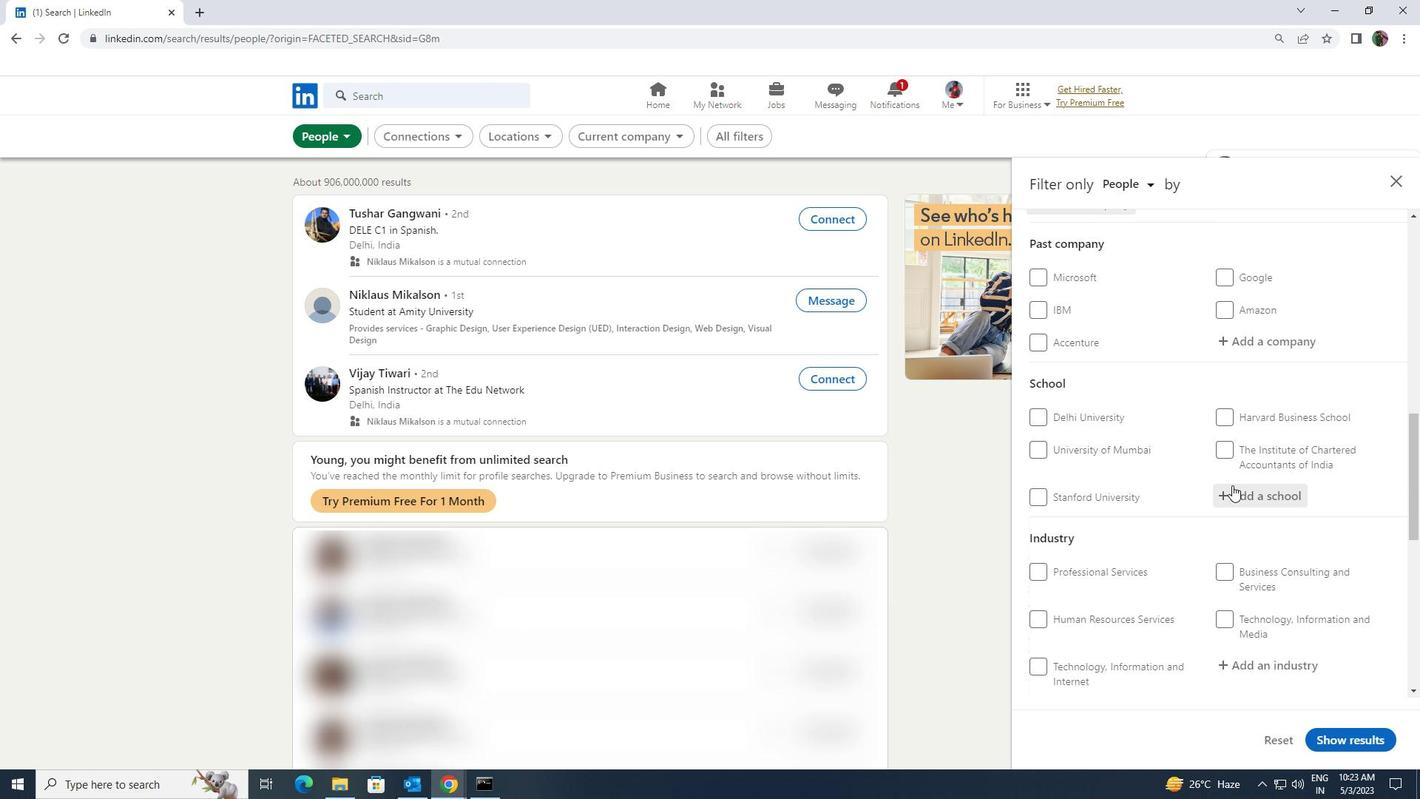 
Action: Key pressed <Key.shift><Key.shift><Key.shift>TAGORE
Screenshot: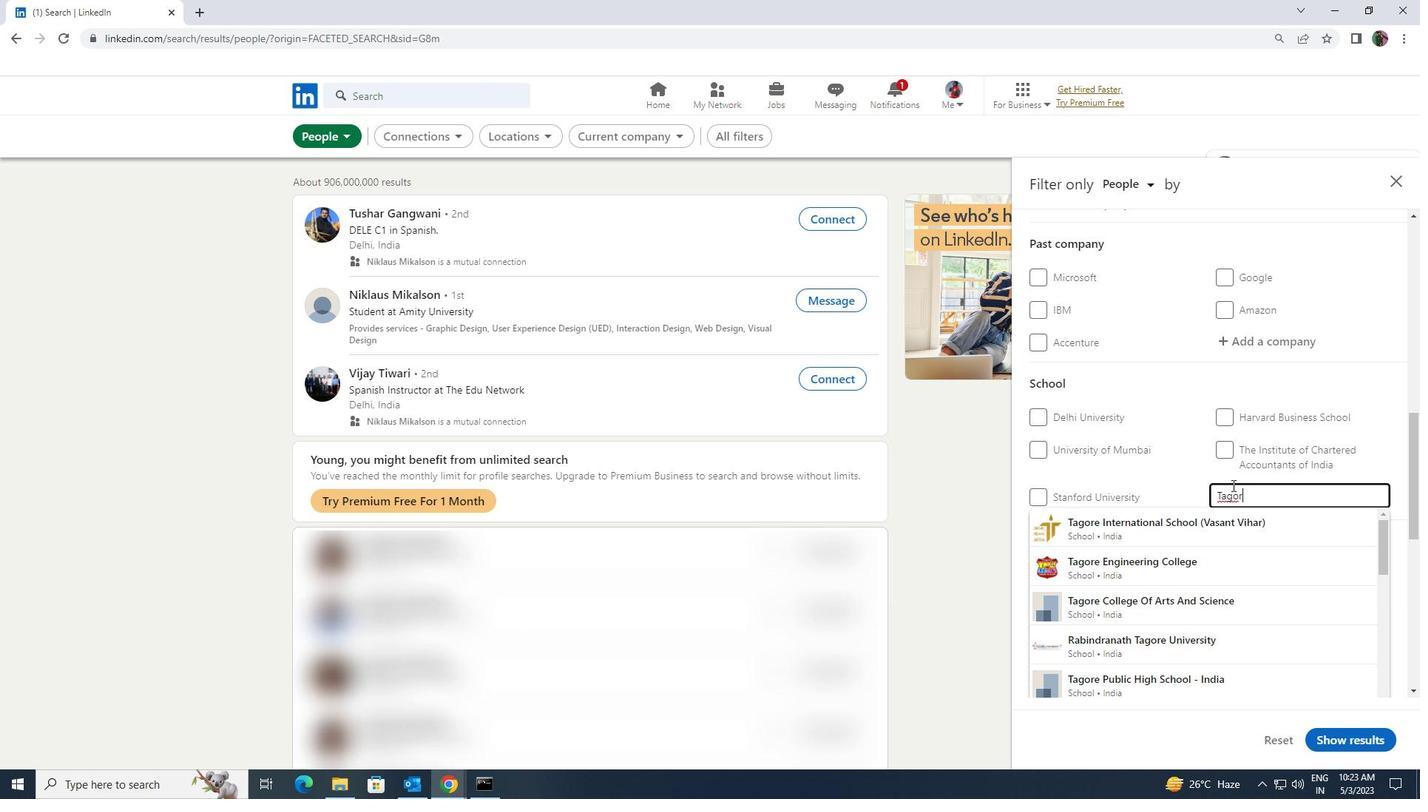 
Action: Mouse moved to (1233, 513)
Screenshot: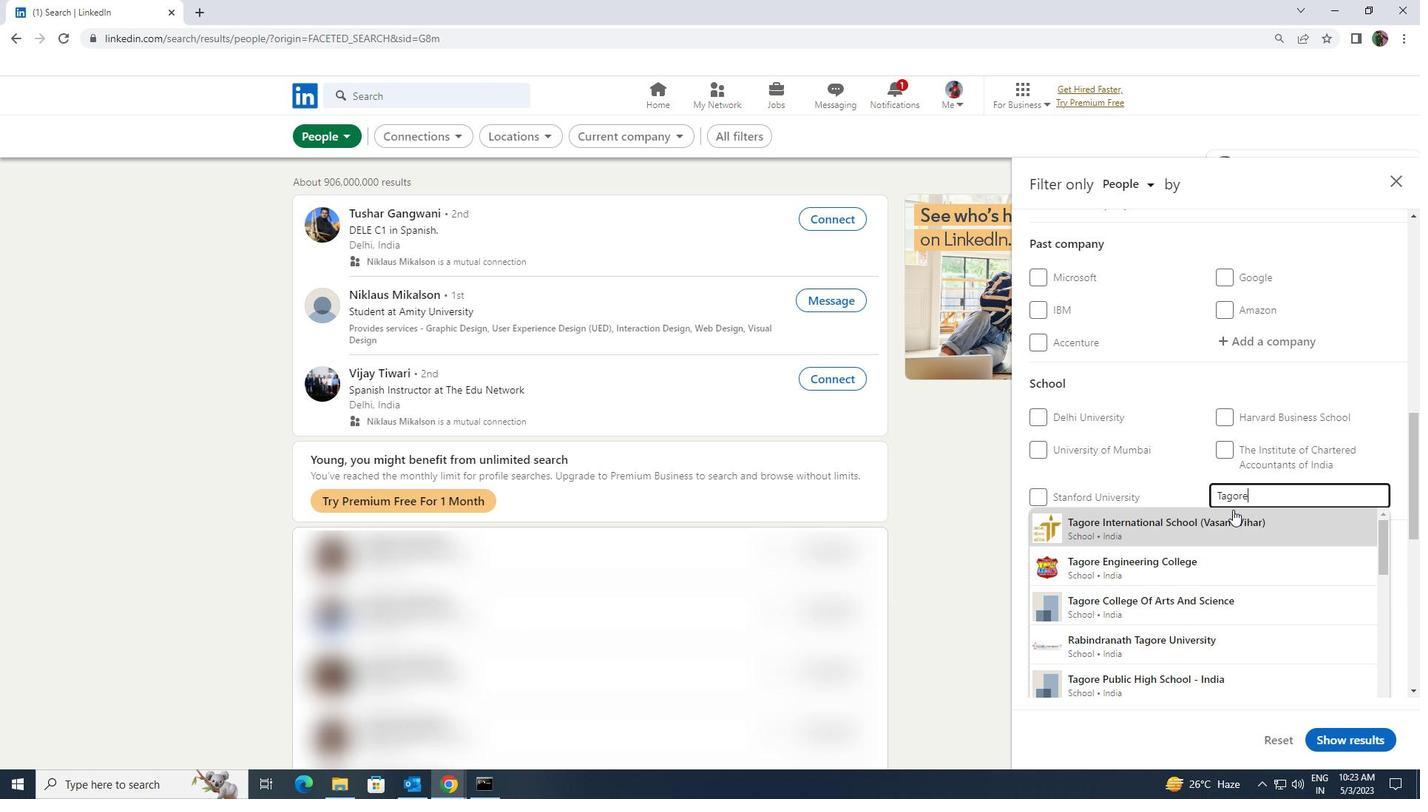 
Action: Mouse pressed left at (1233, 513)
Screenshot: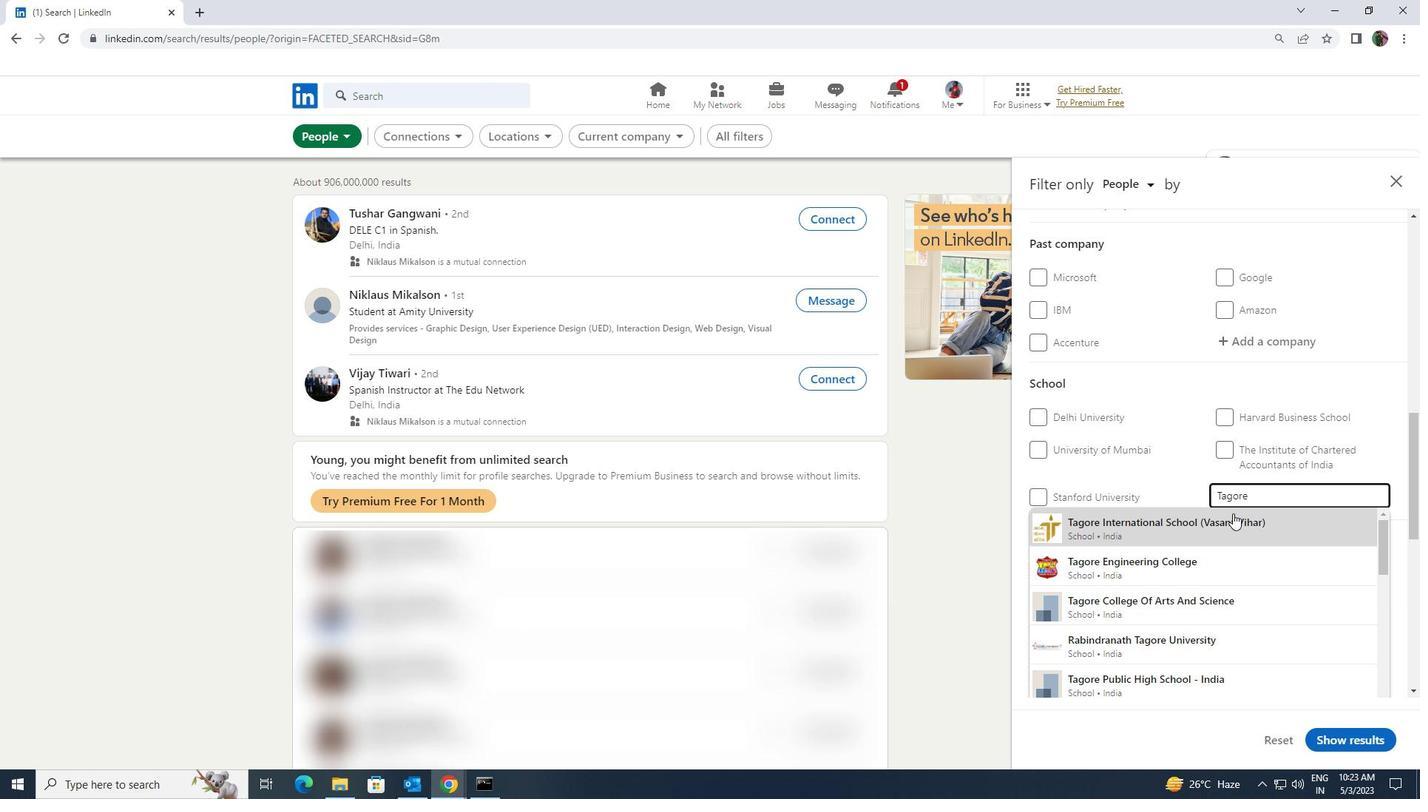 
Action: Mouse scrolled (1233, 512) with delta (0, 0)
Screenshot: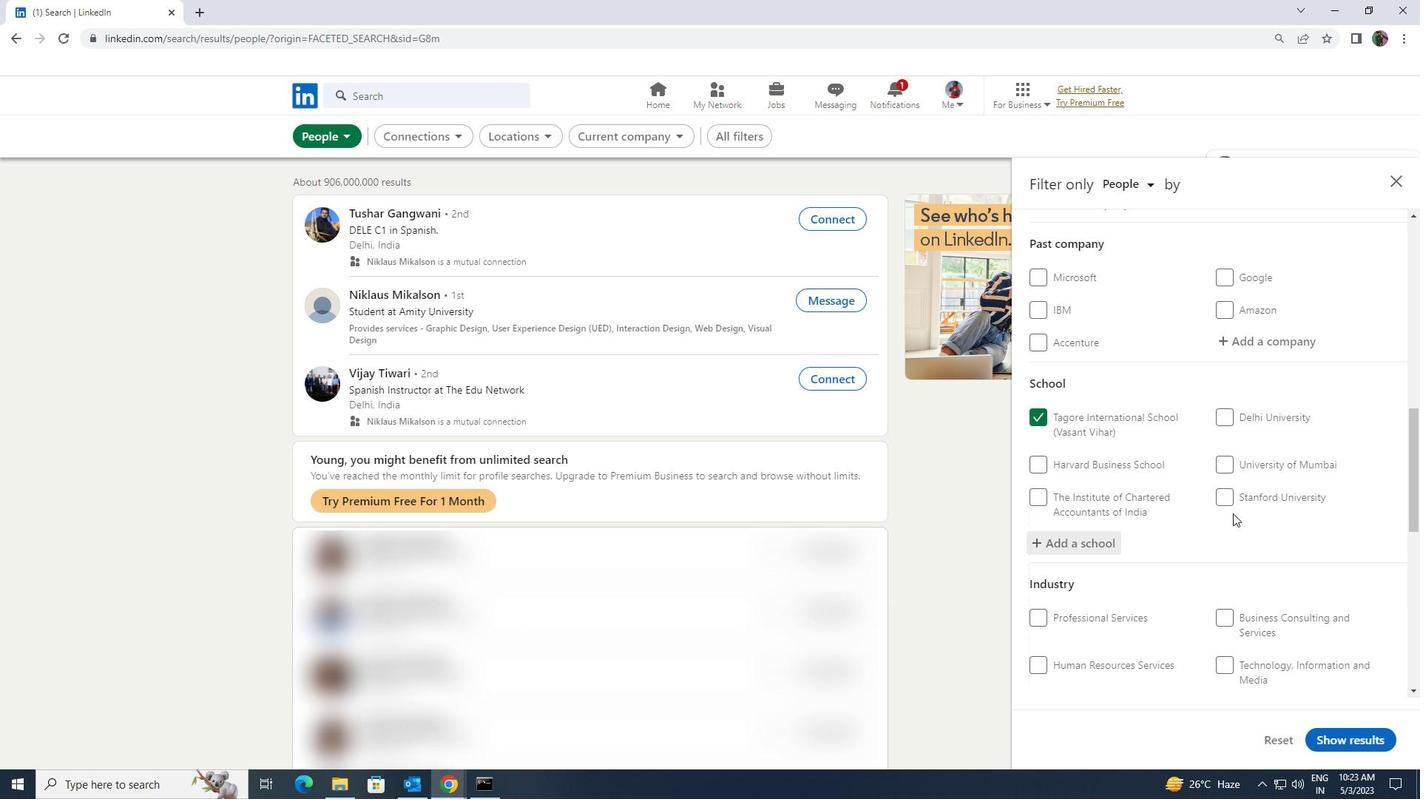 
Action: Mouse scrolled (1233, 512) with delta (0, 0)
Screenshot: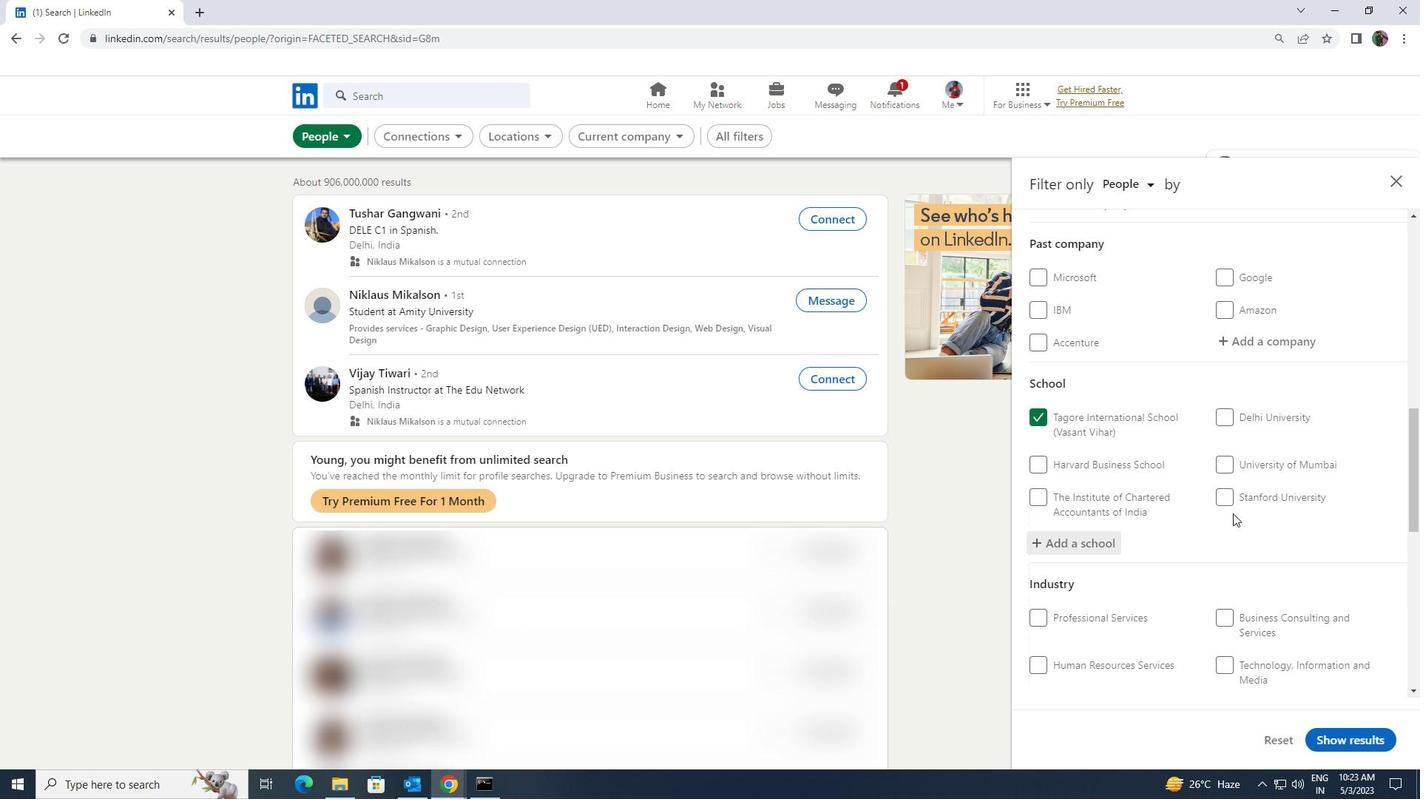 
Action: Mouse scrolled (1233, 512) with delta (0, 0)
Screenshot: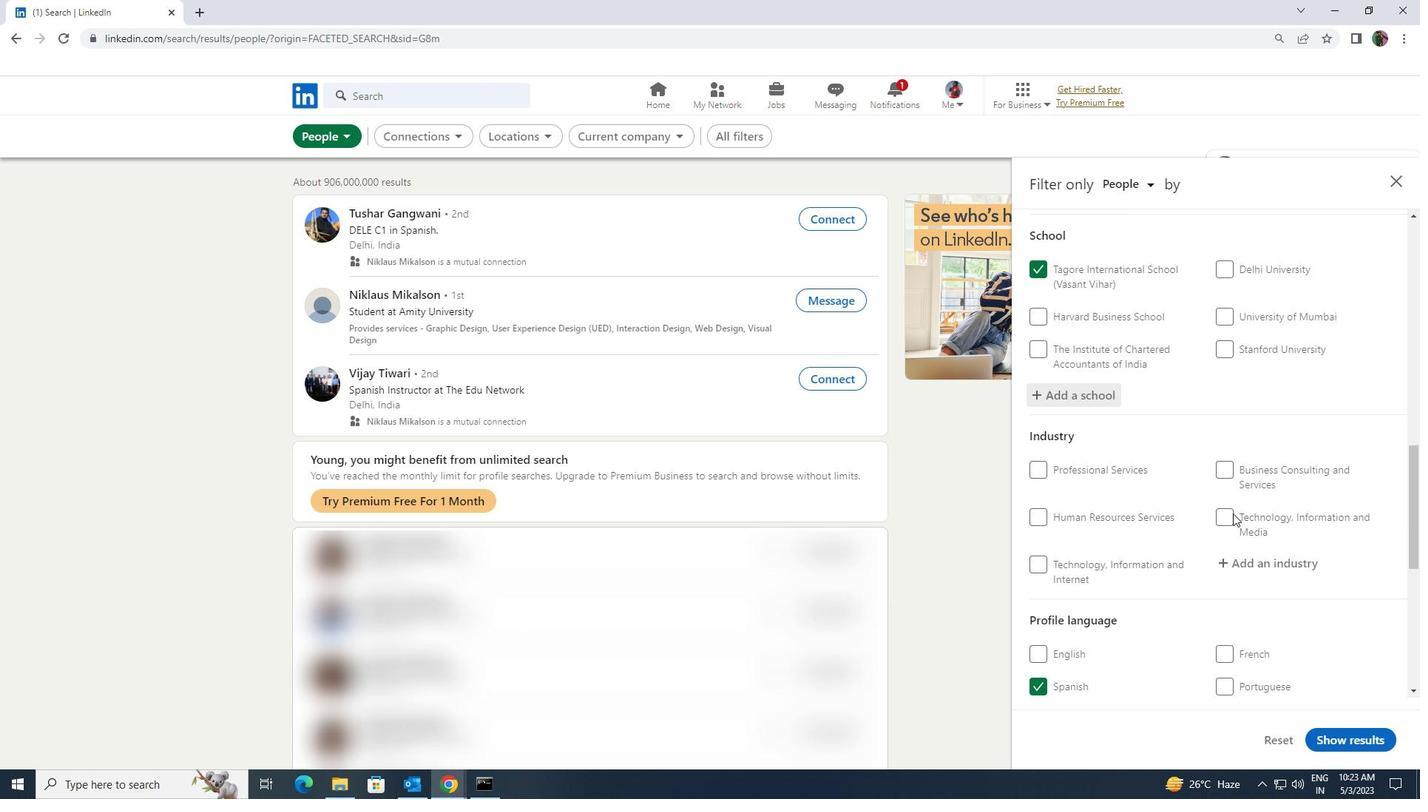 
Action: Mouse moved to (1245, 488)
Screenshot: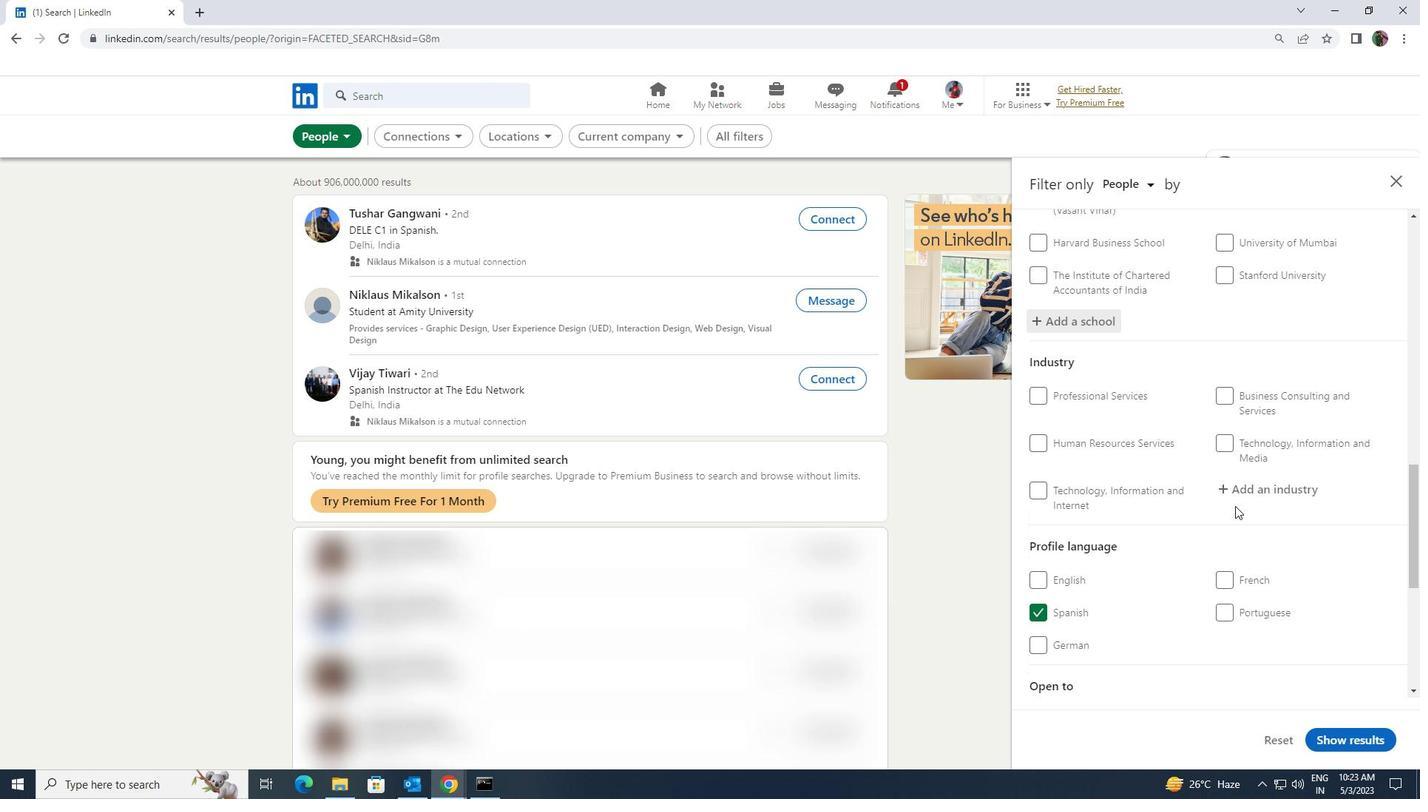 
Action: Mouse pressed left at (1245, 488)
Screenshot: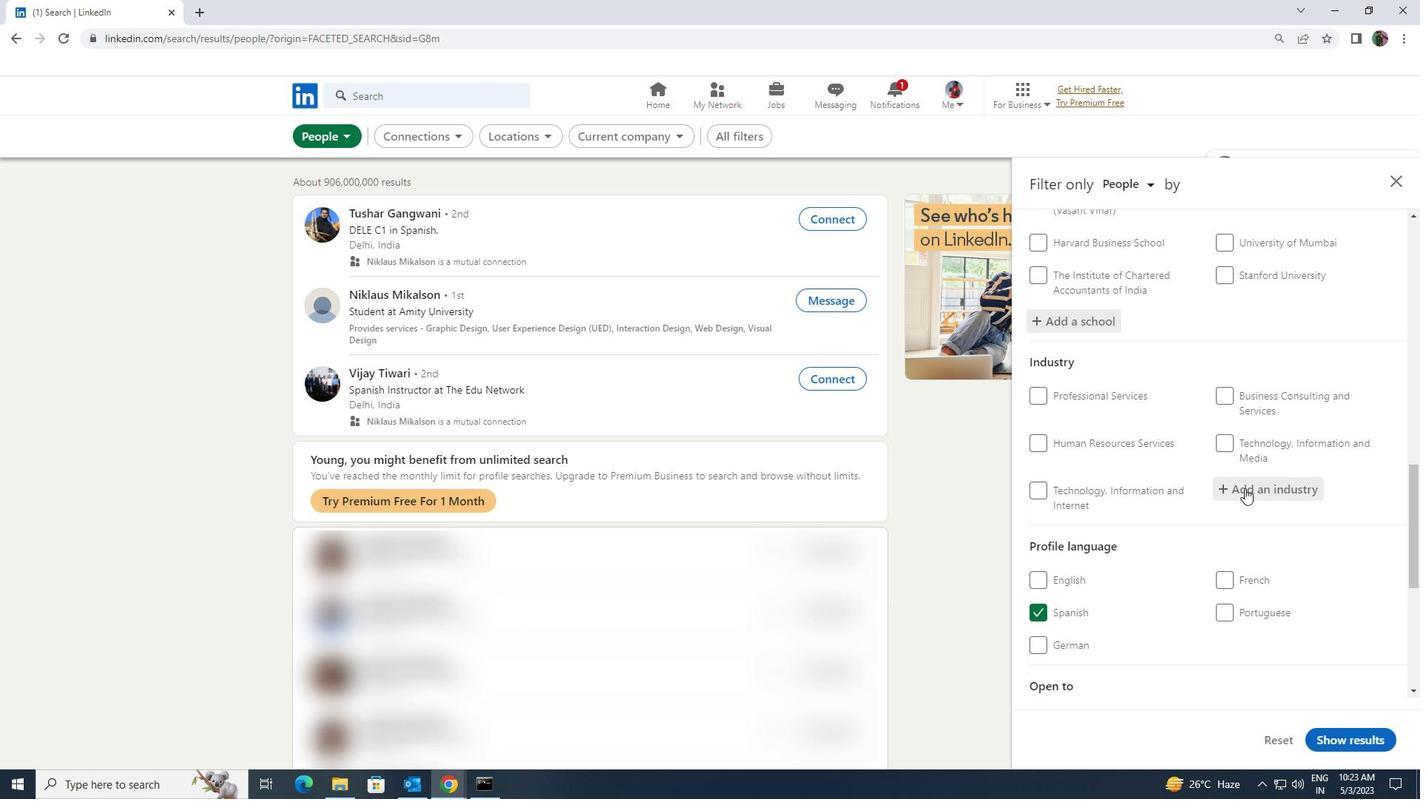 
Action: Key pressed <Key.shift>PENSION
Screenshot: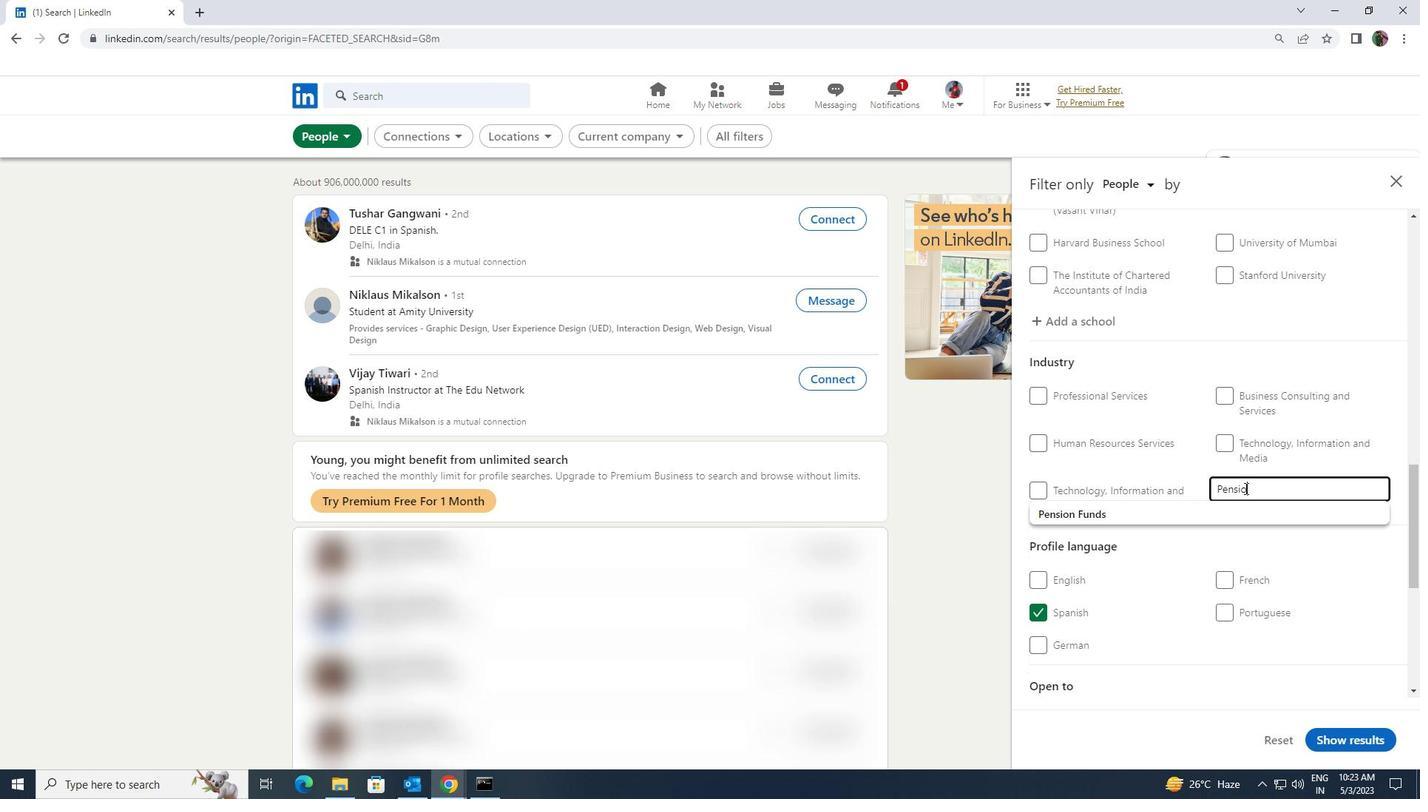 
Action: Mouse moved to (1239, 500)
Screenshot: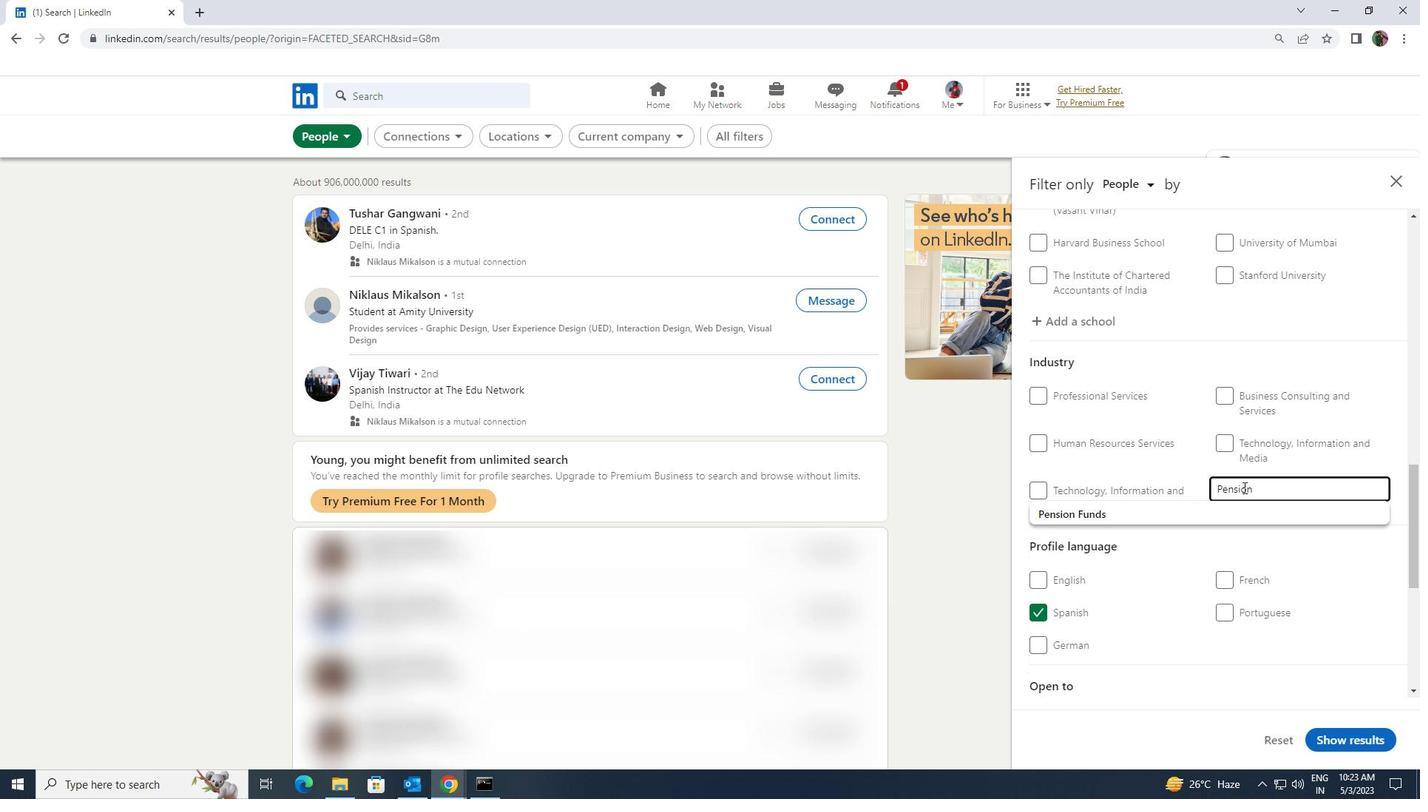 
Action: Mouse pressed left at (1239, 500)
Screenshot: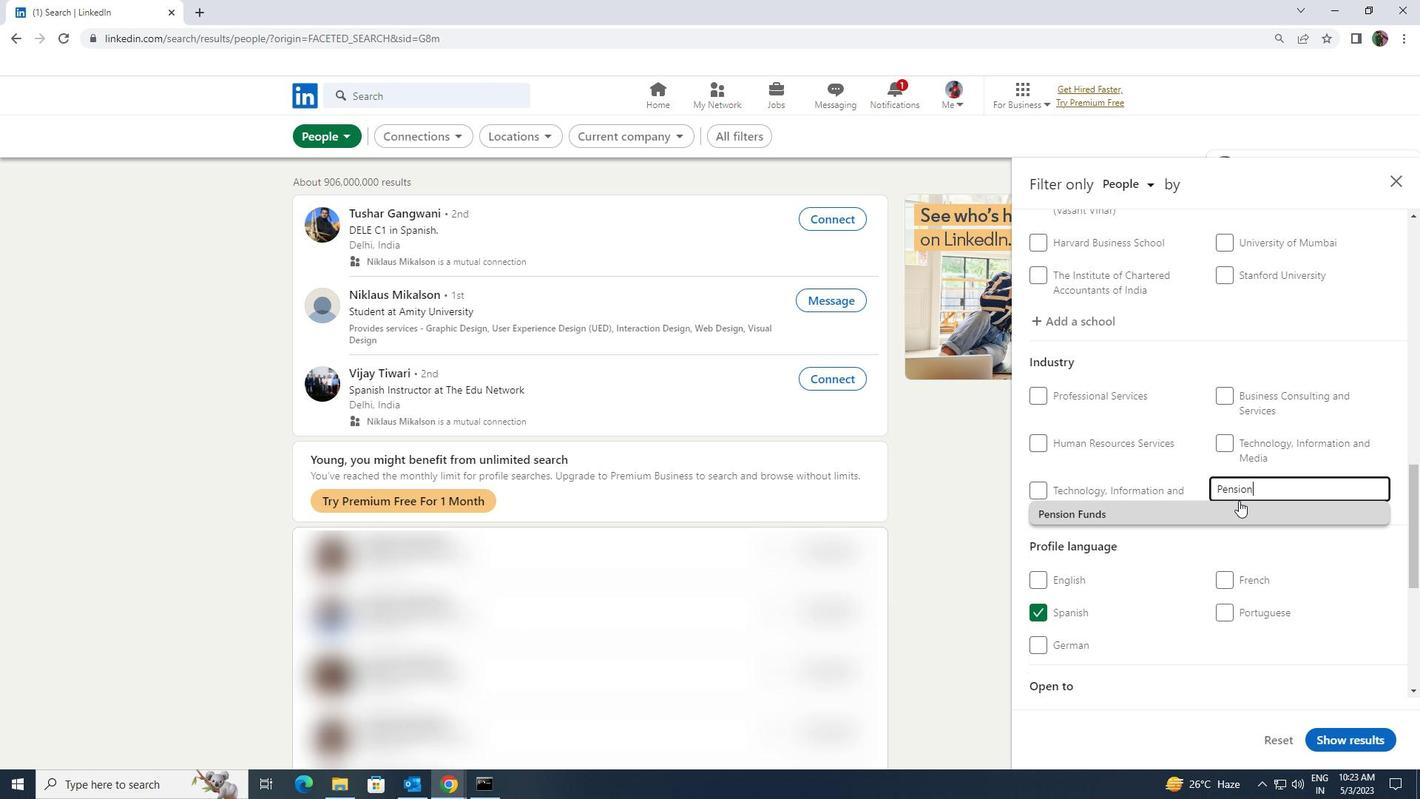 
Action: Mouse moved to (1231, 507)
Screenshot: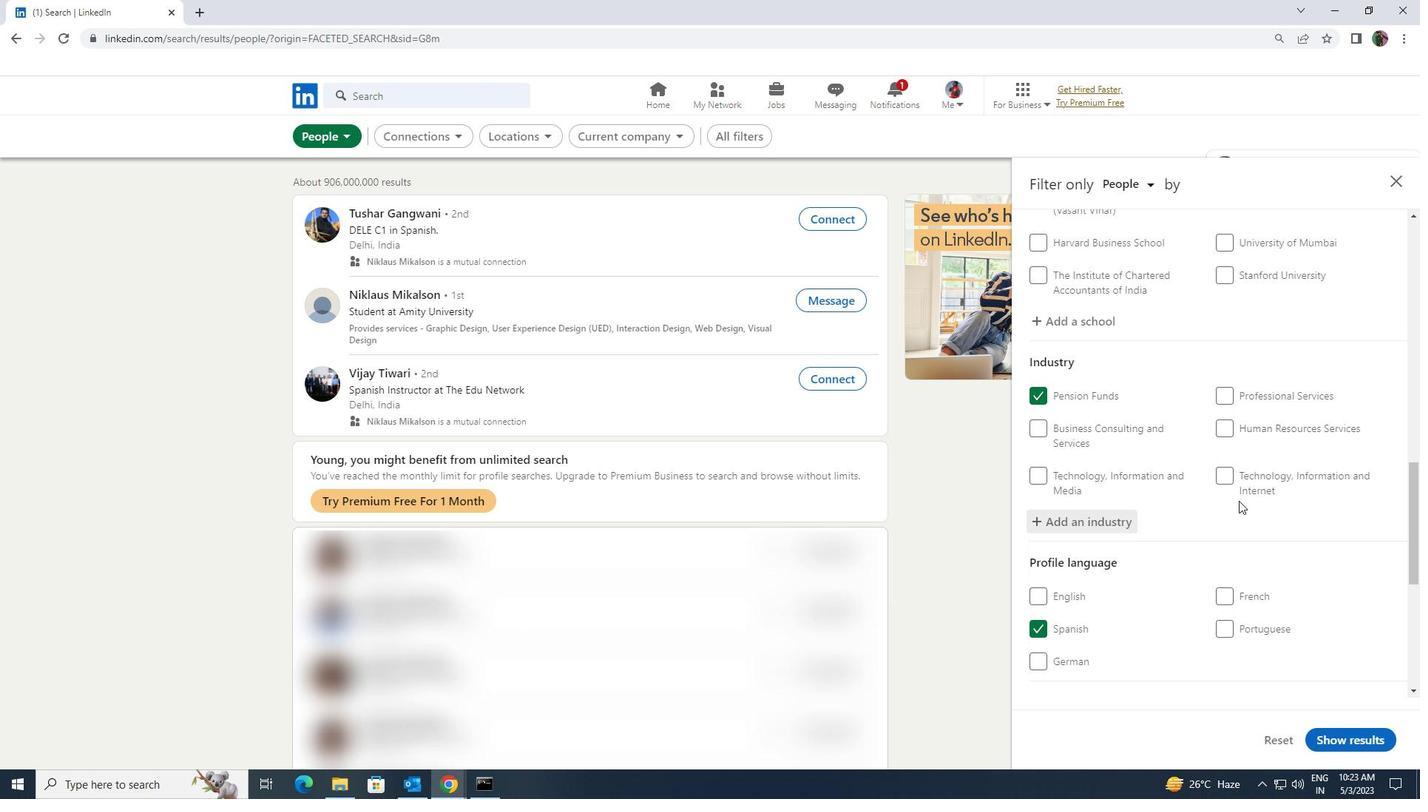 
Action: Mouse scrolled (1231, 506) with delta (0, 0)
Screenshot: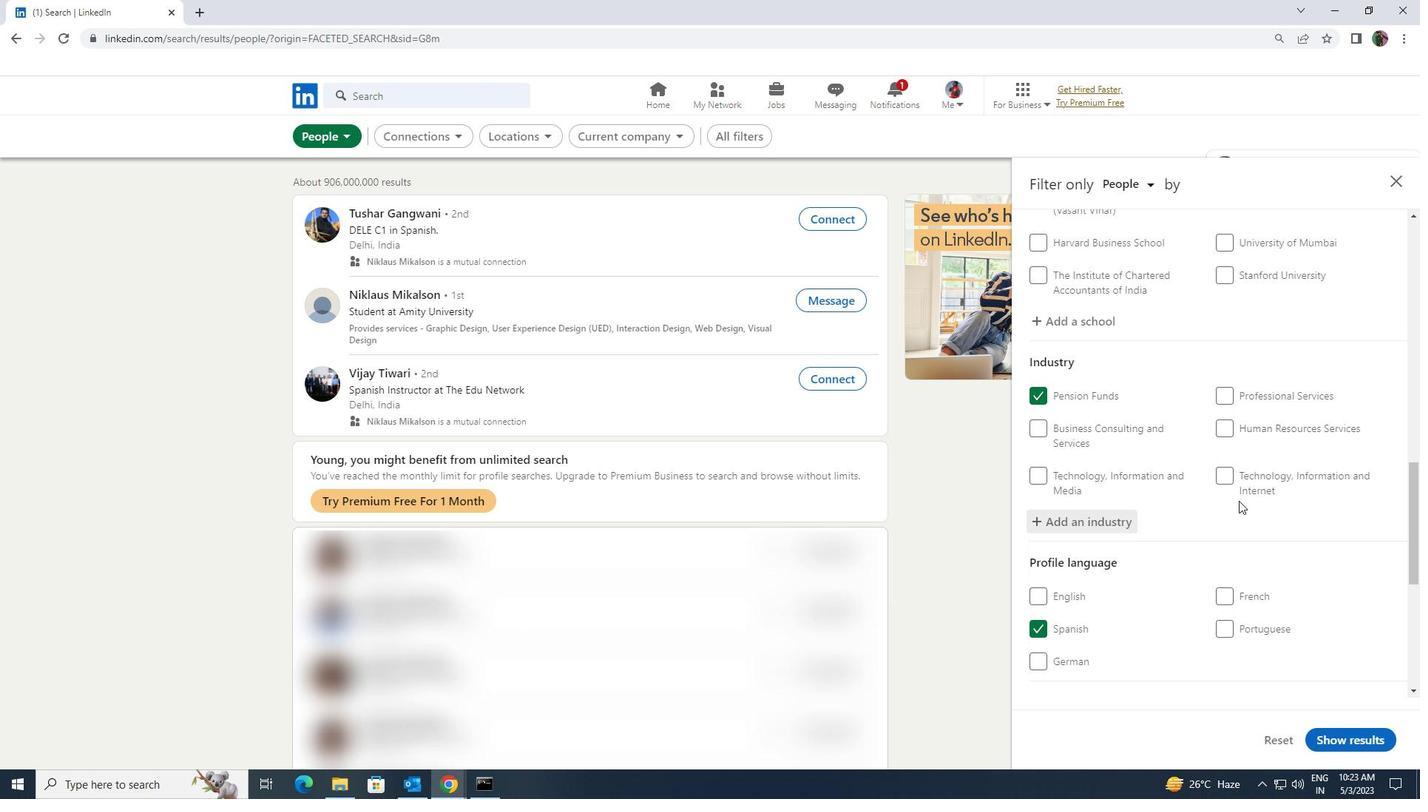 
Action: Mouse moved to (1228, 509)
Screenshot: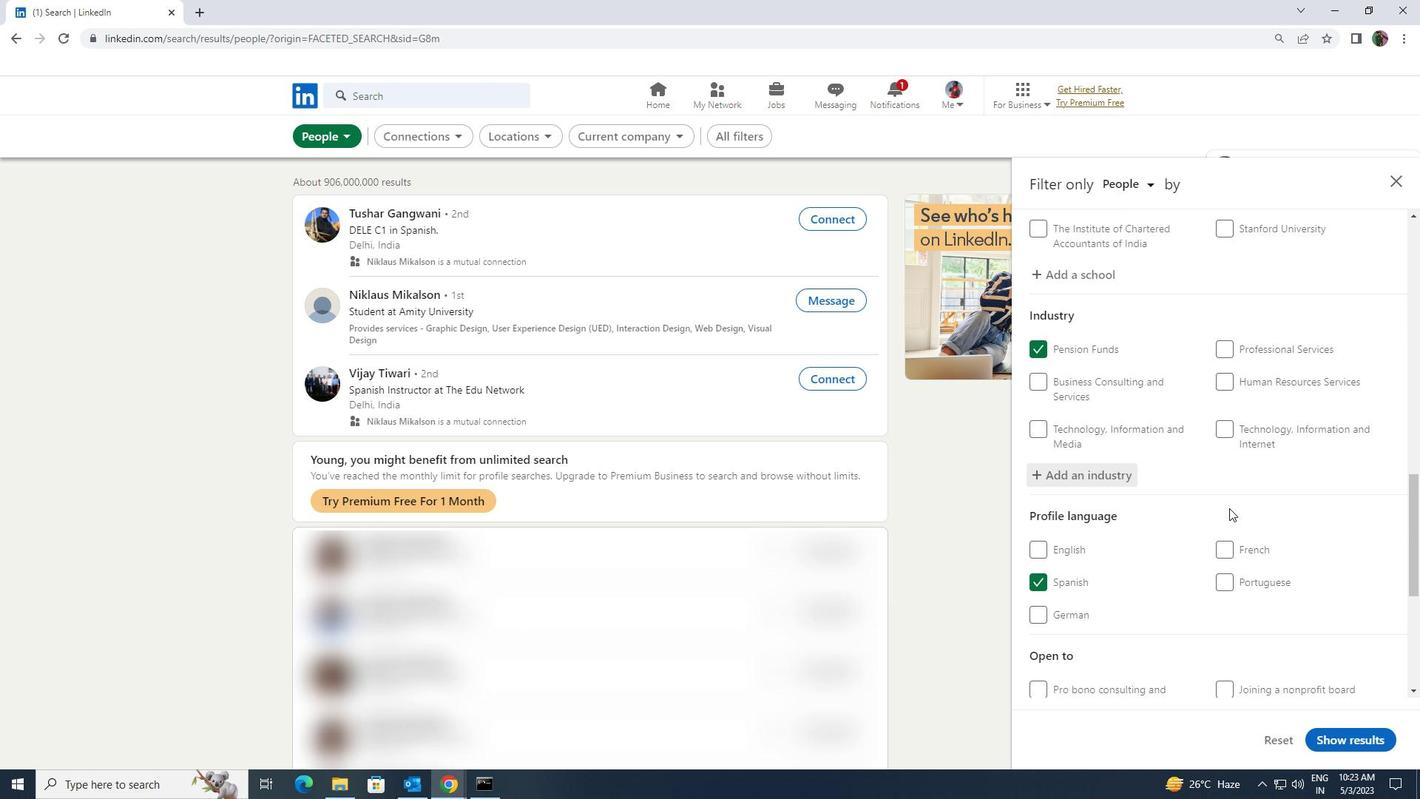
Action: Mouse scrolled (1228, 509) with delta (0, 0)
Screenshot: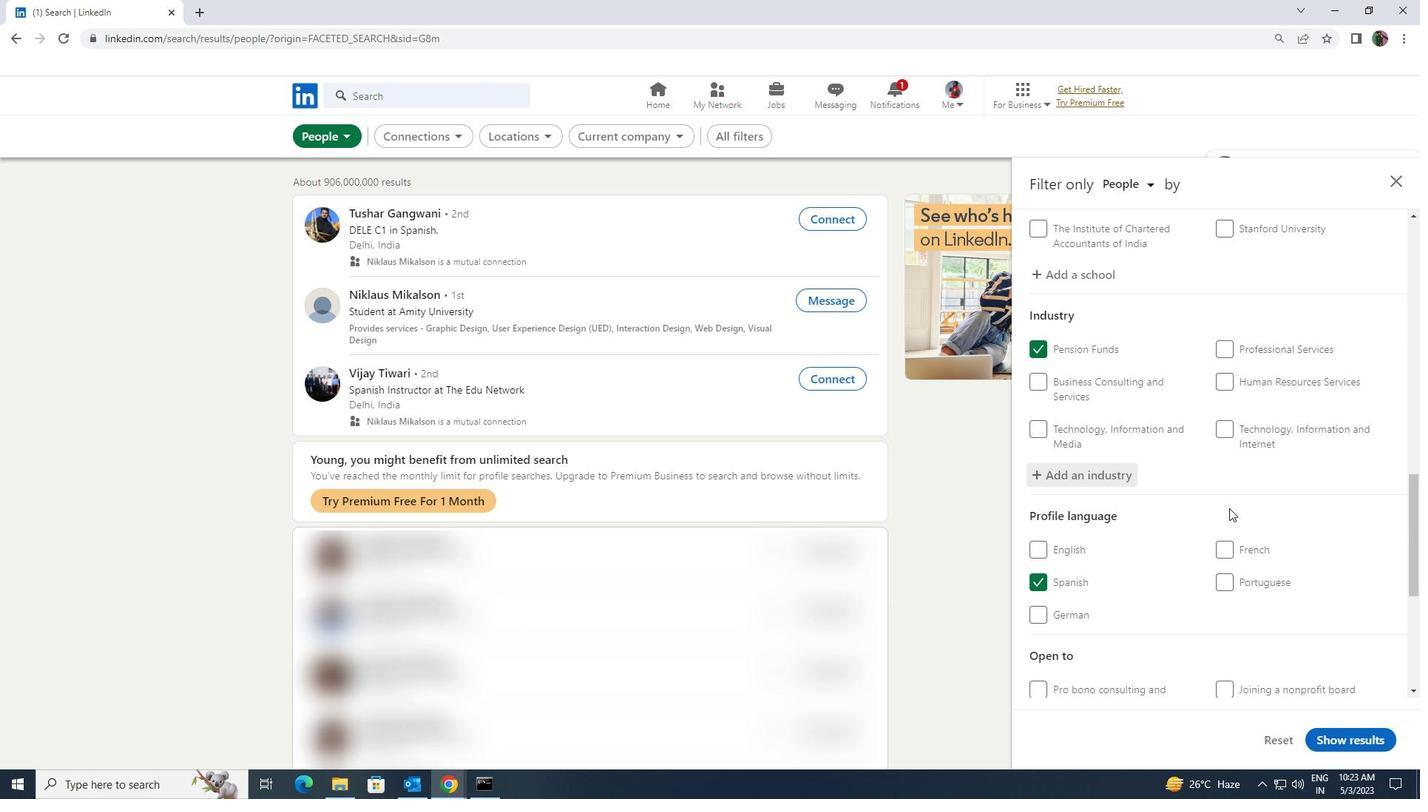 
Action: Mouse scrolled (1228, 509) with delta (0, 0)
Screenshot: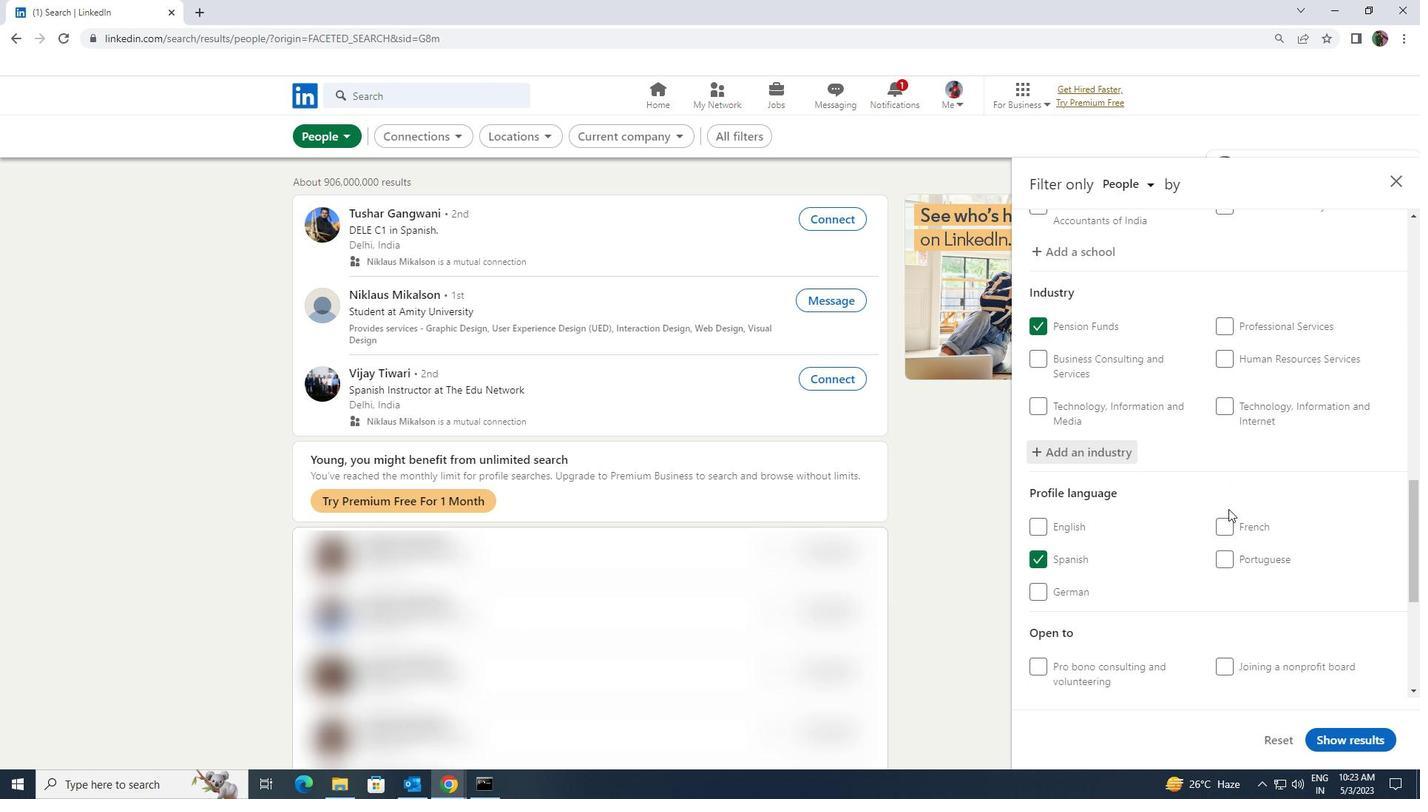 
Action: Mouse moved to (1226, 511)
Screenshot: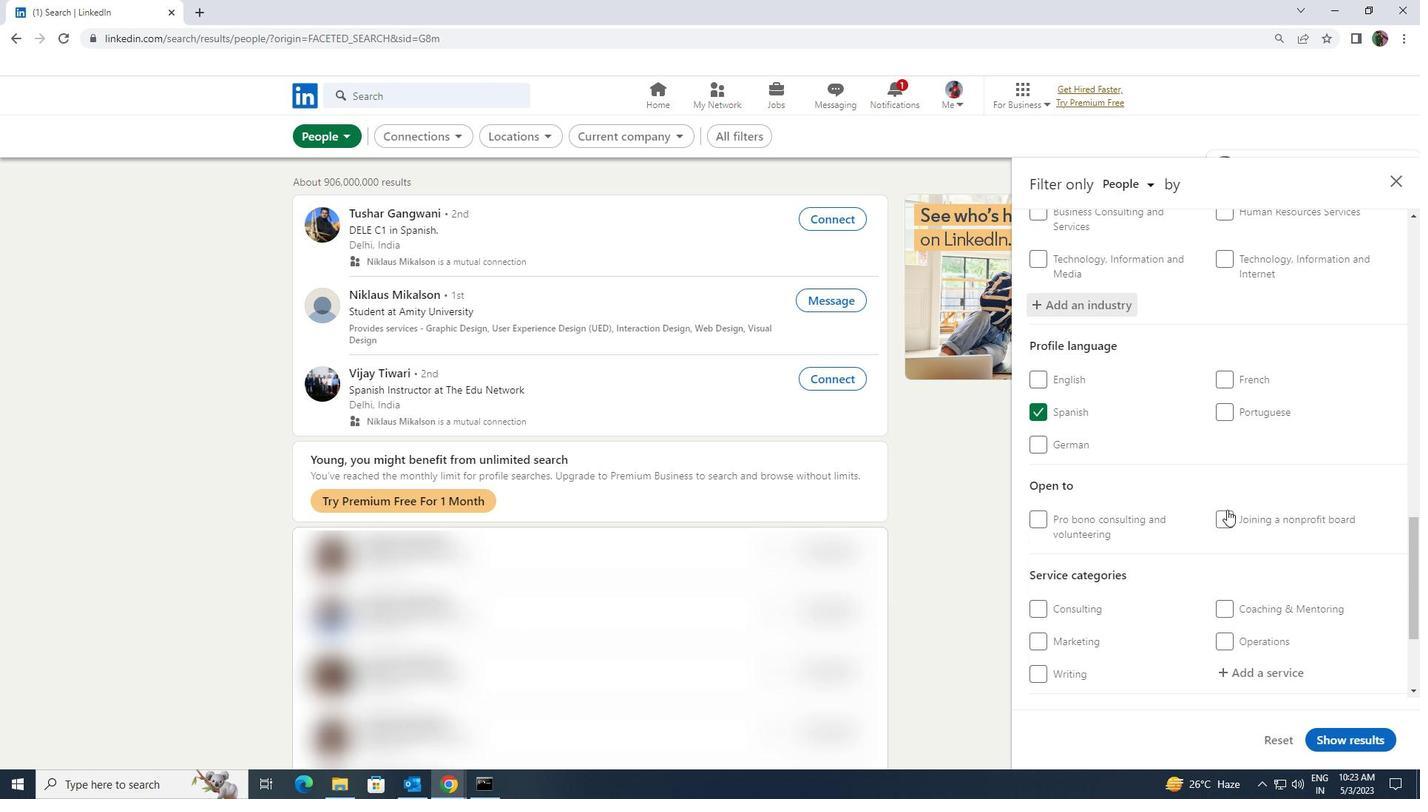 
Action: Mouse scrolled (1226, 510) with delta (0, 0)
Screenshot: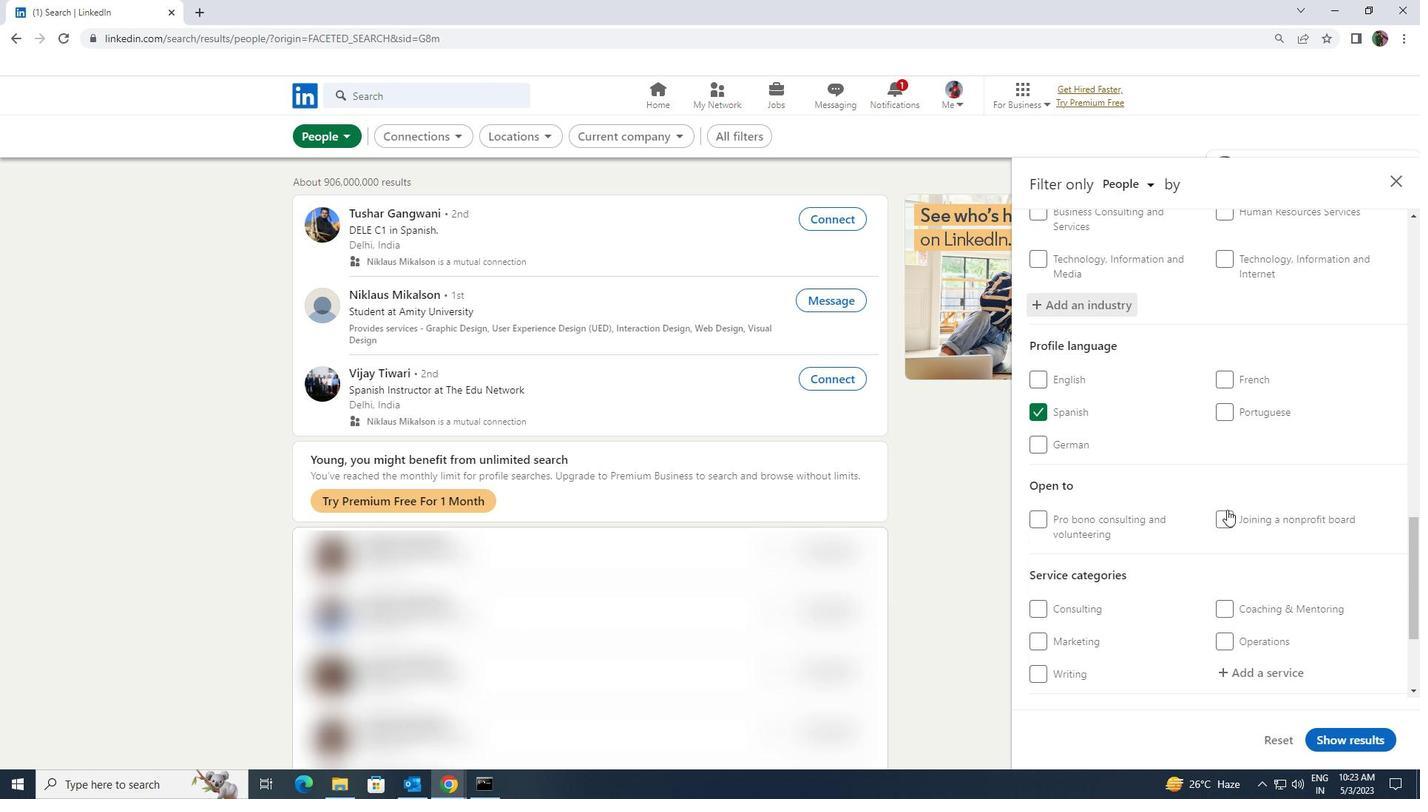 
Action: Mouse moved to (1255, 592)
Screenshot: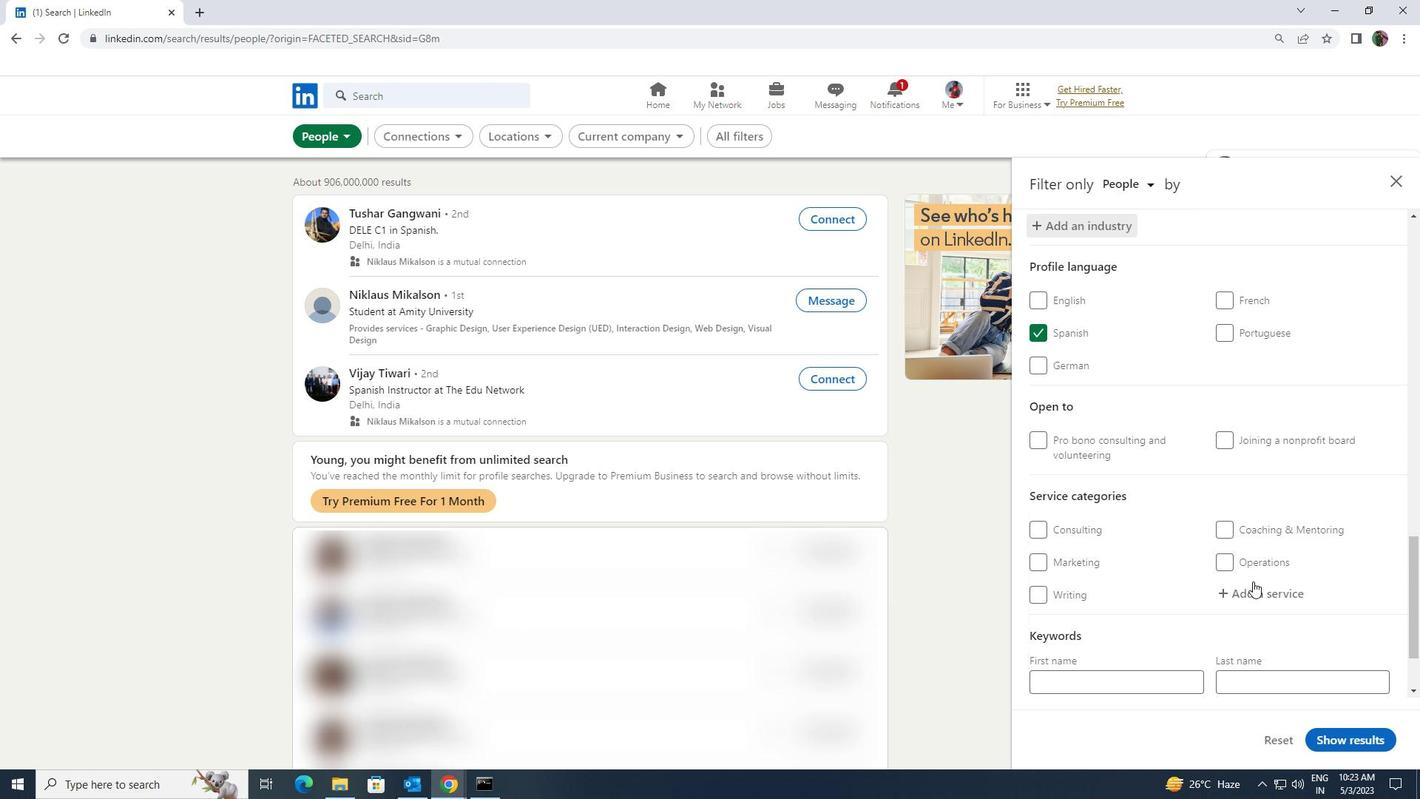 
Action: Mouse pressed left at (1255, 592)
Screenshot: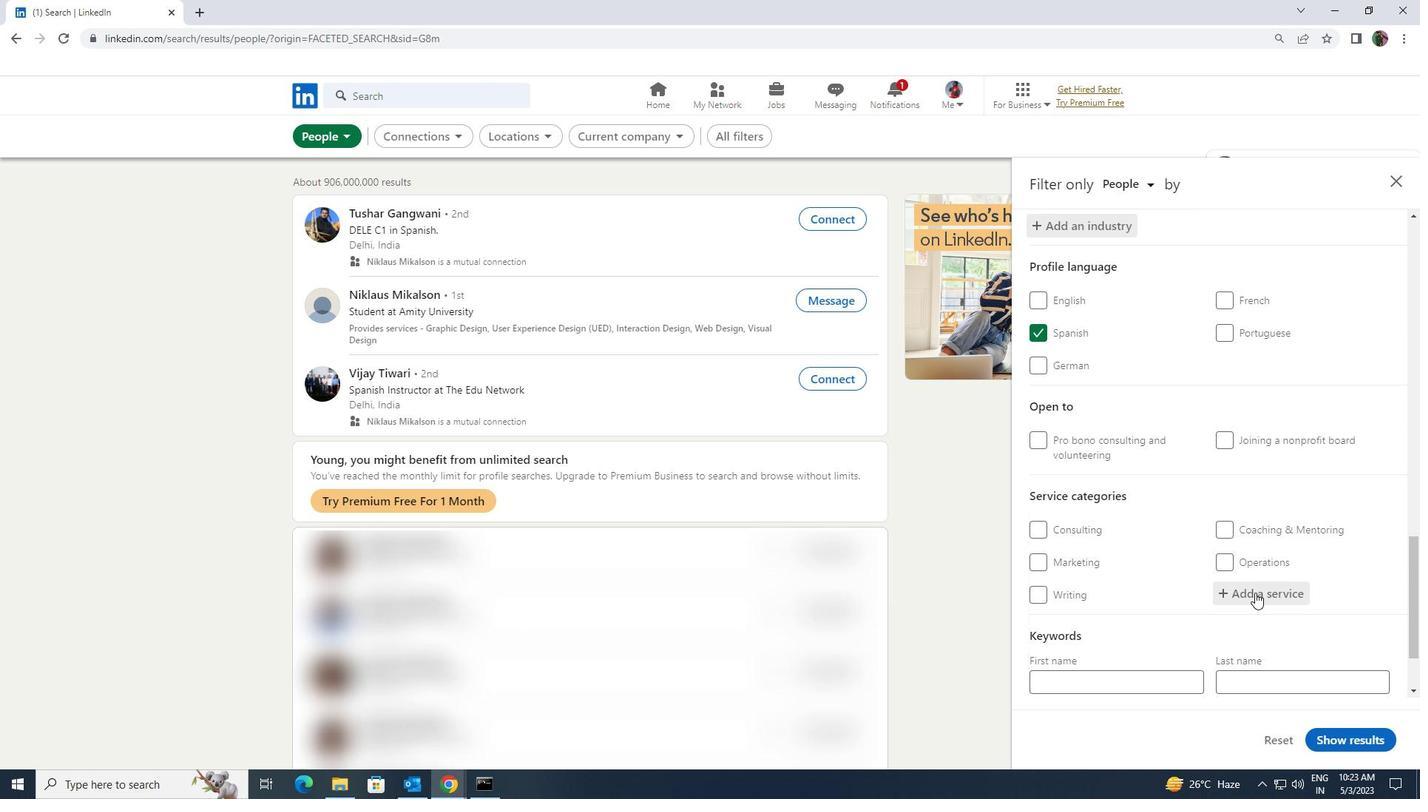 
Action: Key pressed <Key.shift><Key.shift><Key.shift><Key.shift><Key.shift><Key.shift><Key.shift><Key.shift><Key.shift><Key.shift><Key.shift><Key.shift><Key.shift><Key.shift><Key.shift><Key.shift><Key.shift><Key.shift><Key.shift><Key.shift><Key.shift><Key.shift><Key.shift><Key.shift><Key.shift><Key.shift>FINANCIAL<Key.space><Key.shift>ADVI
Screenshot: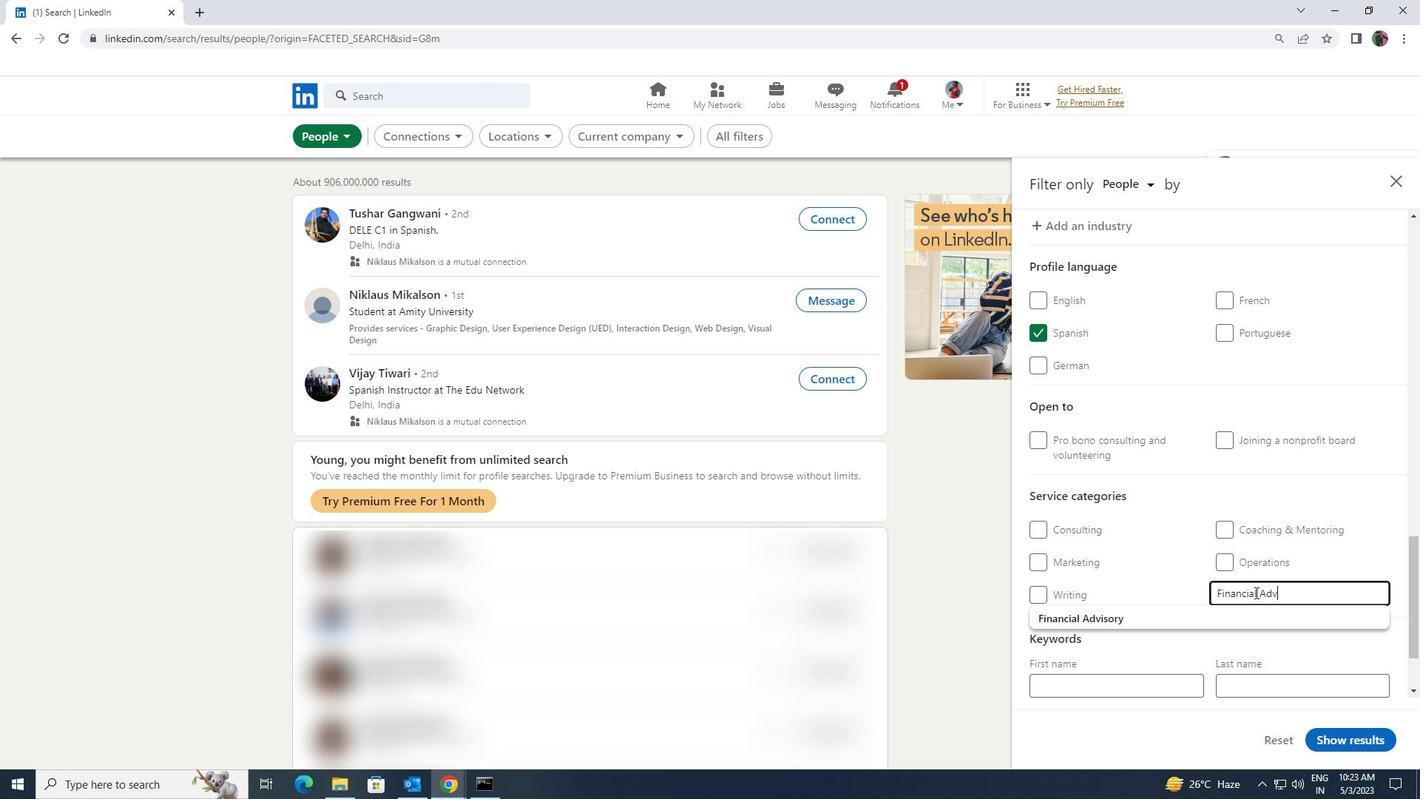 
Action: Mouse moved to (1248, 621)
Screenshot: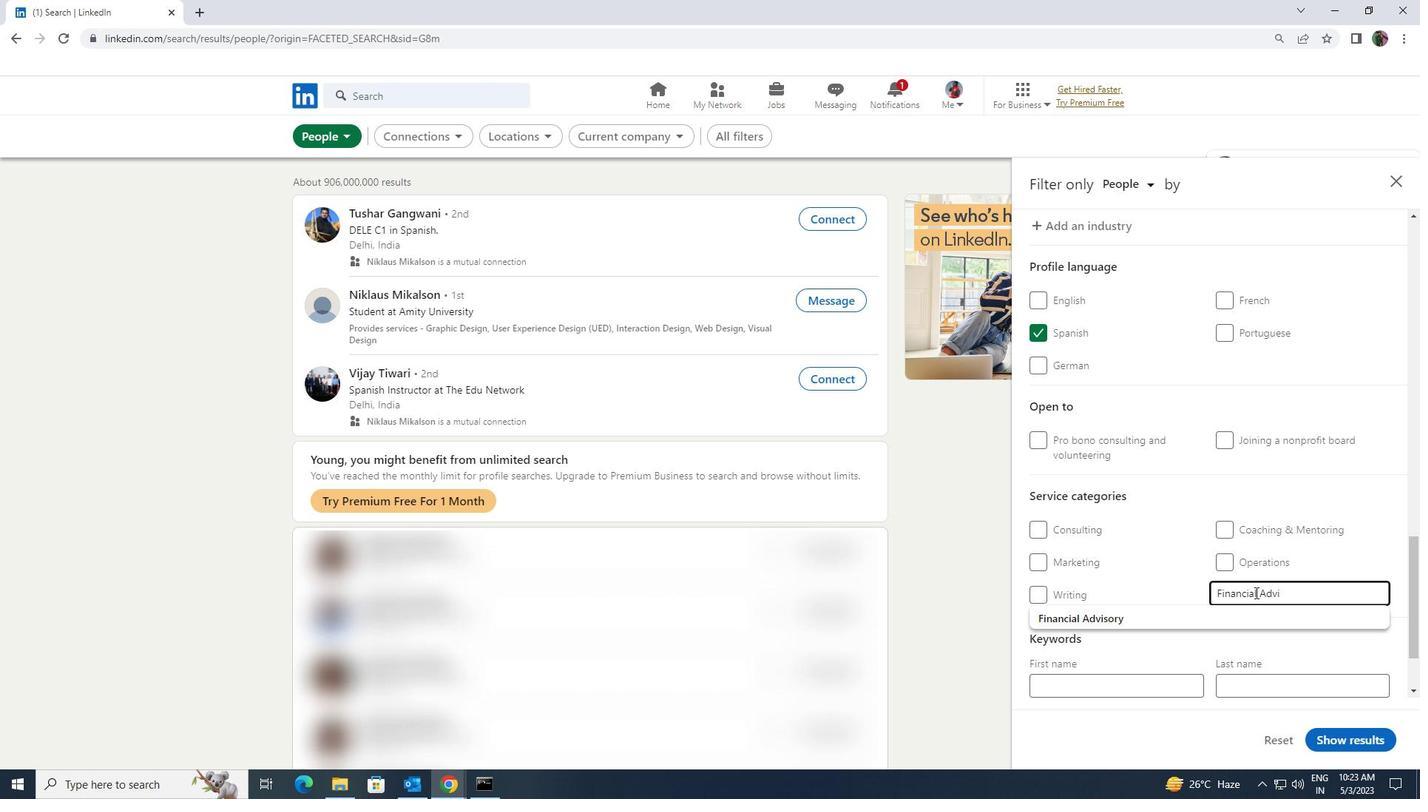 
Action: Mouse pressed left at (1248, 621)
Screenshot: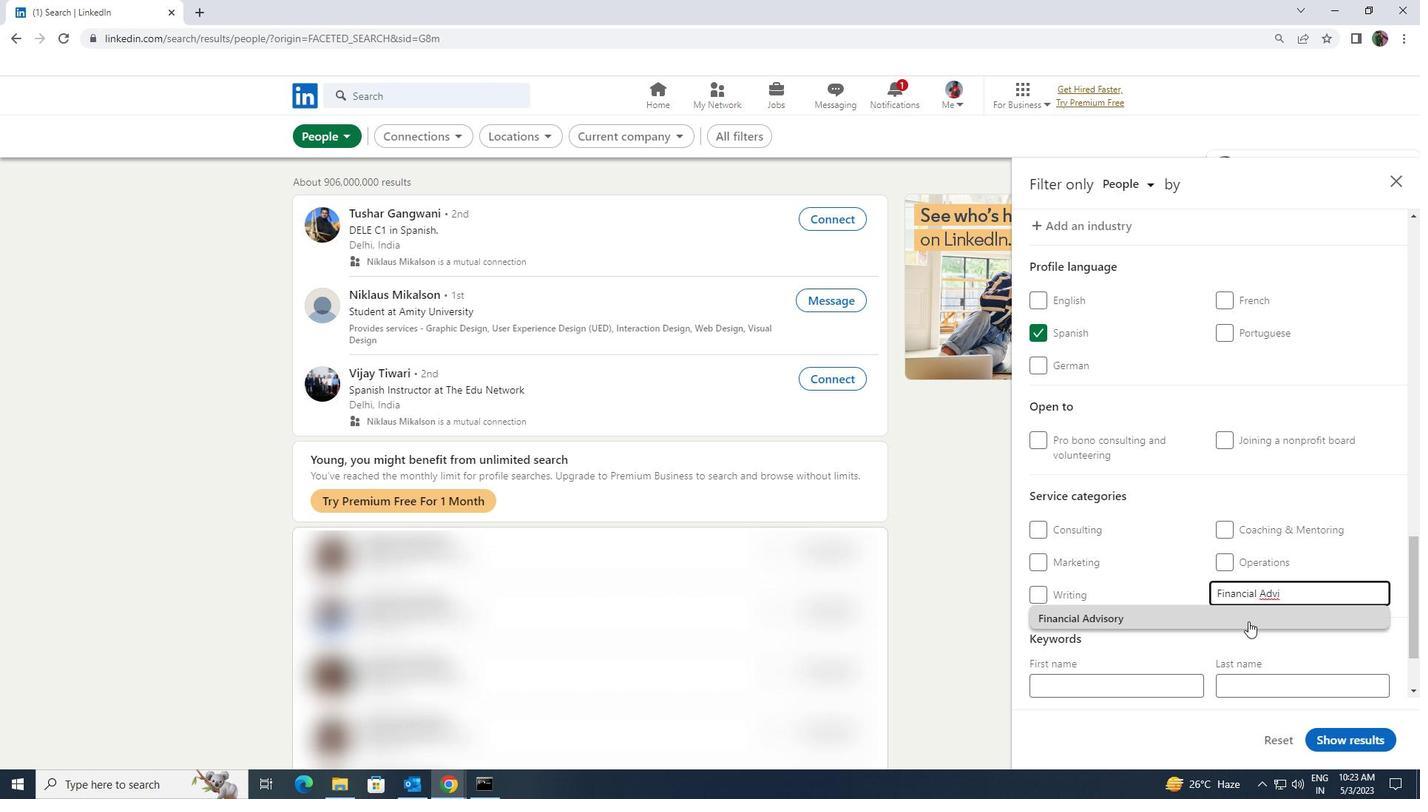 
Action: Mouse moved to (1263, 610)
Screenshot: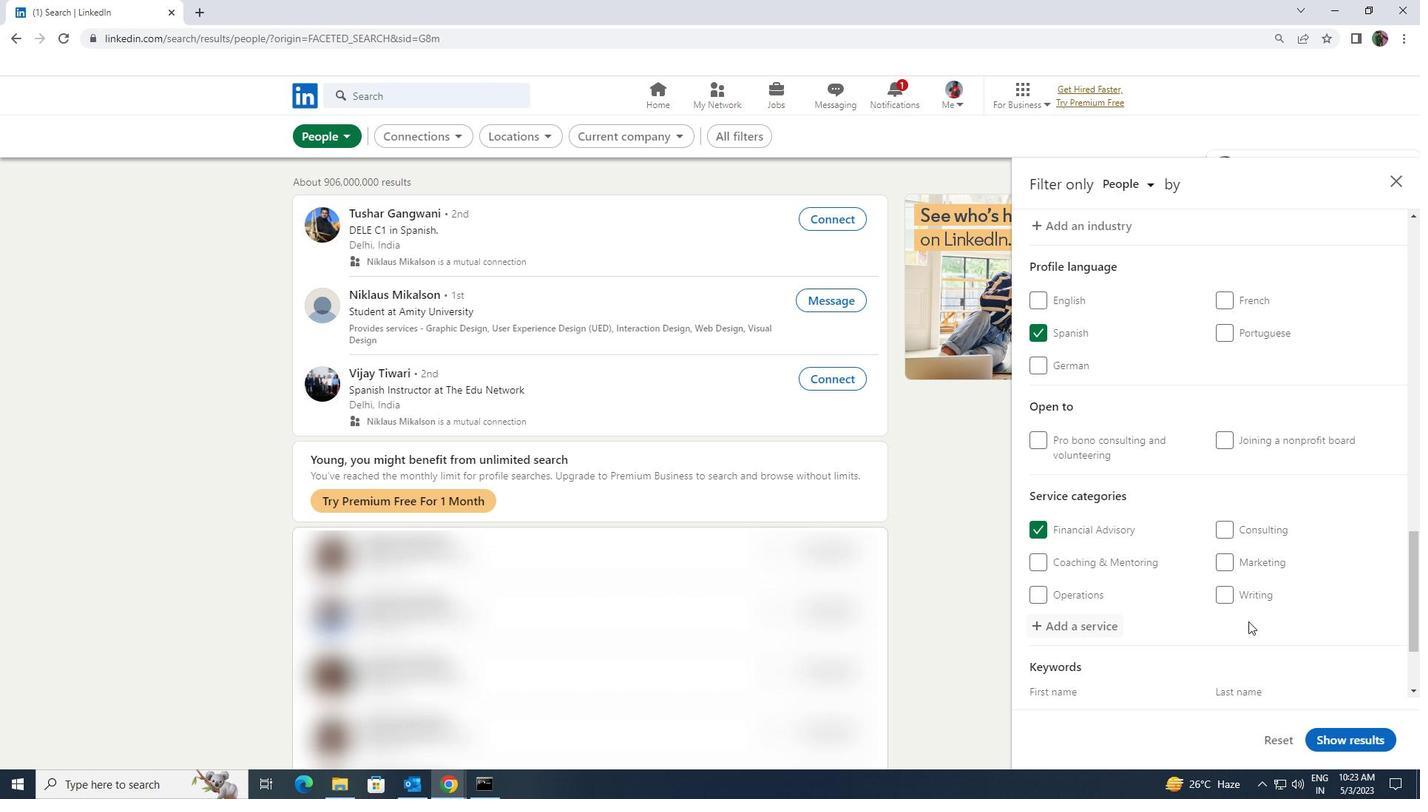 
Action: Mouse scrolled (1263, 609) with delta (0, 0)
Screenshot: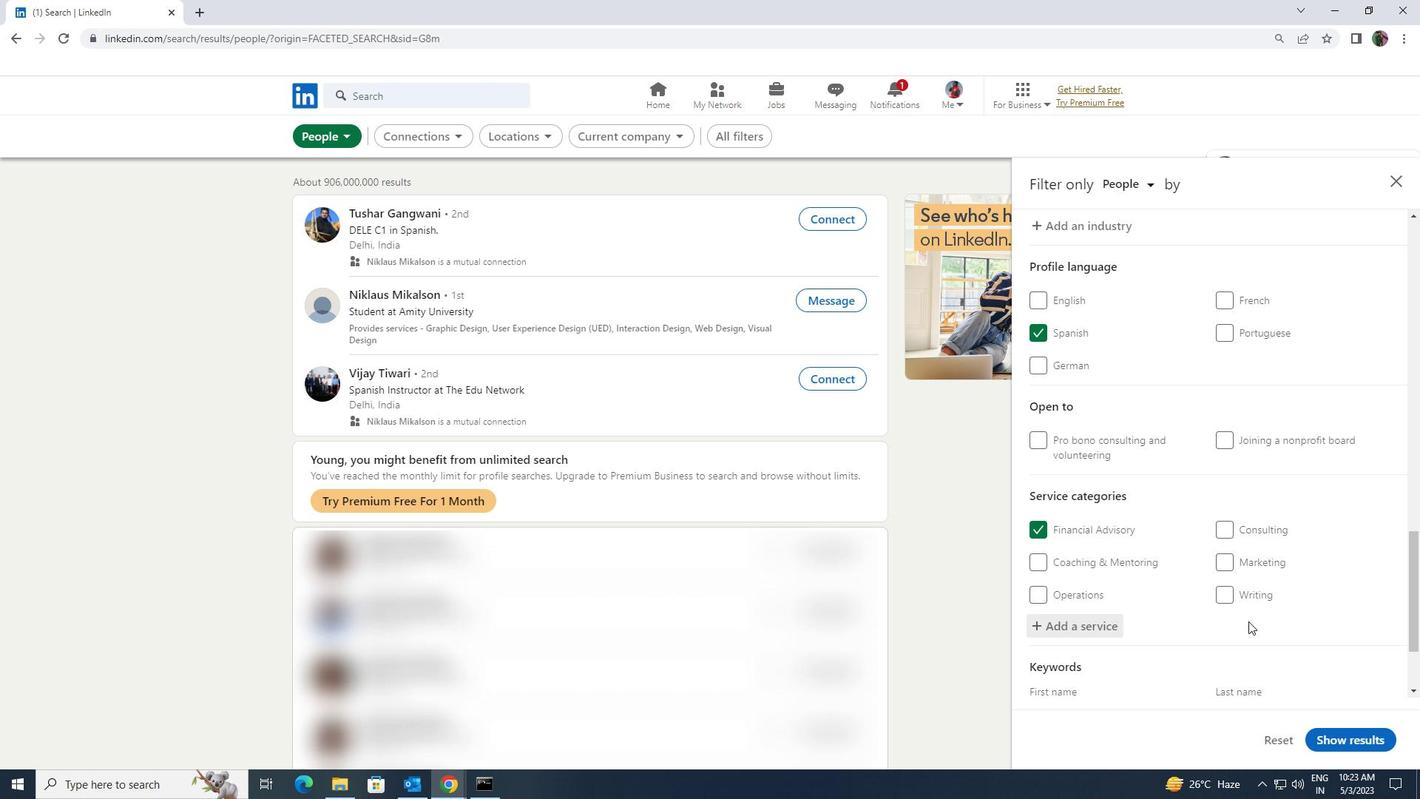 
Action: Mouse scrolled (1263, 609) with delta (0, 0)
Screenshot: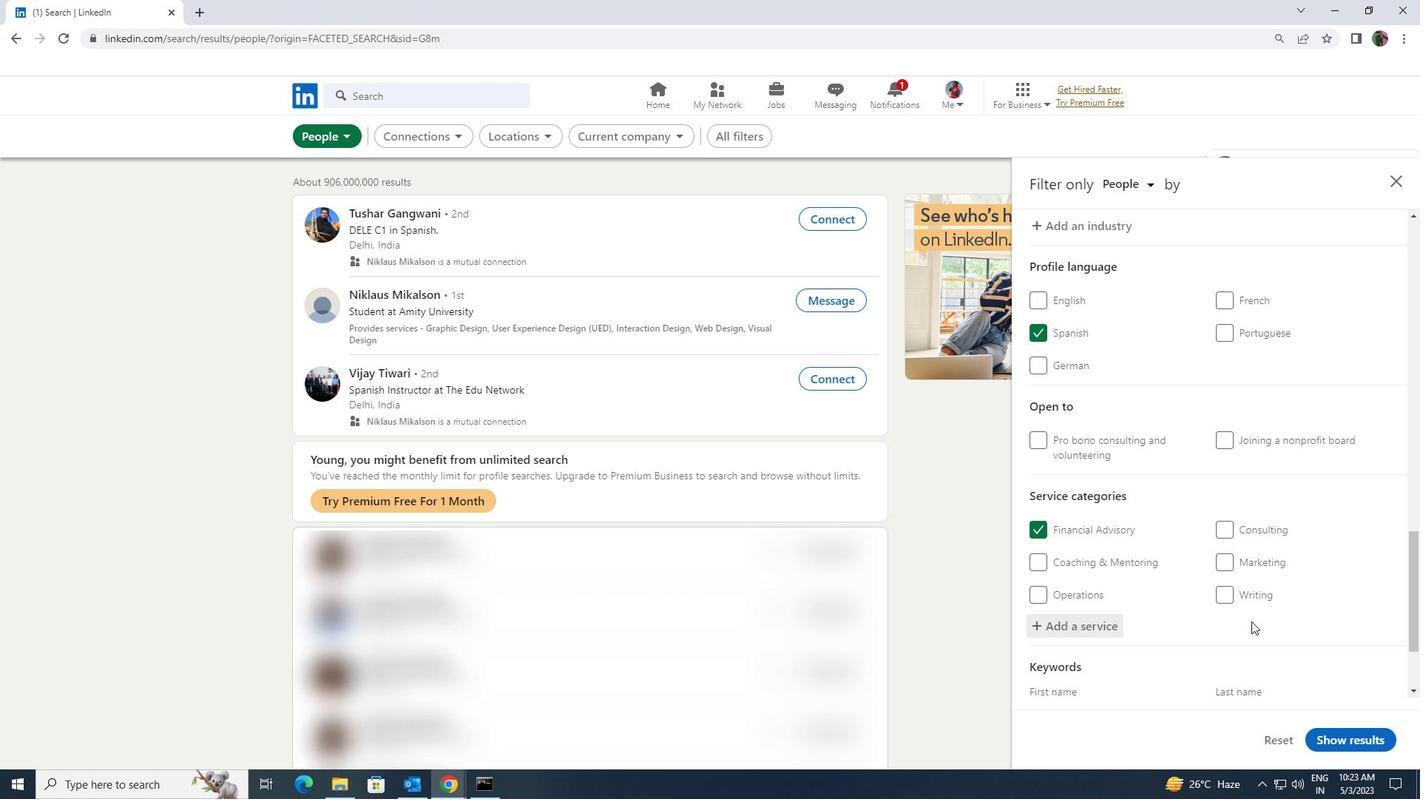 
Action: Mouse scrolled (1263, 609) with delta (0, 0)
Screenshot: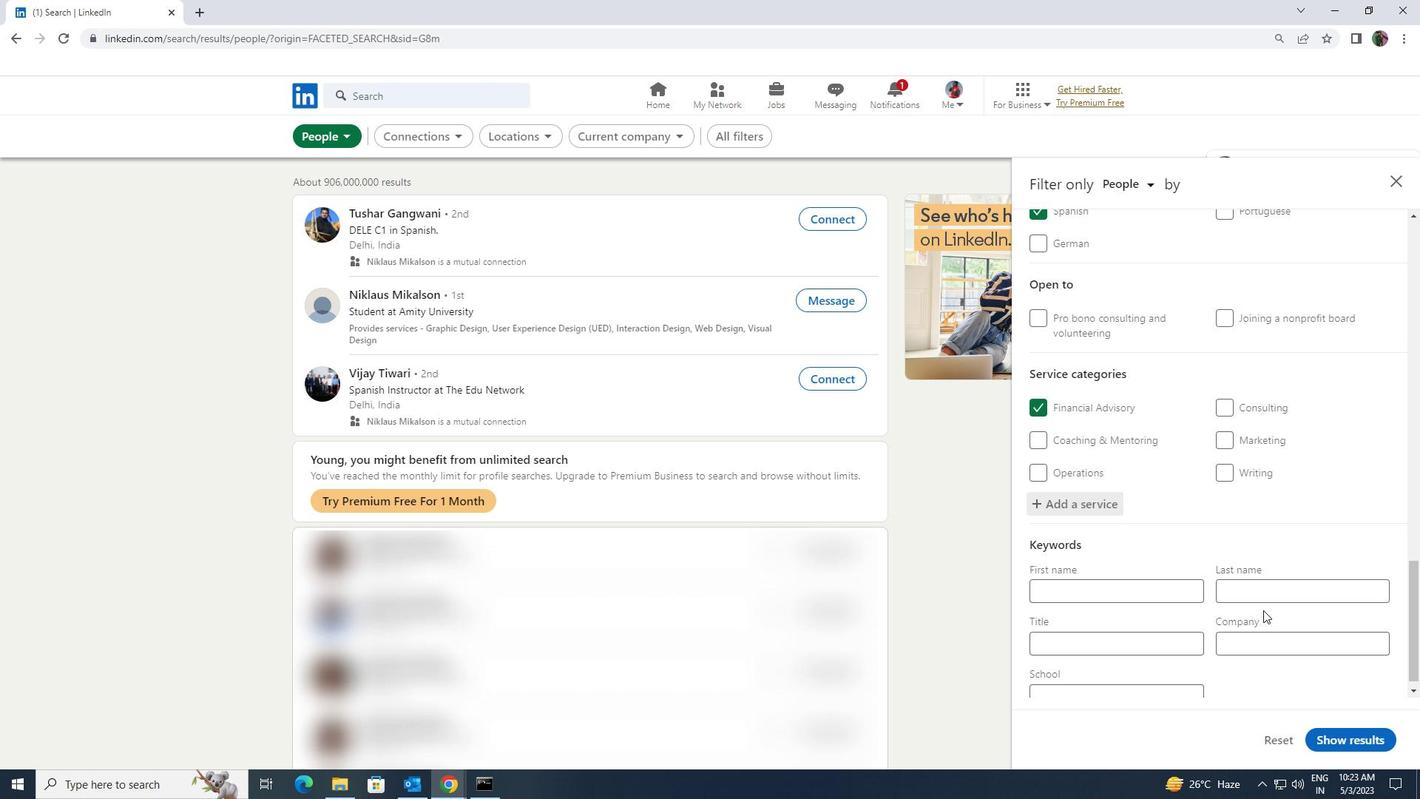 
Action: Mouse scrolled (1263, 609) with delta (0, 0)
Screenshot: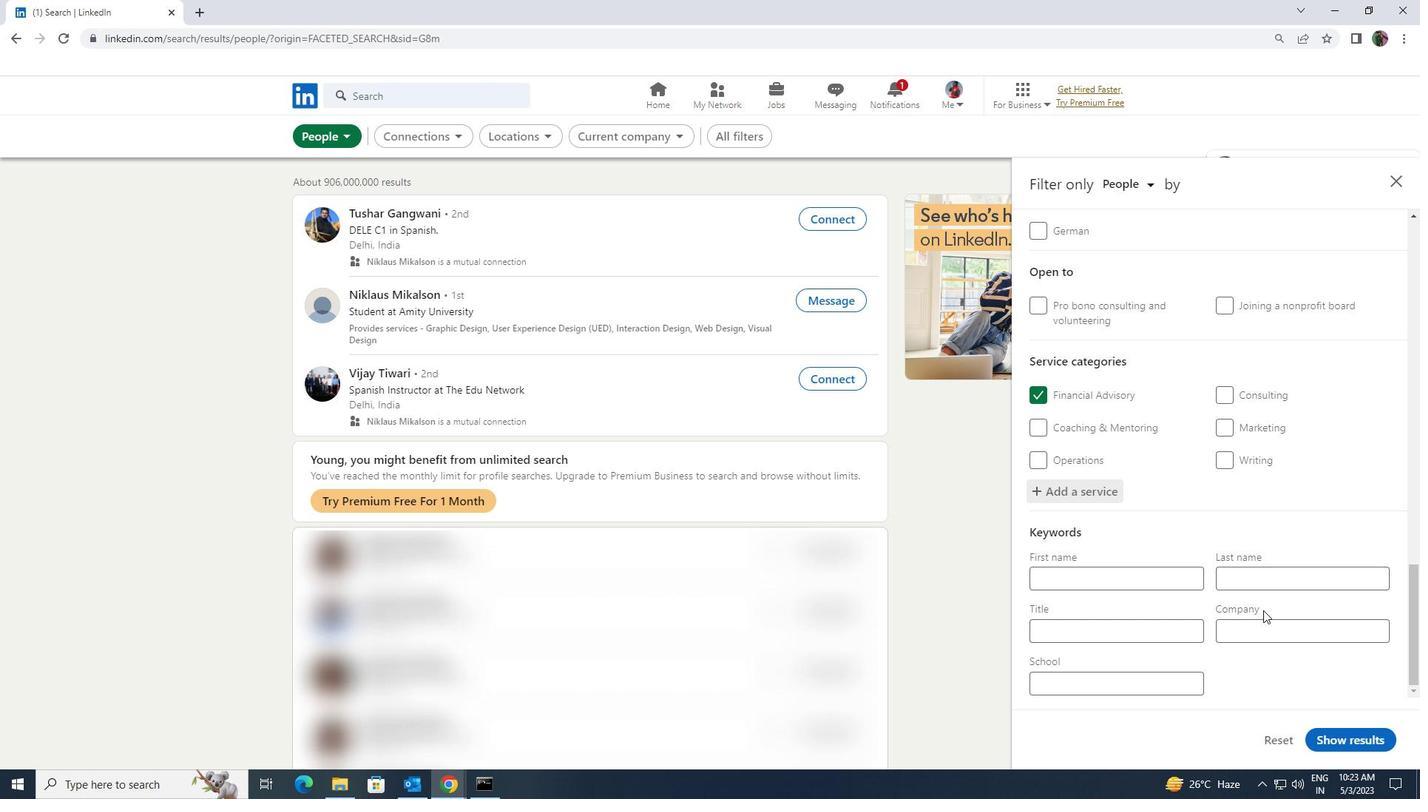 
Action: Mouse moved to (1172, 631)
Screenshot: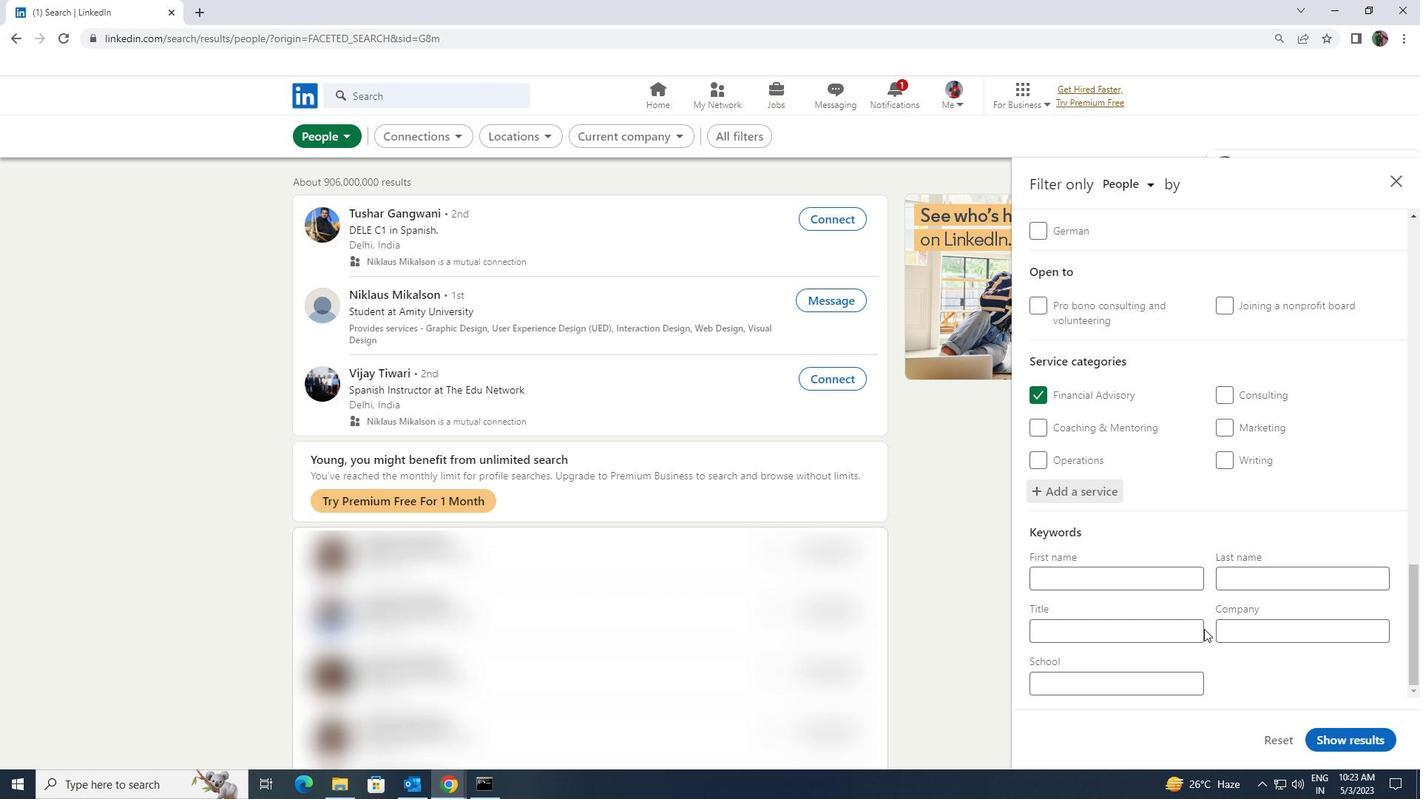 
Action: Mouse pressed left at (1172, 631)
Screenshot: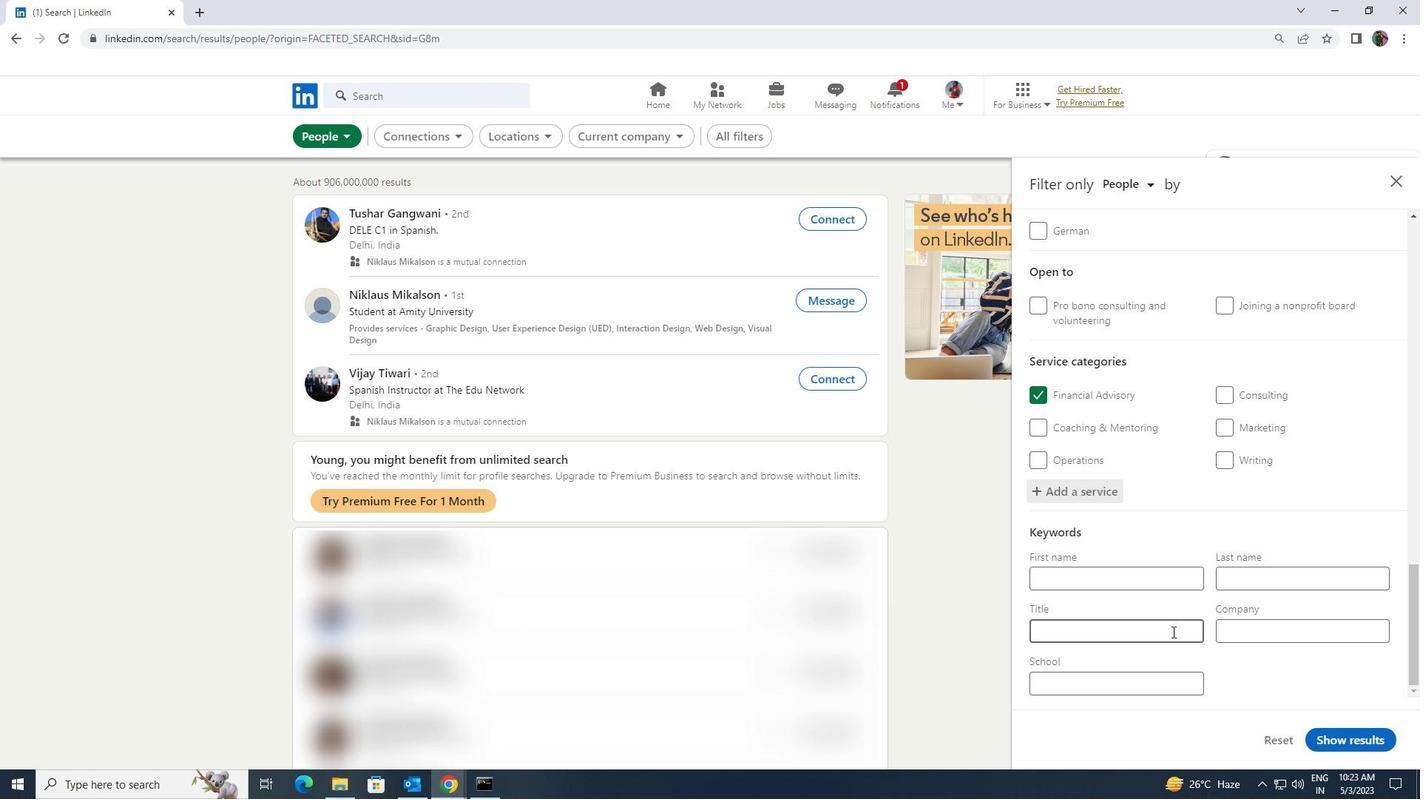 
Action: Key pressed <Key.shift><Key.shift><Key.shift><Key.shift><Key.shift><Key.shift><Key.shift><Key.shift><Key.shift><Key.shift>WRITER
Screenshot: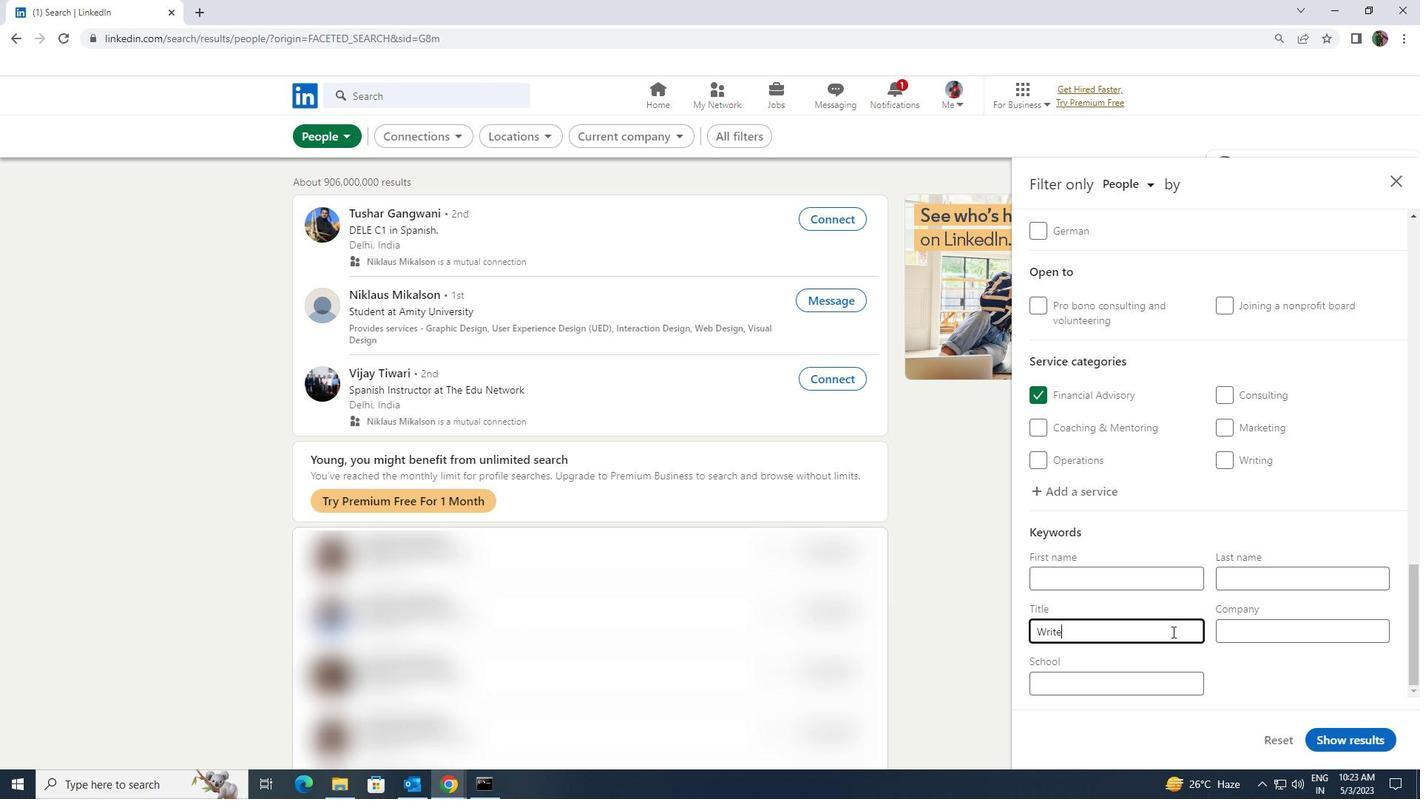 
Action: Mouse moved to (1323, 740)
Screenshot: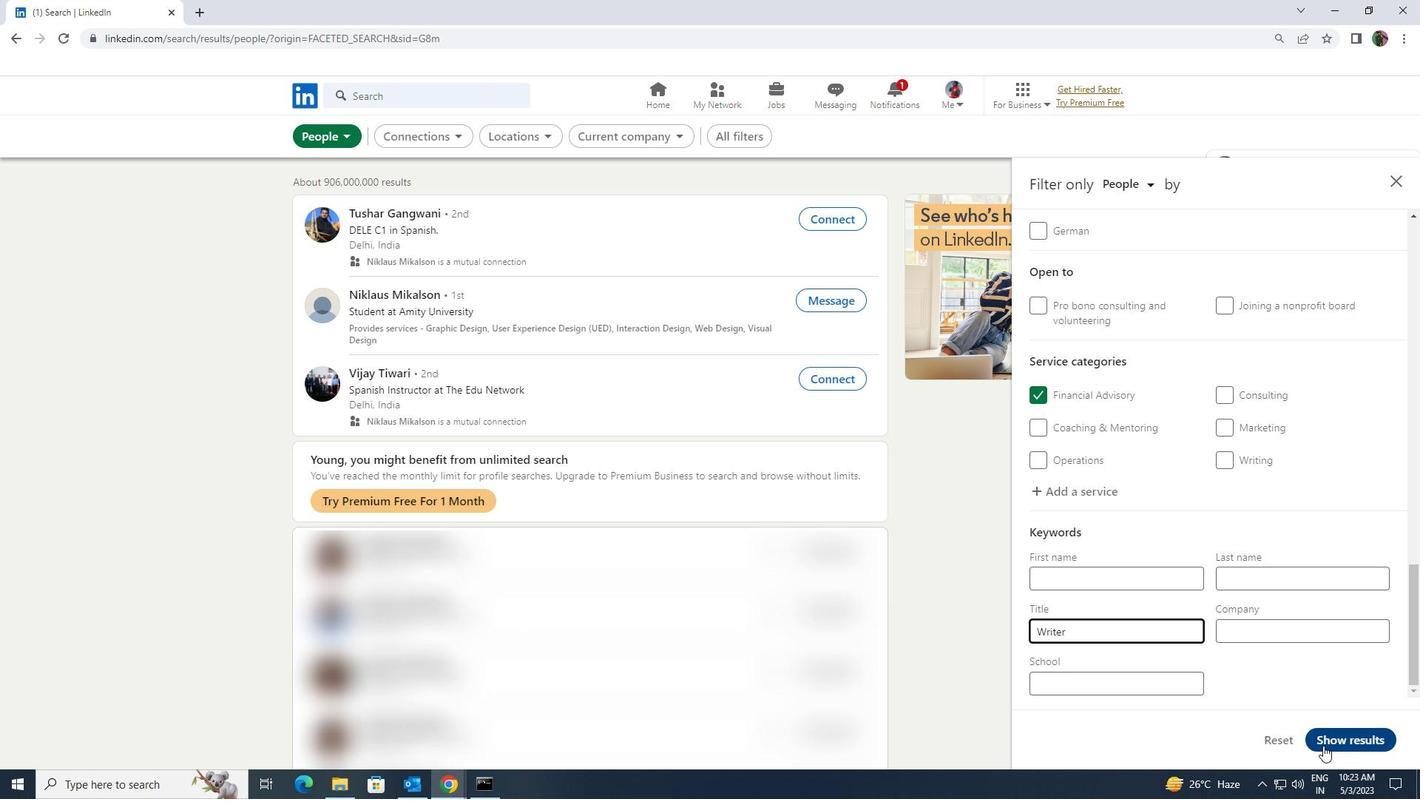
Action: Mouse pressed left at (1323, 740)
Screenshot: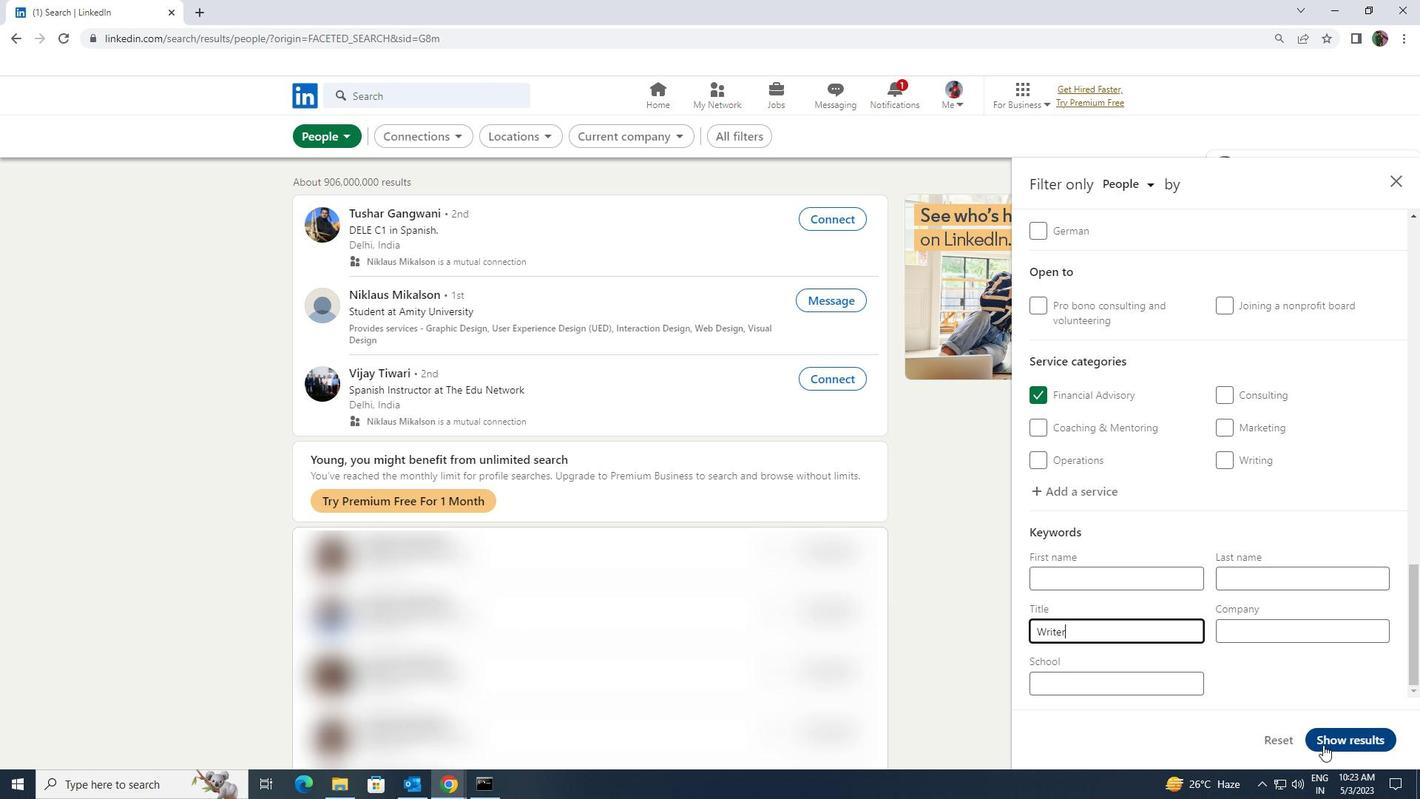 
